 Task: Look for space in Gualeguaychú, Argentina from 9th July, 2023 to 16th July, 2023 for 2 adults, 1 child in price range Rs.8000 to Rs.16000. Place can be entire place with 2 bedrooms having 2 beds and 1 bathroom. Property type can be flat. Amenities needed are: heating, . Booking option can be shelf check-in. Required host language is English.
Action: Mouse moved to (463, 91)
Screenshot: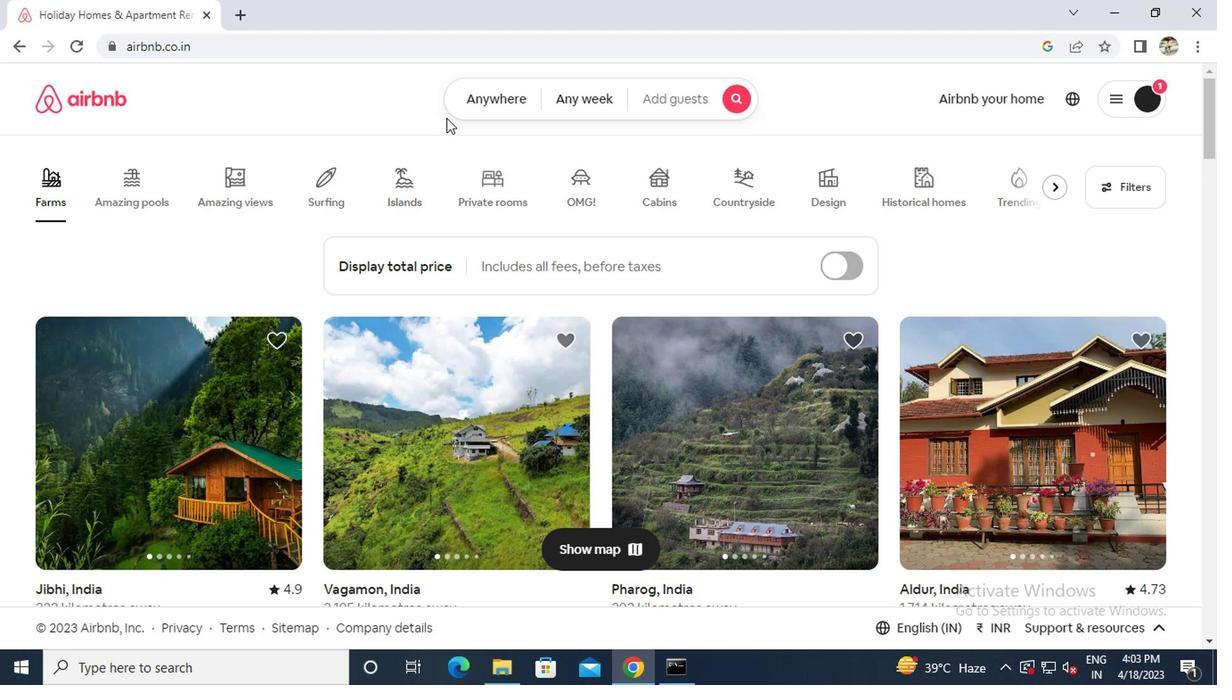 
Action: Mouse pressed left at (463, 91)
Screenshot: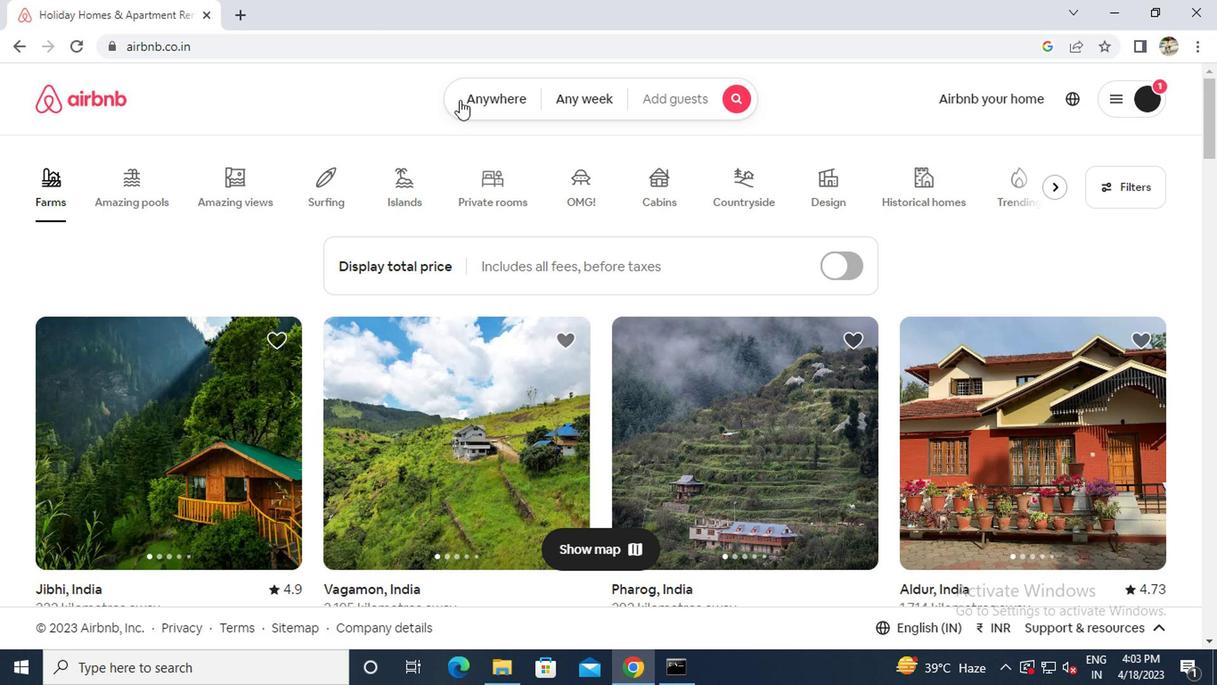 
Action: Mouse moved to (335, 168)
Screenshot: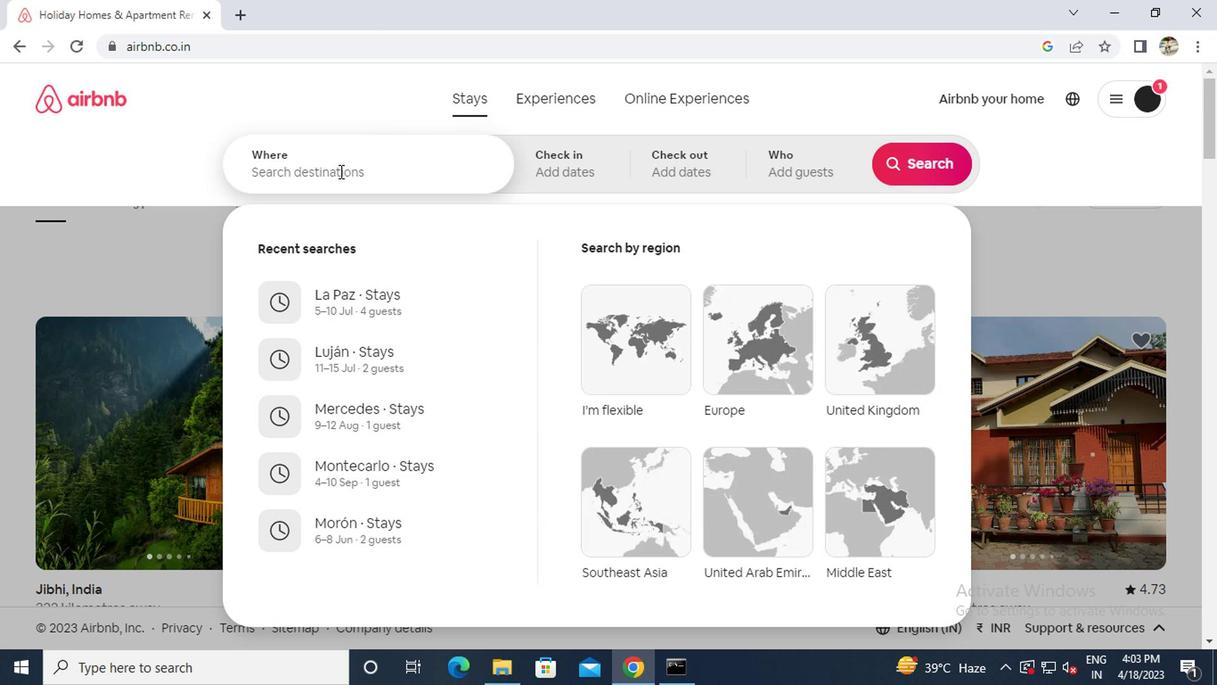 
Action: Mouse pressed left at (335, 168)
Screenshot: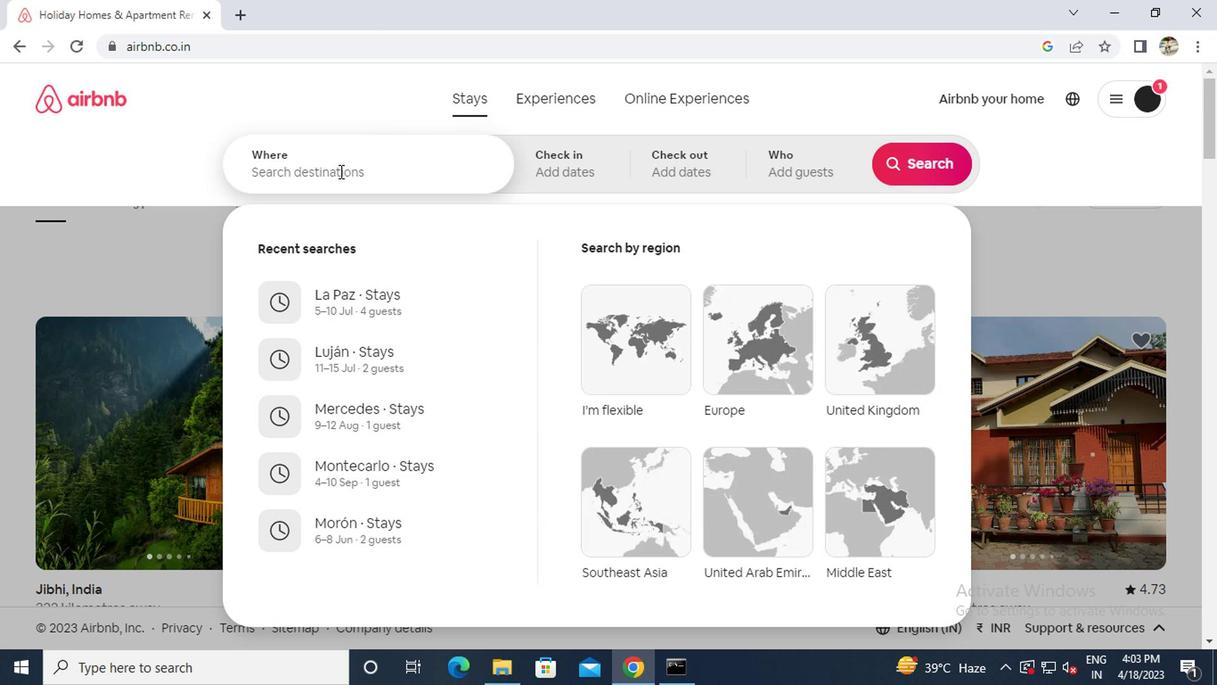 
Action: Key pressed g<Key.caps_lock>ualeguaychu
Screenshot: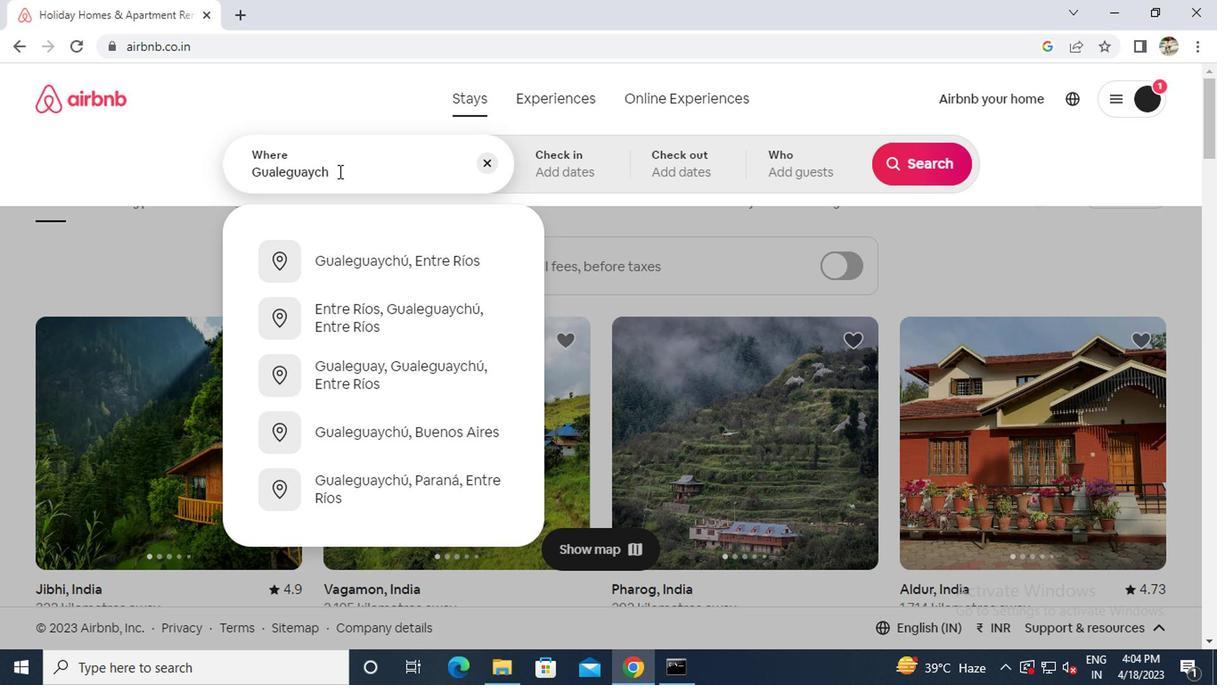 
Action: Mouse moved to (370, 248)
Screenshot: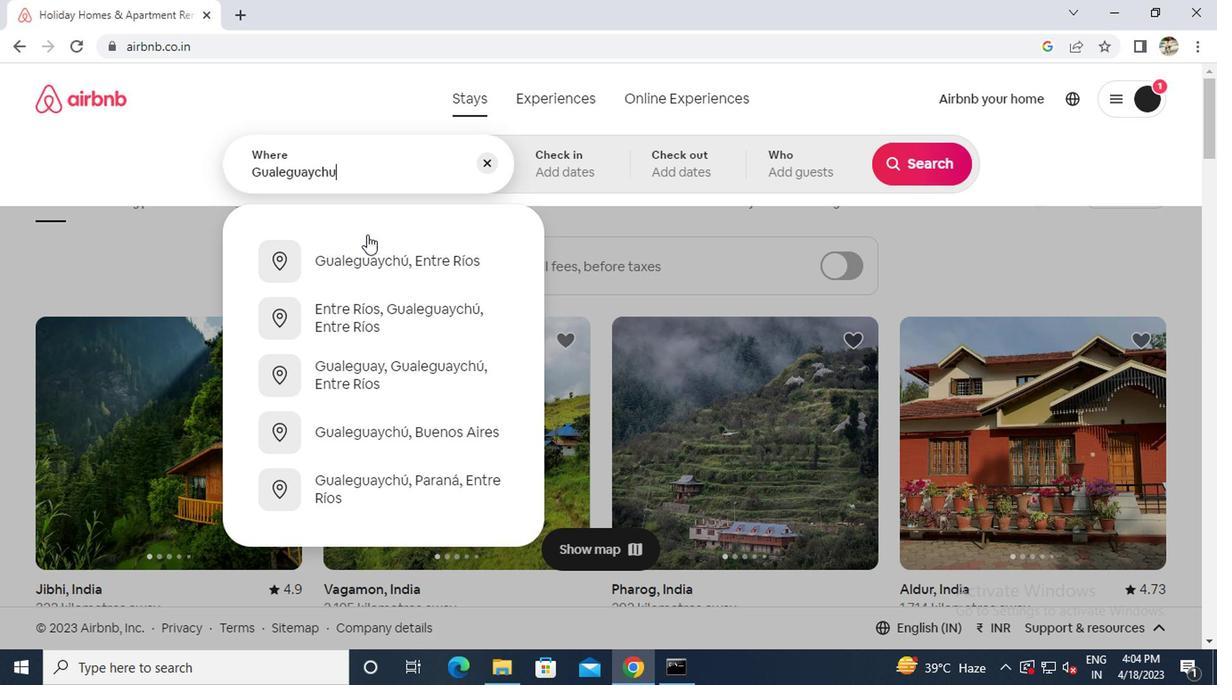 
Action: Mouse pressed left at (370, 248)
Screenshot: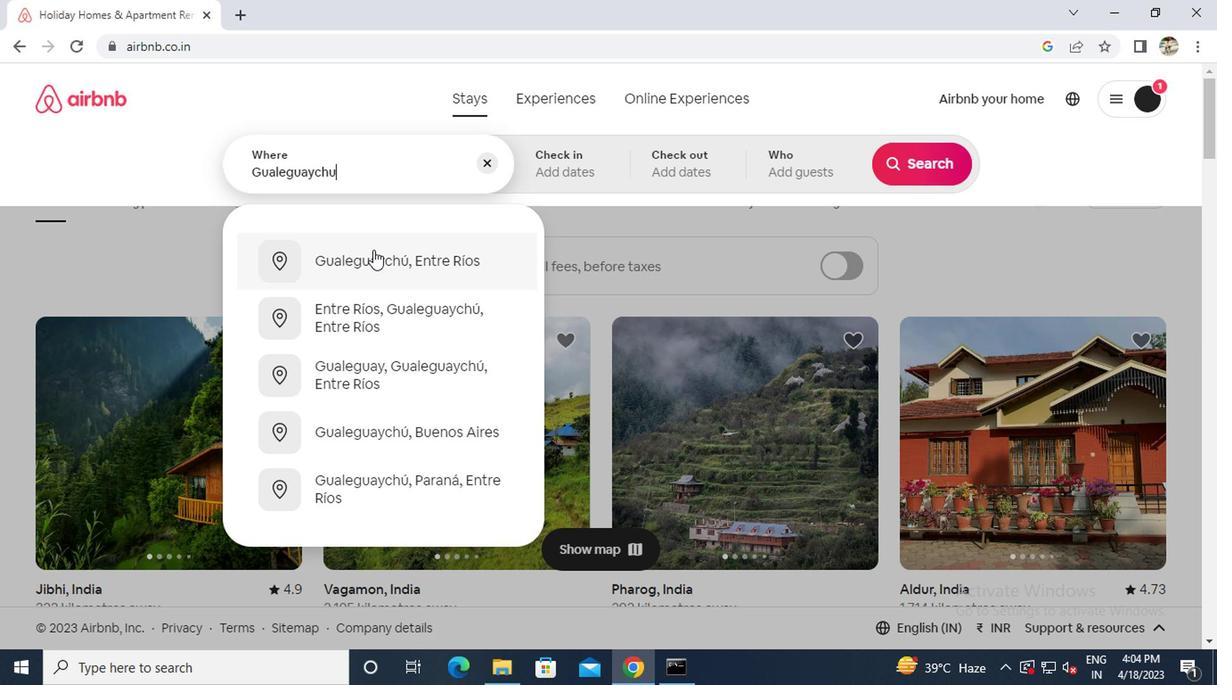 
Action: Mouse moved to (904, 310)
Screenshot: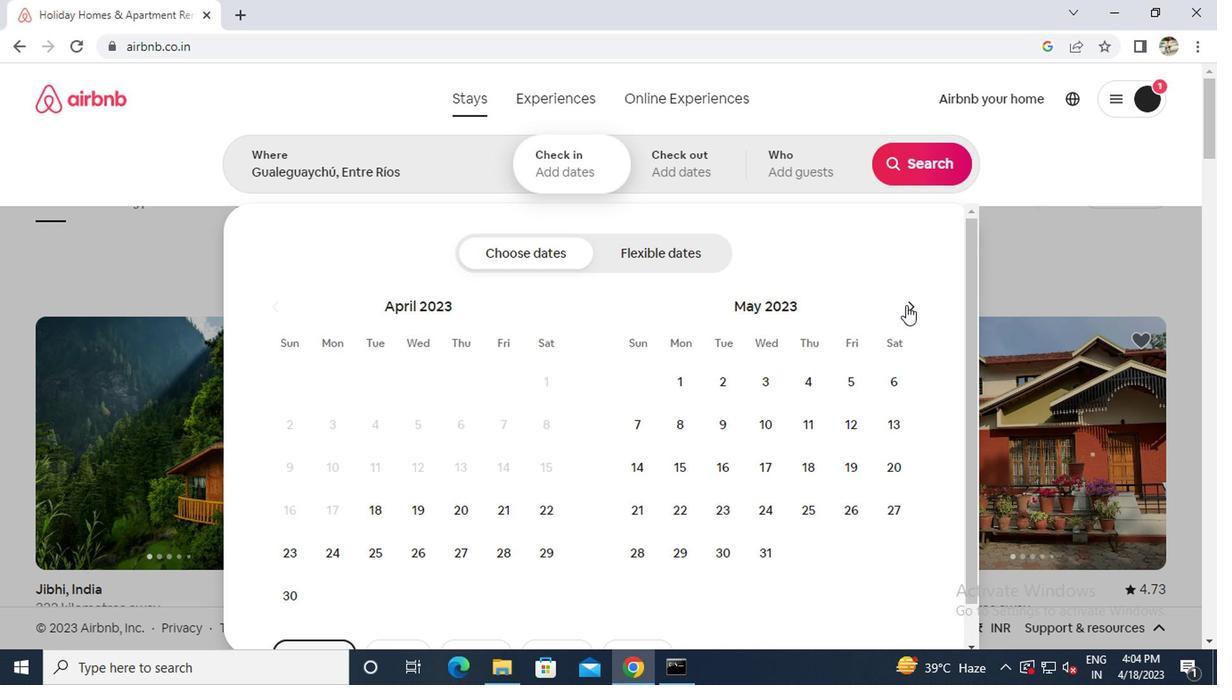 
Action: Mouse pressed left at (904, 310)
Screenshot: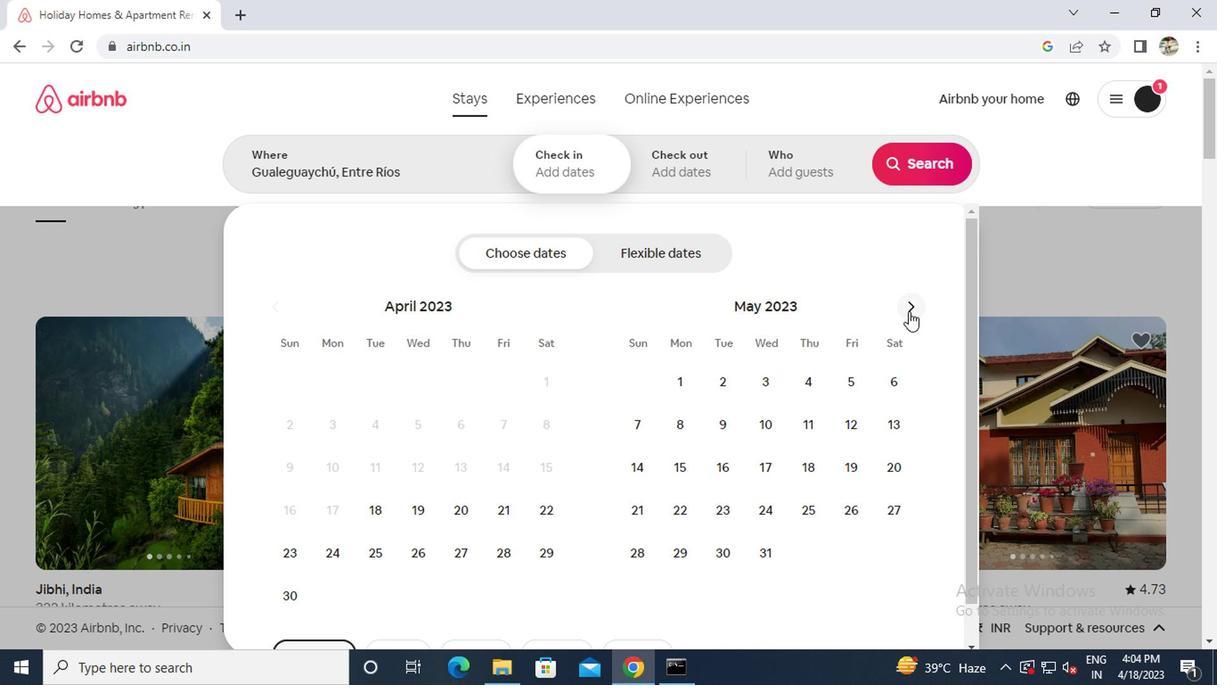 
Action: Mouse pressed left at (904, 310)
Screenshot: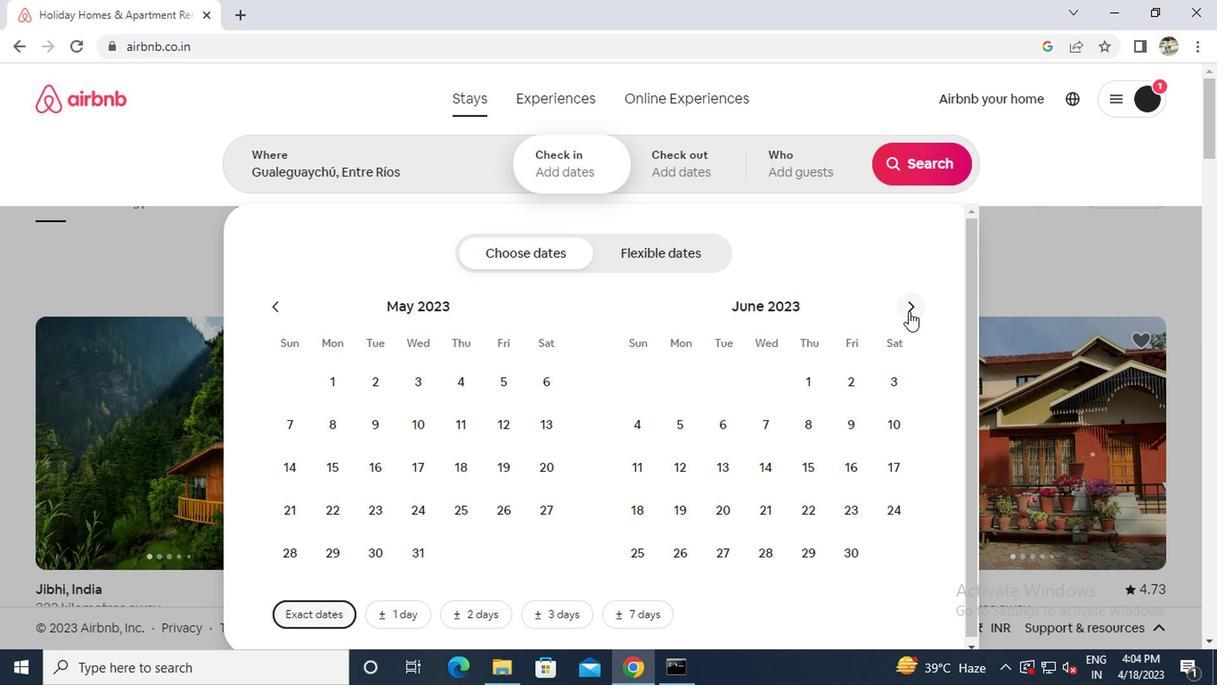 
Action: Mouse moved to (627, 477)
Screenshot: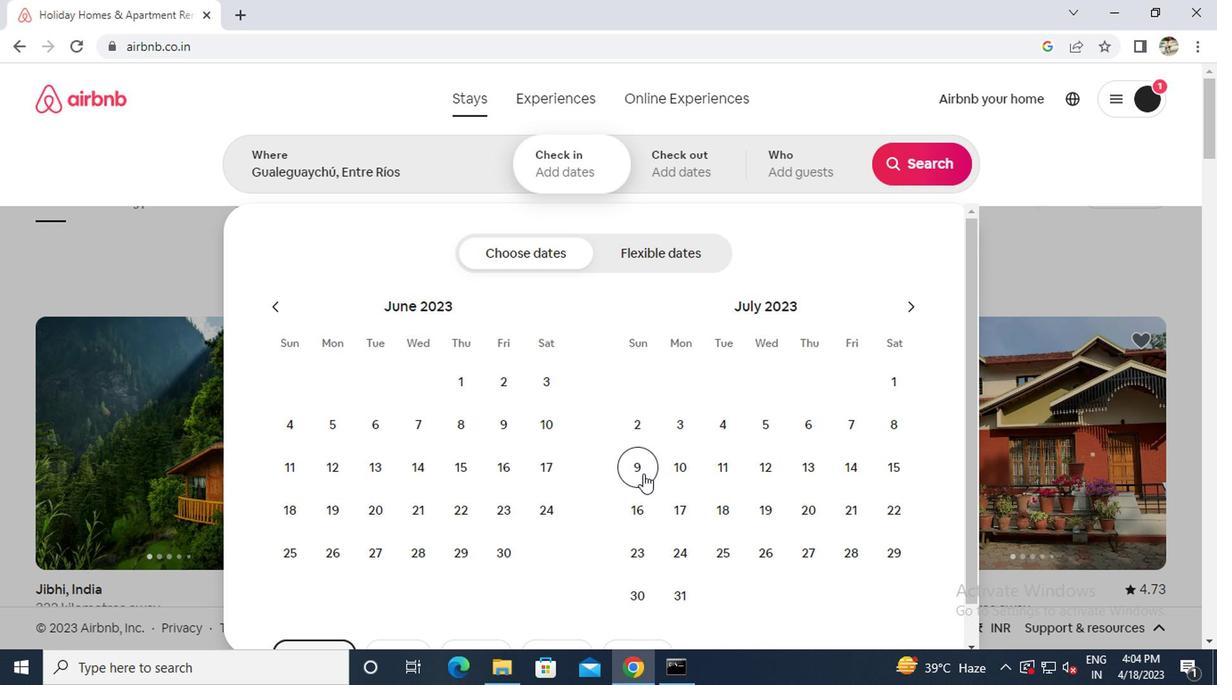 
Action: Mouse pressed left at (627, 477)
Screenshot: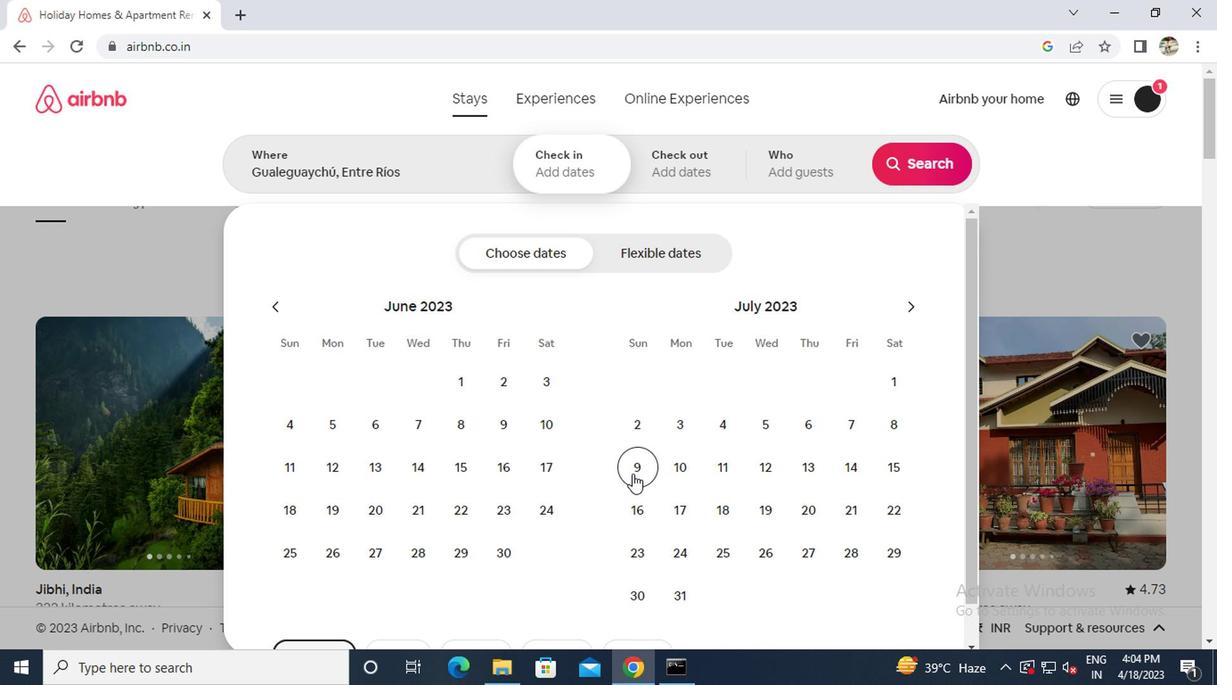 
Action: Mouse moved to (630, 509)
Screenshot: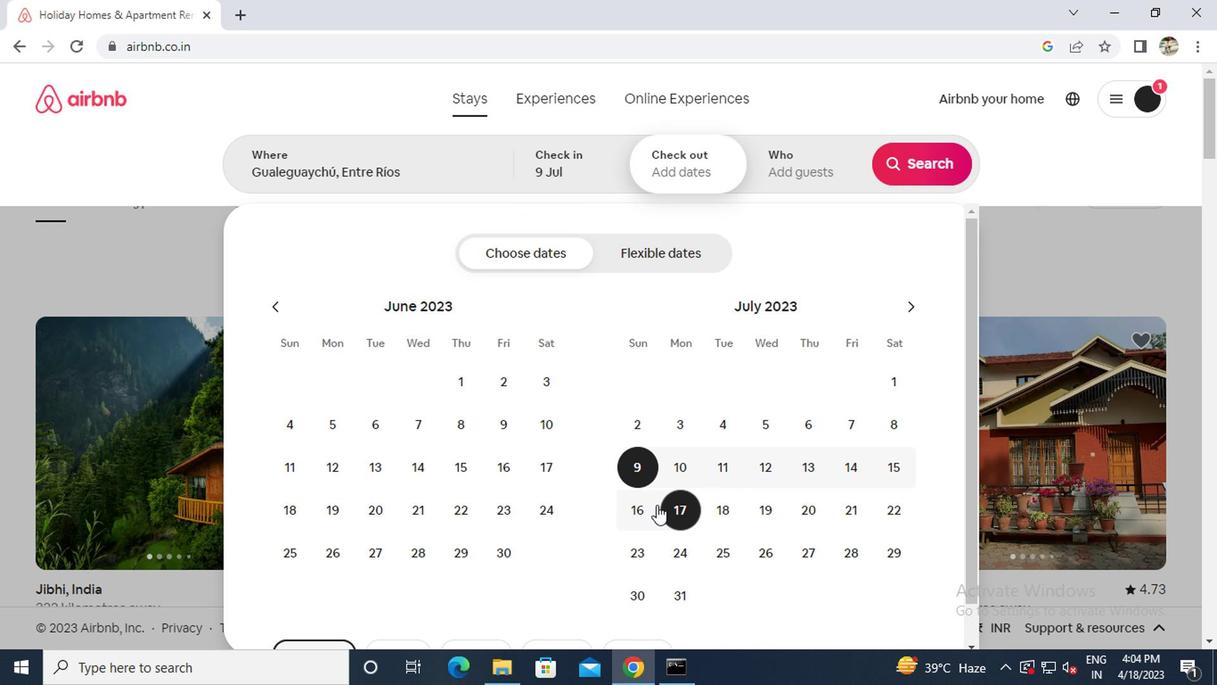 
Action: Mouse pressed left at (630, 509)
Screenshot: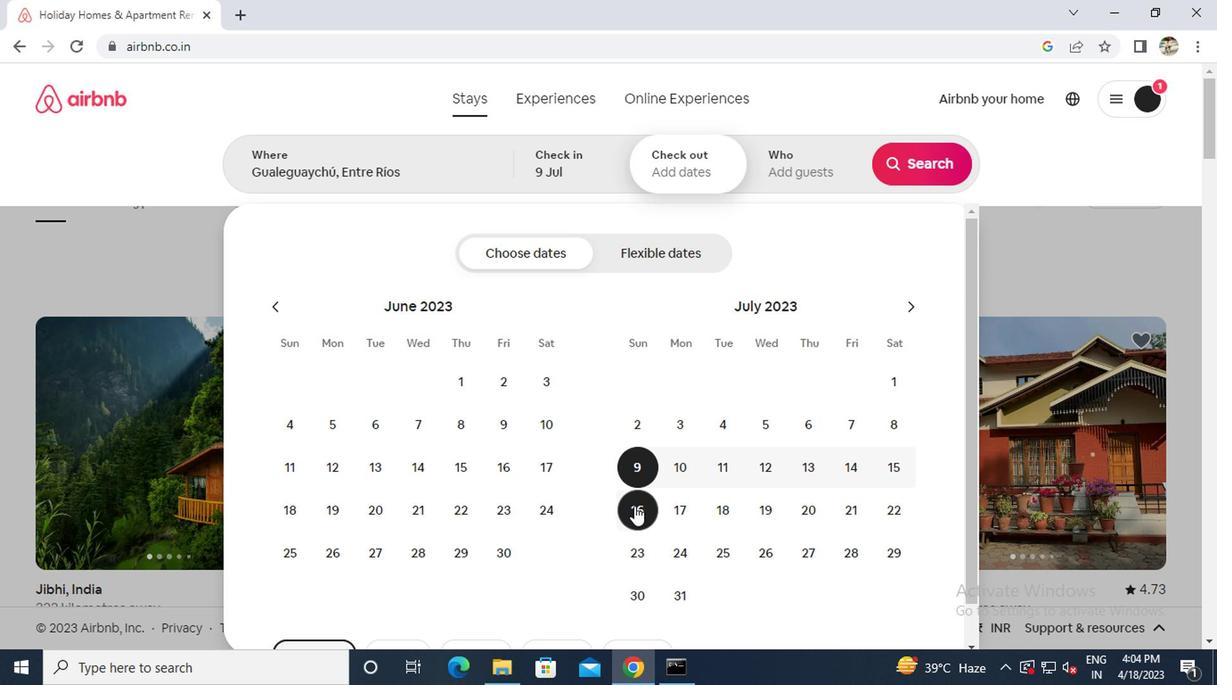 
Action: Mouse moved to (775, 150)
Screenshot: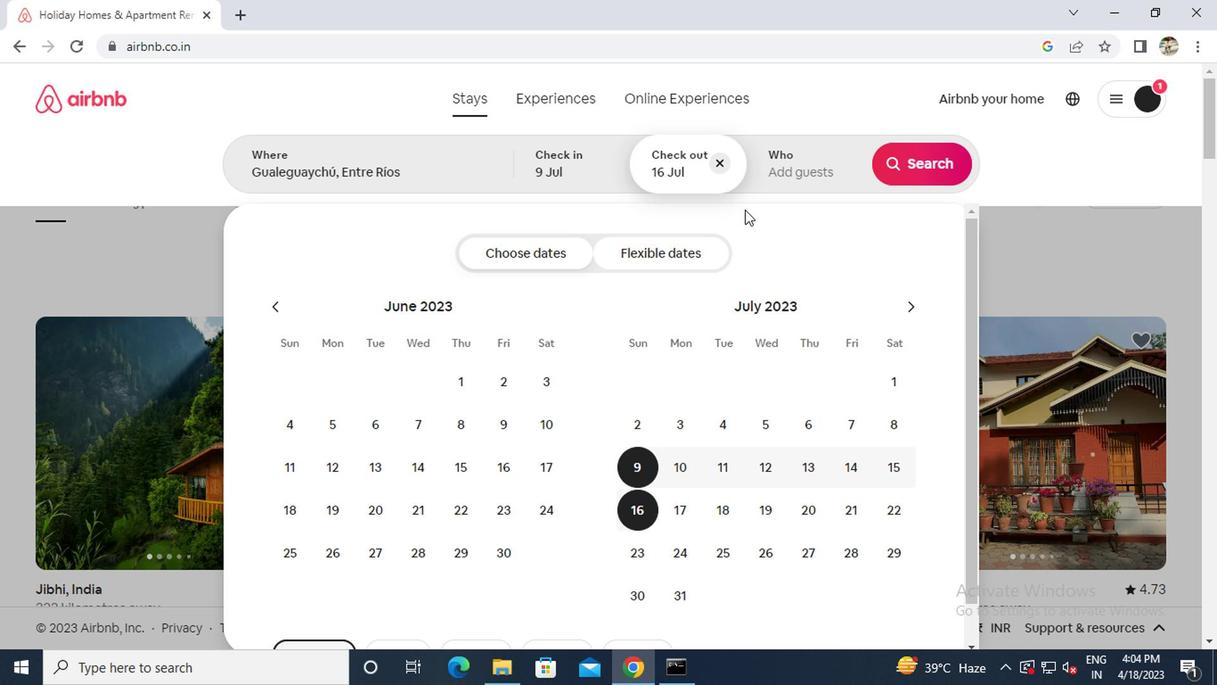 
Action: Mouse pressed left at (775, 150)
Screenshot: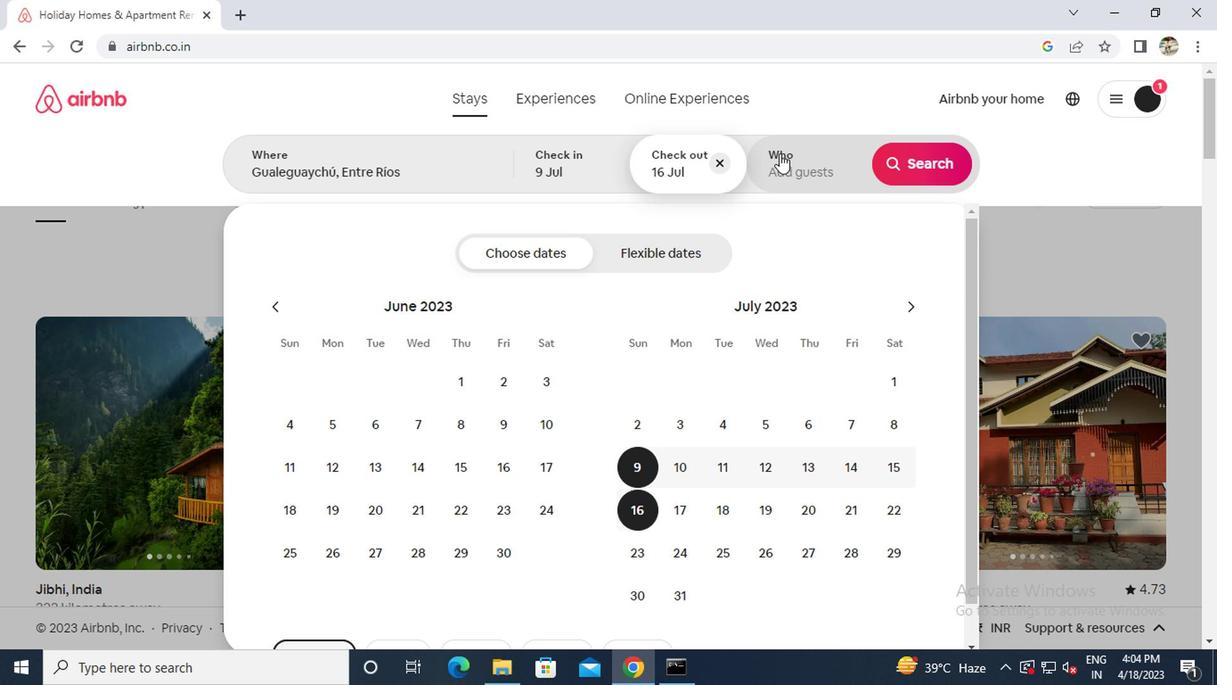 
Action: Mouse moved to (922, 258)
Screenshot: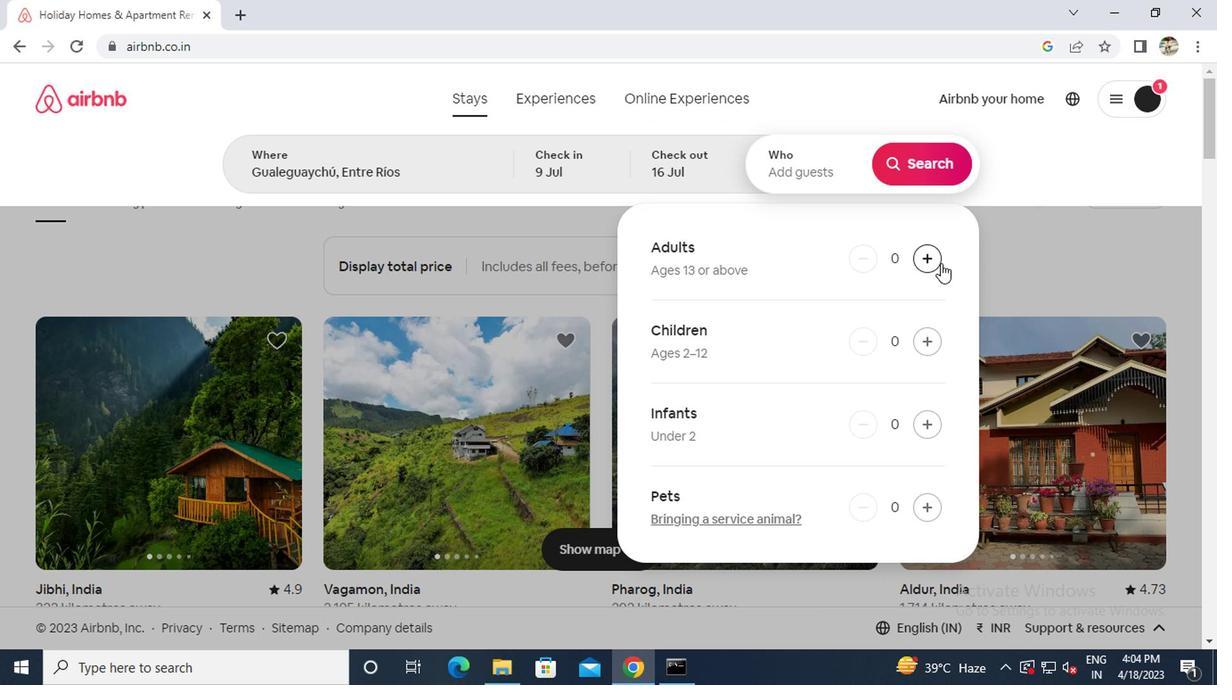 
Action: Mouse pressed left at (922, 258)
Screenshot: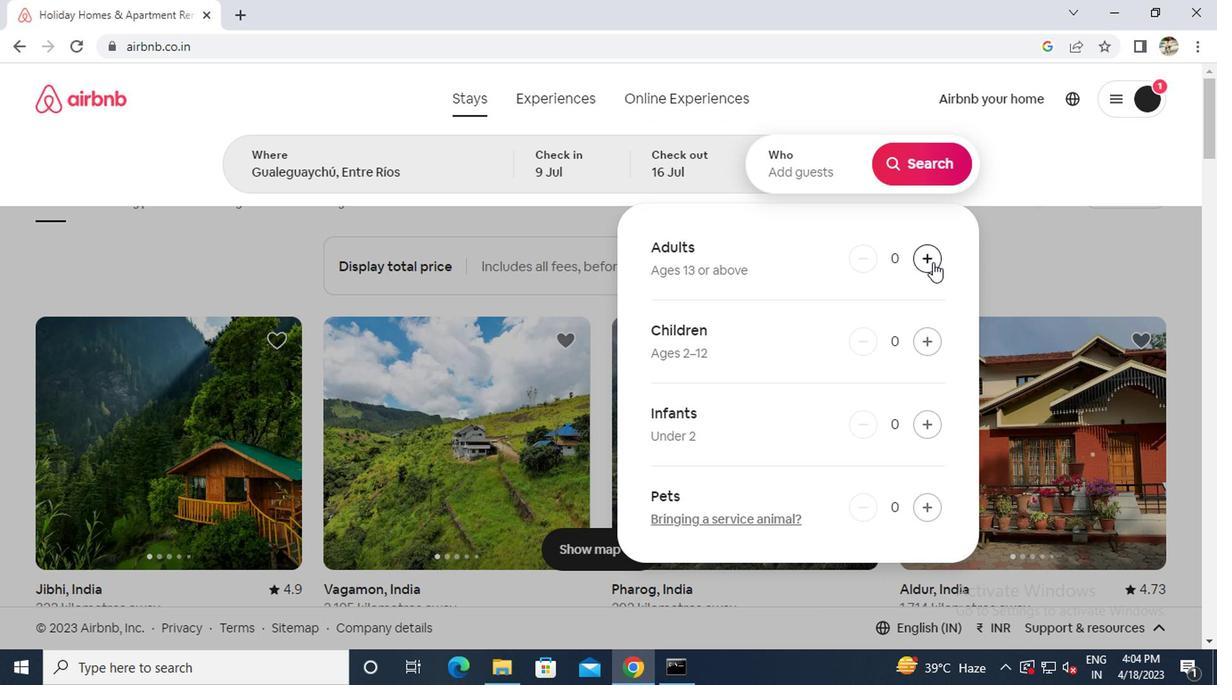 
Action: Mouse pressed left at (922, 258)
Screenshot: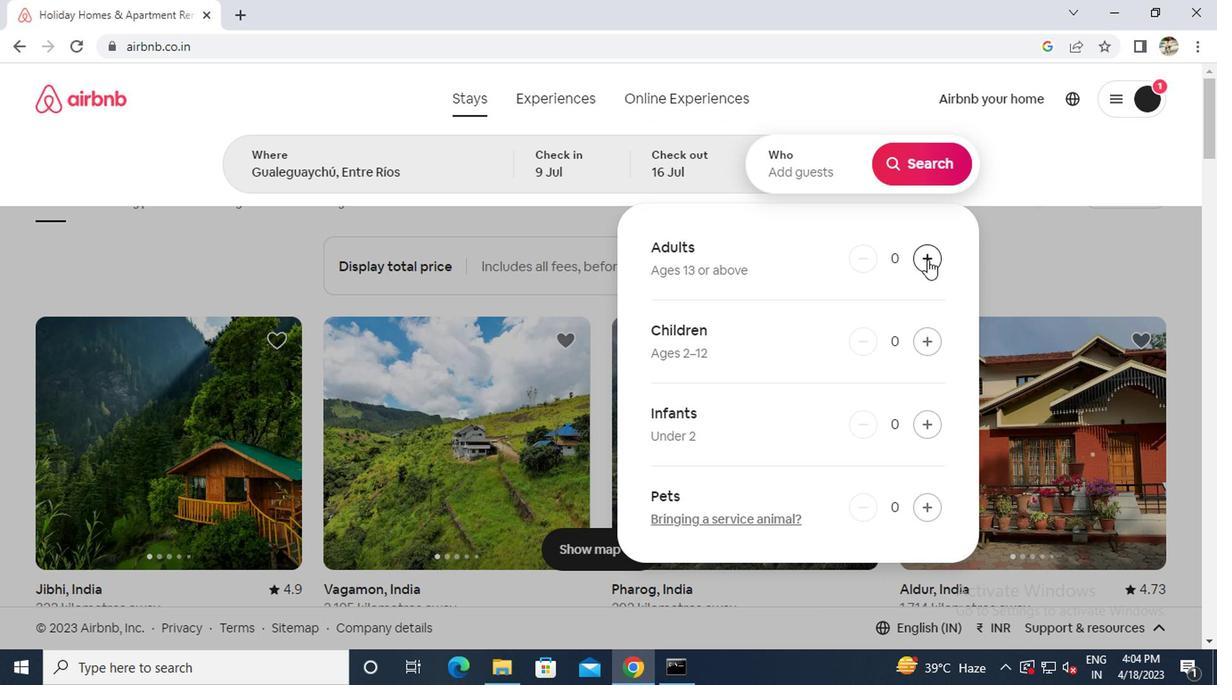 
Action: Mouse moved to (917, 333)
Screenshot: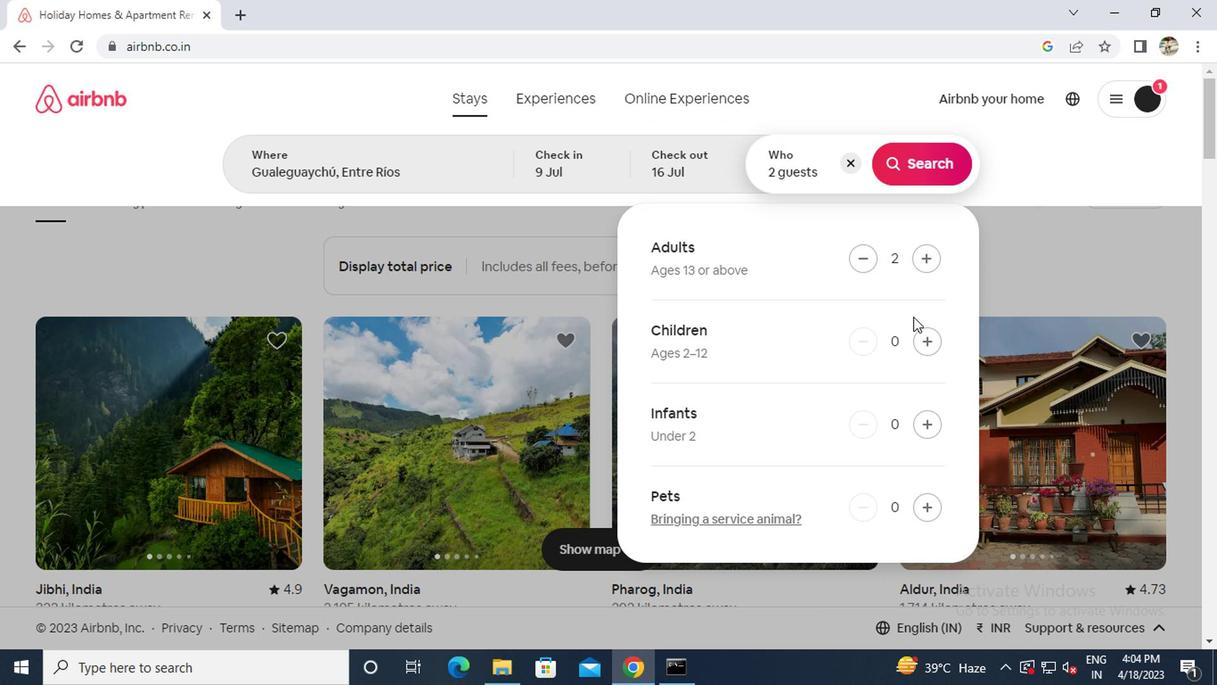 
Action: Mouse pressed left at (917, 333)
Screenshot: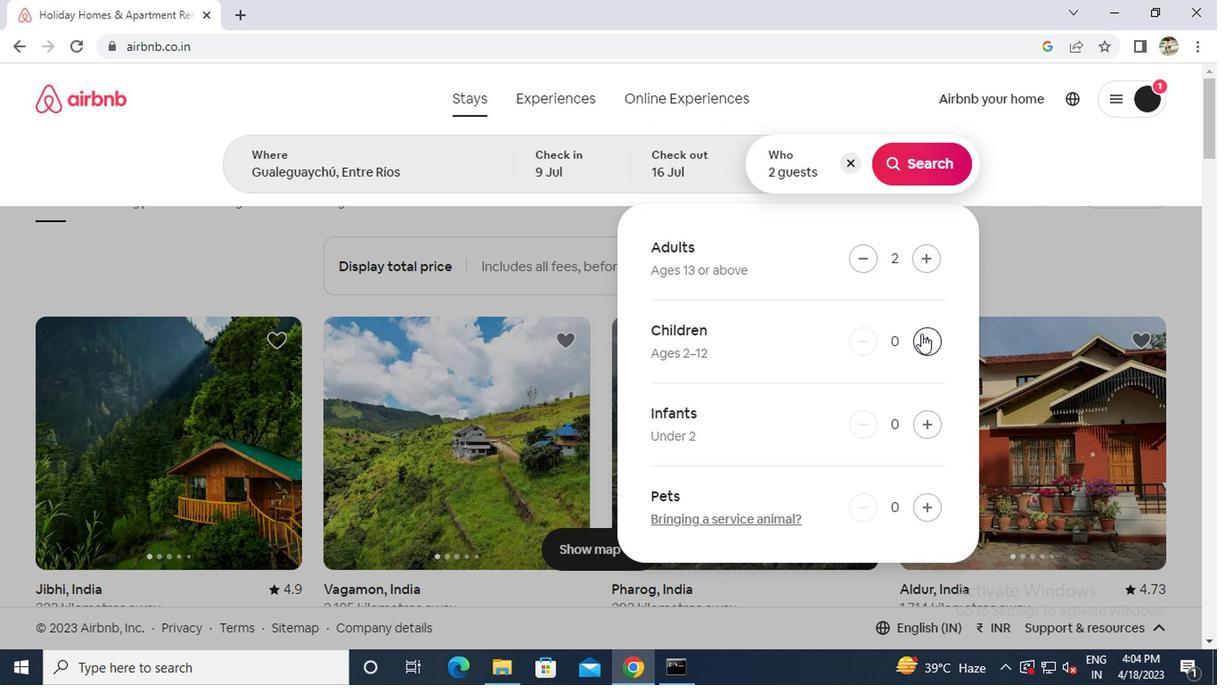 
Action: Mouse moved to (920, 142)
Screenshot: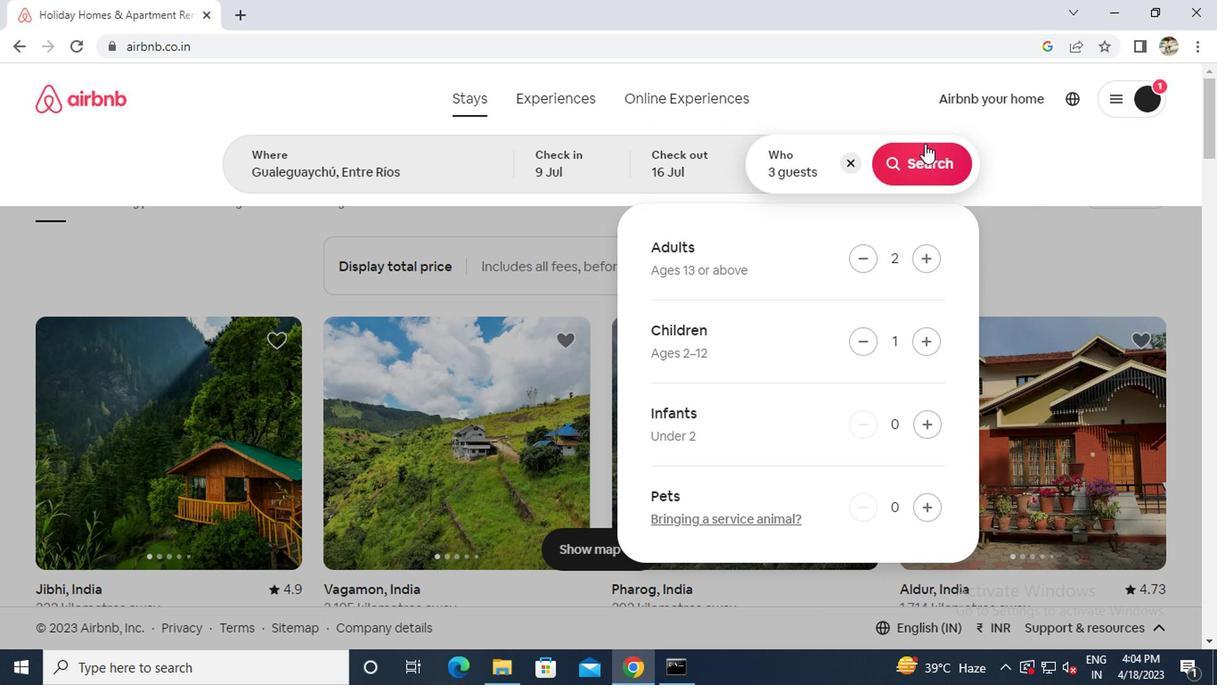 
Action: Mouse pressed left at (920, 142)
Screenshot: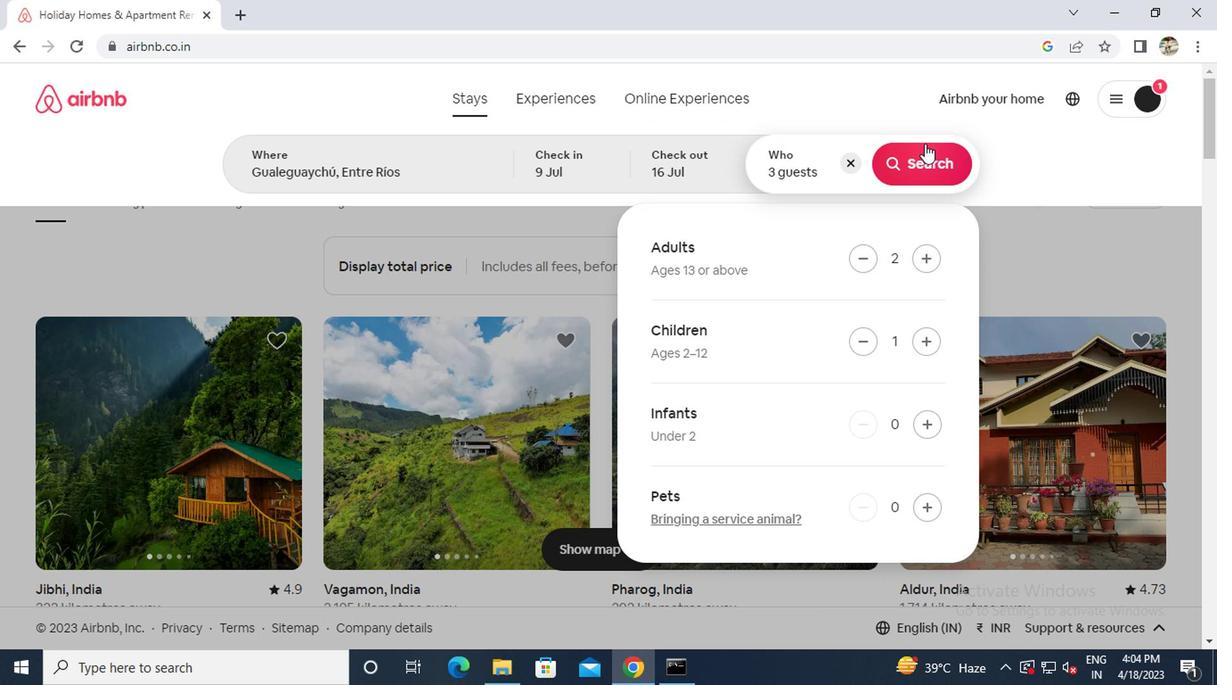 
Action: Mouse moved to (1111, 161)
Screenshot: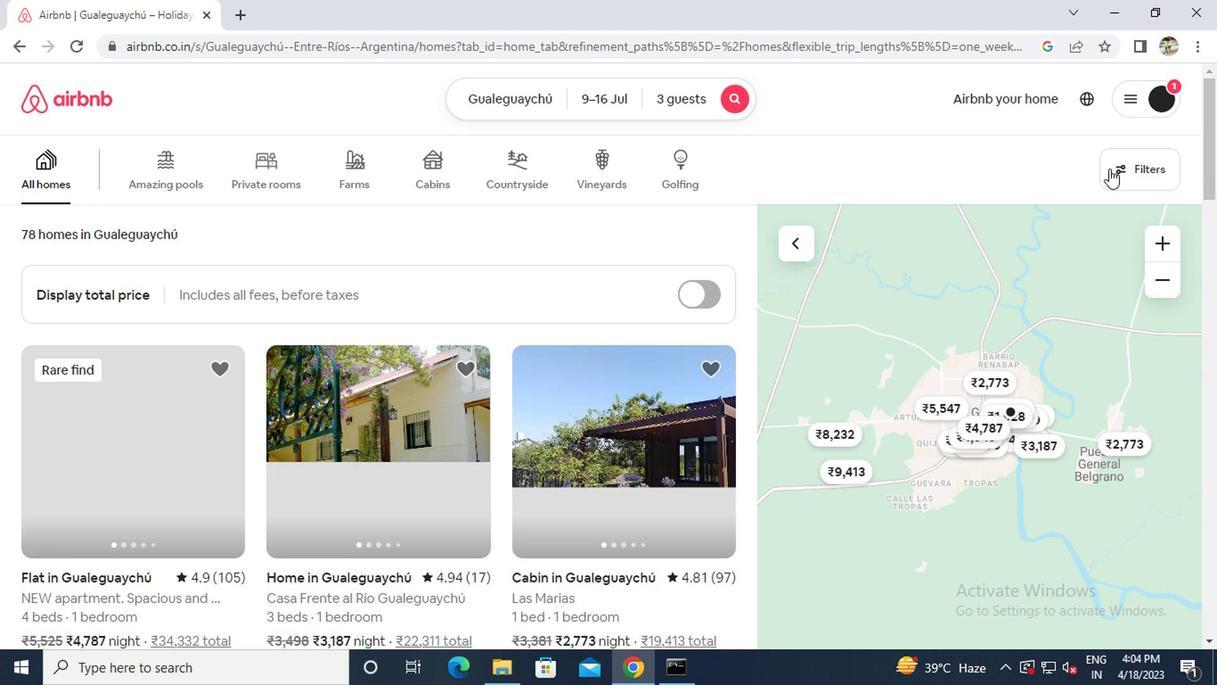 
Action: Mouse pressed left at (1111, 161)
Screenshot: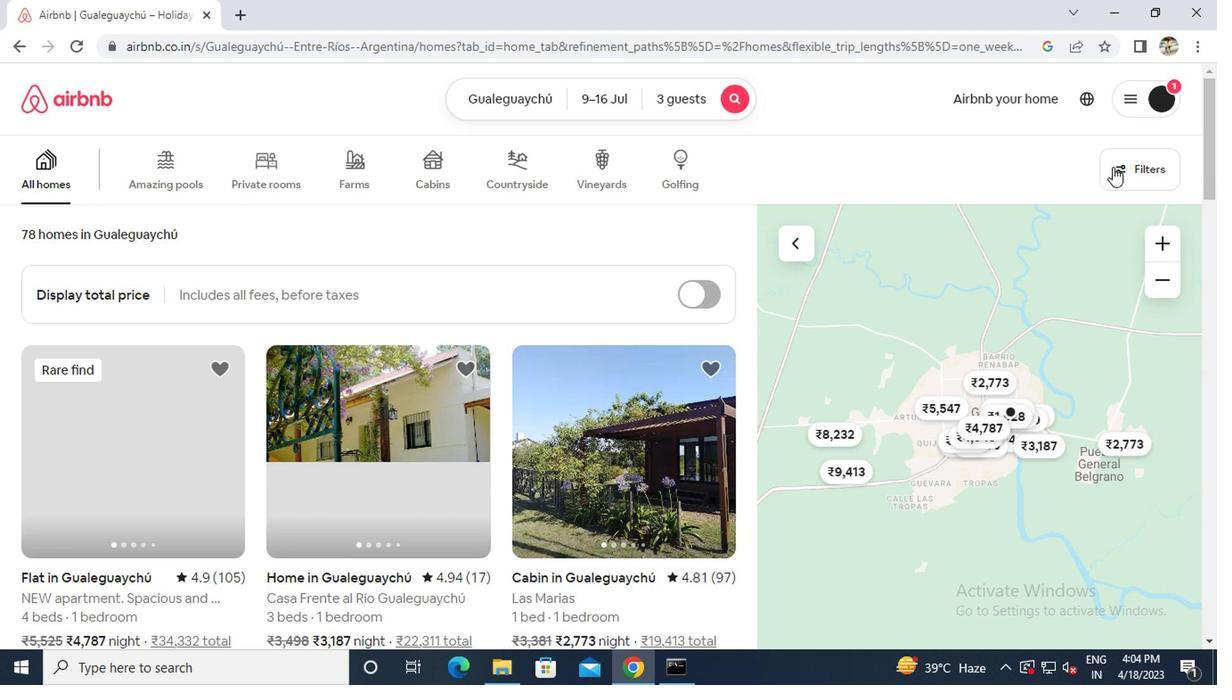 
Action: Mouse moved to (416, 391)
Screenshot: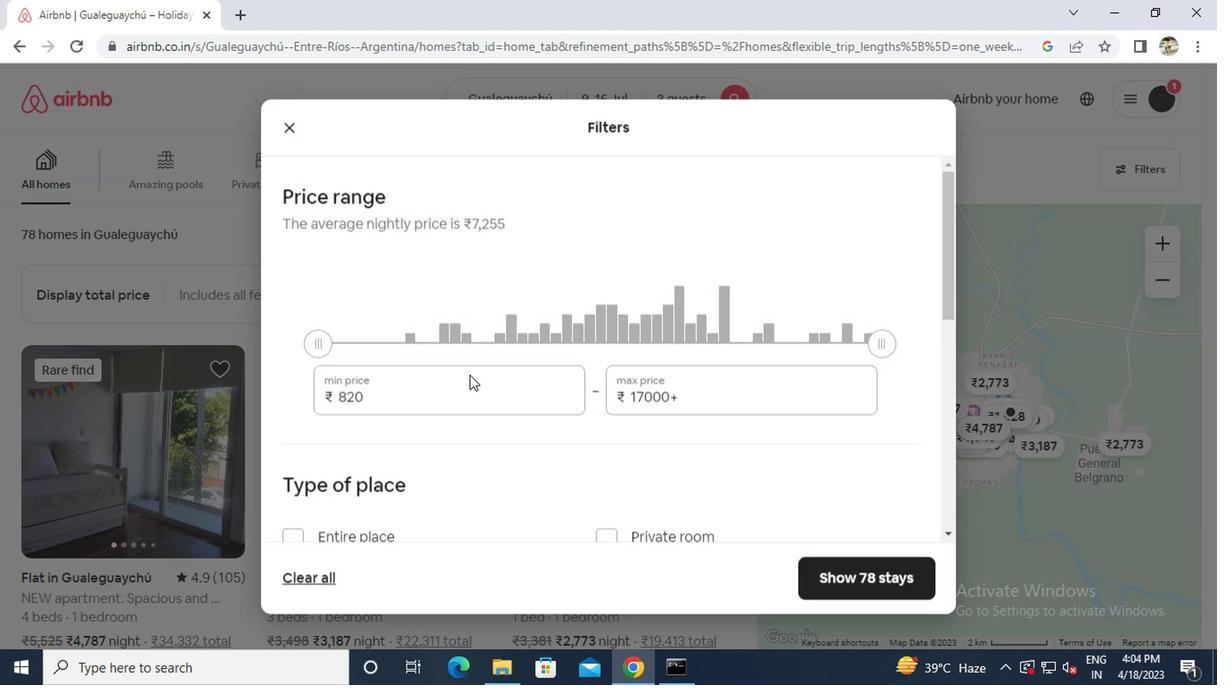 
Action: Mouse pressed left at (416, 391)
Screenshot: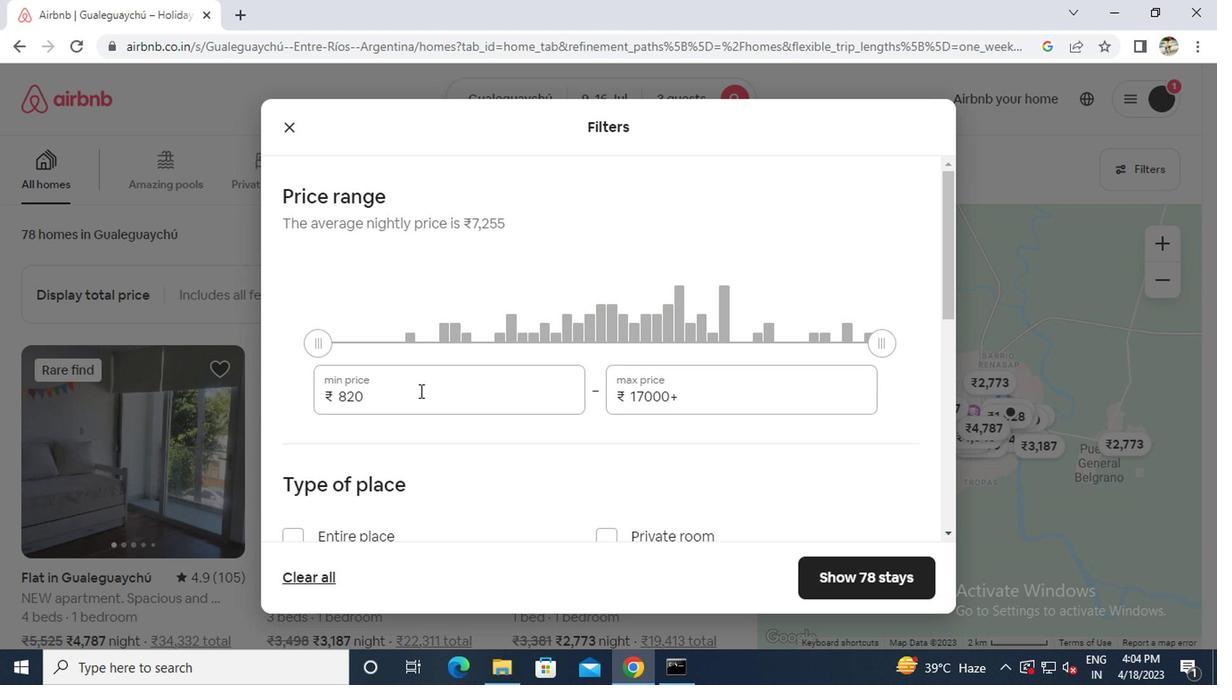 
Action: Key pressed ctrl+A8000
Screenshot: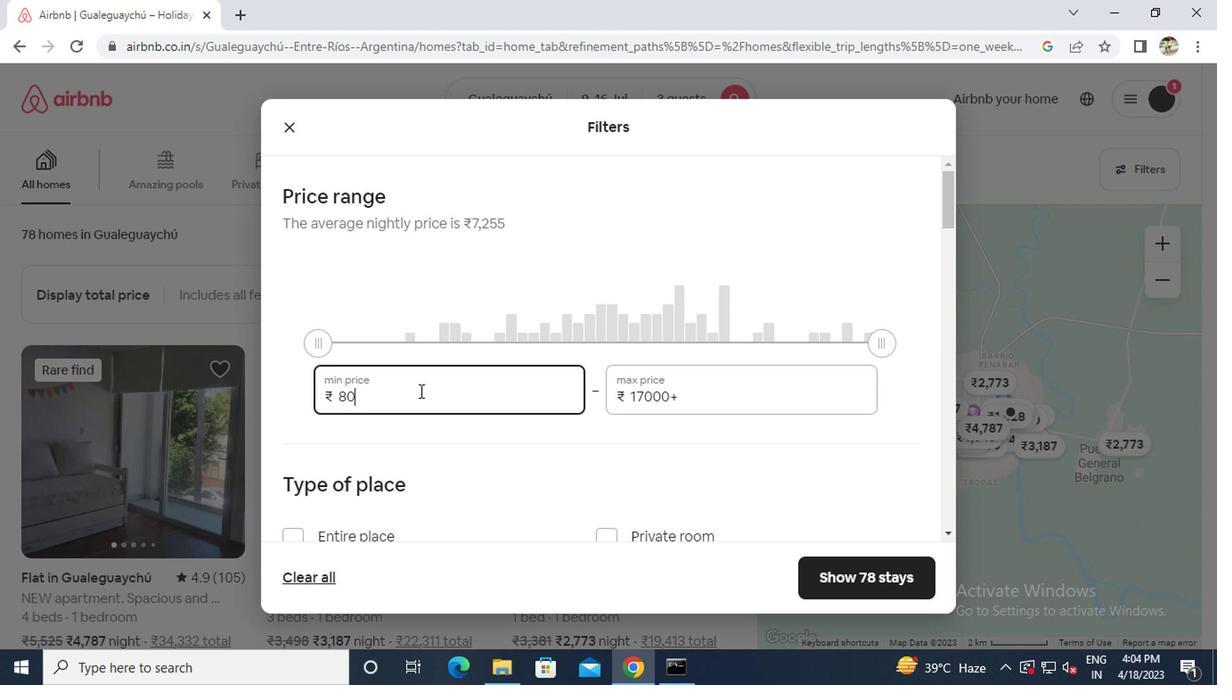 
Action: Mouse moved to (680, 391)
Screenshot: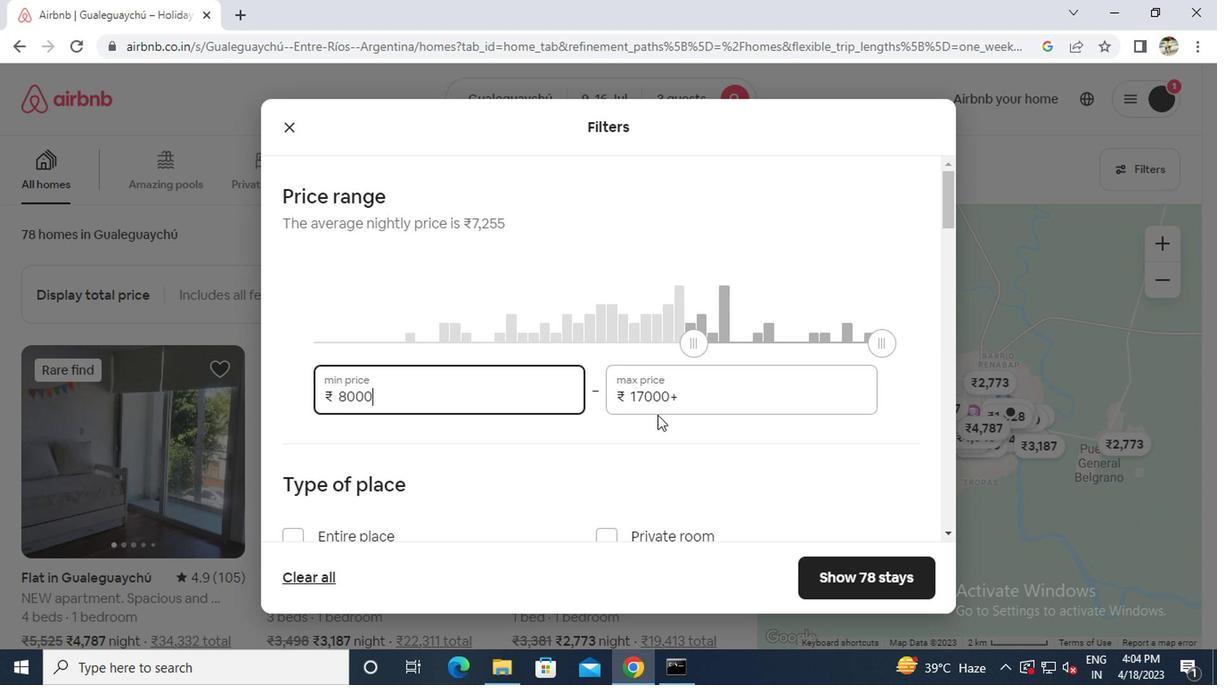 
Action: Mouse pressed left at (680, 391)
Screenshot: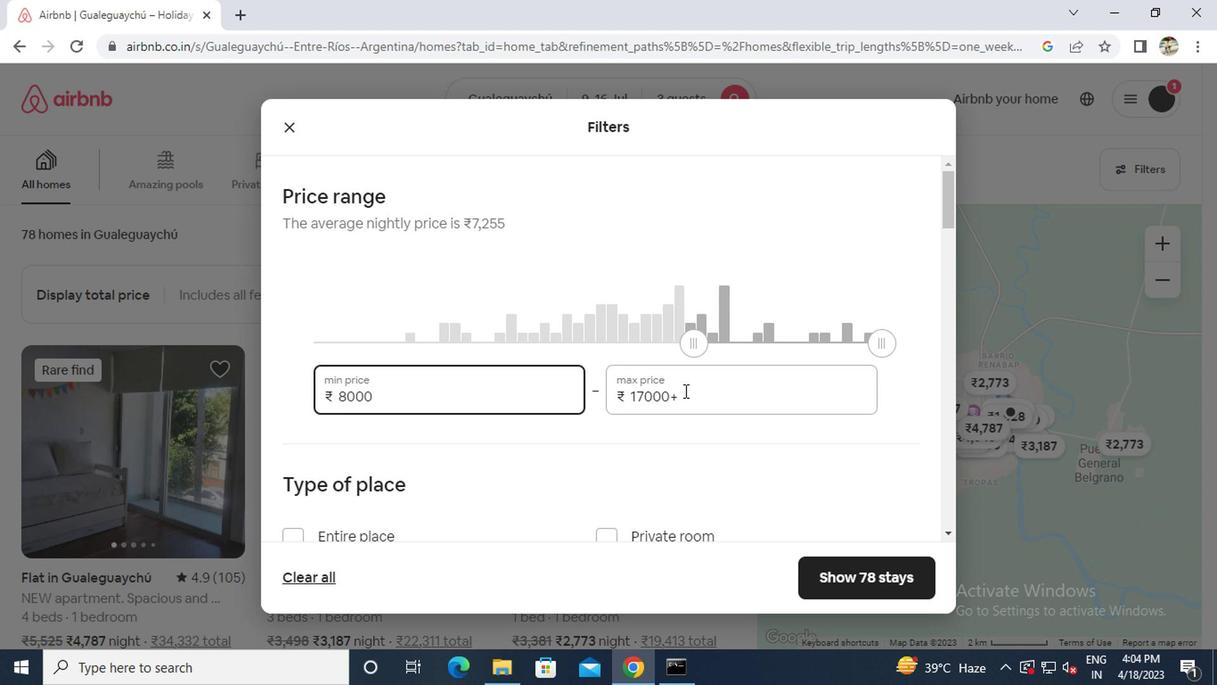 
Action: Key pressed ctrl+A16000
Screenshot: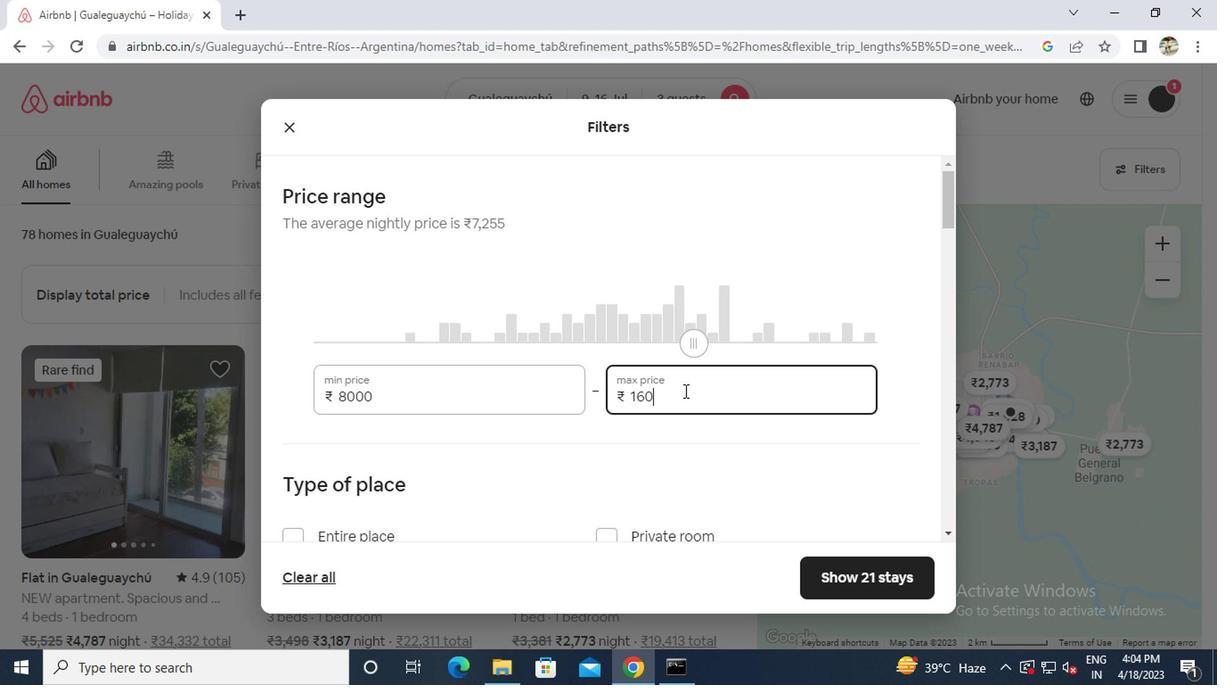 
Action: Mouse scrolled (680, 391) with delta (0, 0)
Screenshot: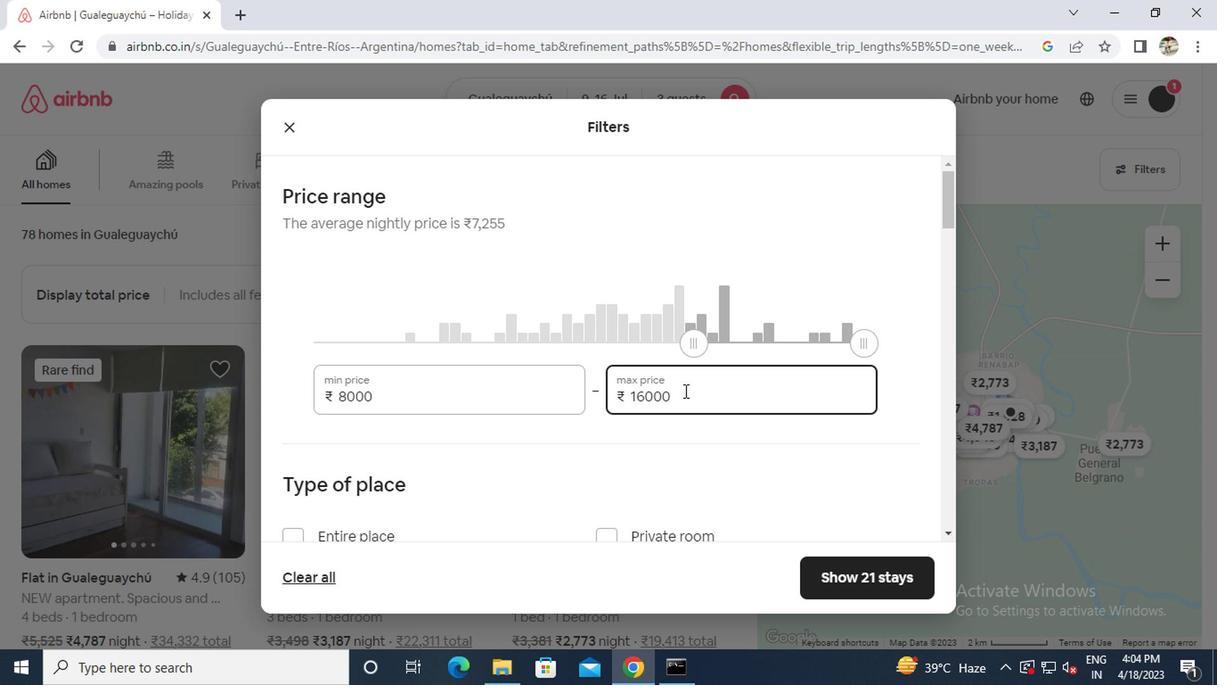 
Action: Mouse scrolled (680, 391) with delta (0, 0)
Screenshot: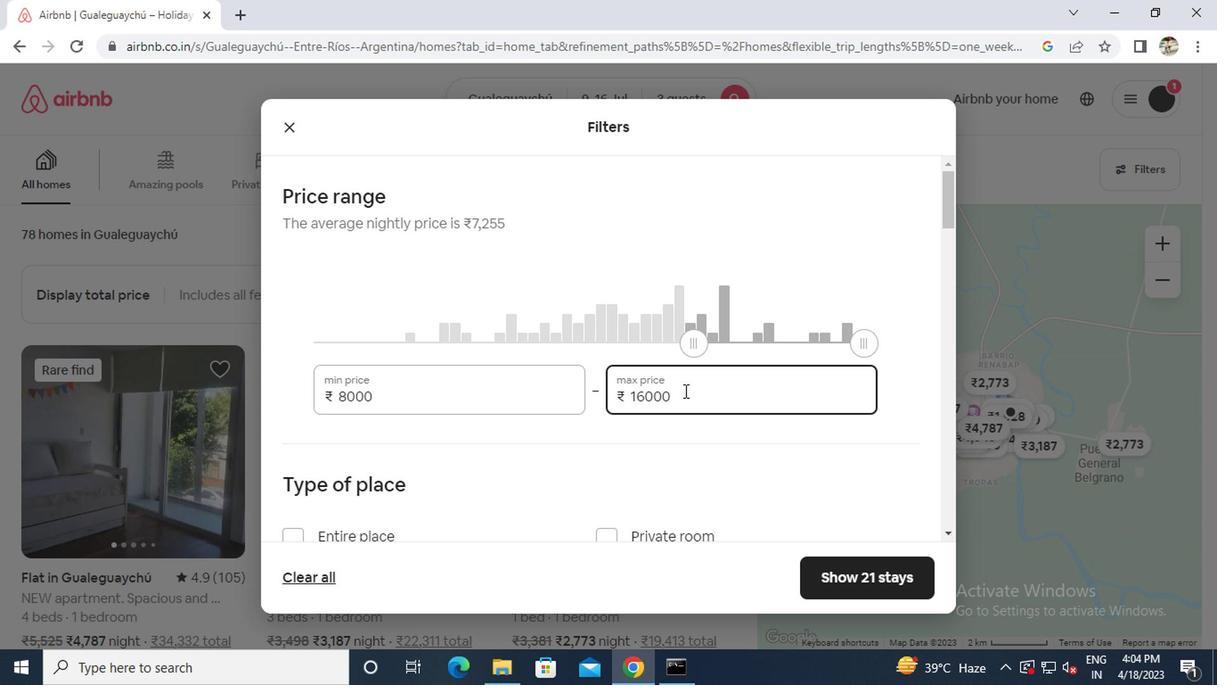 
Action: Mouse moved to (299, 365)
Screenshot: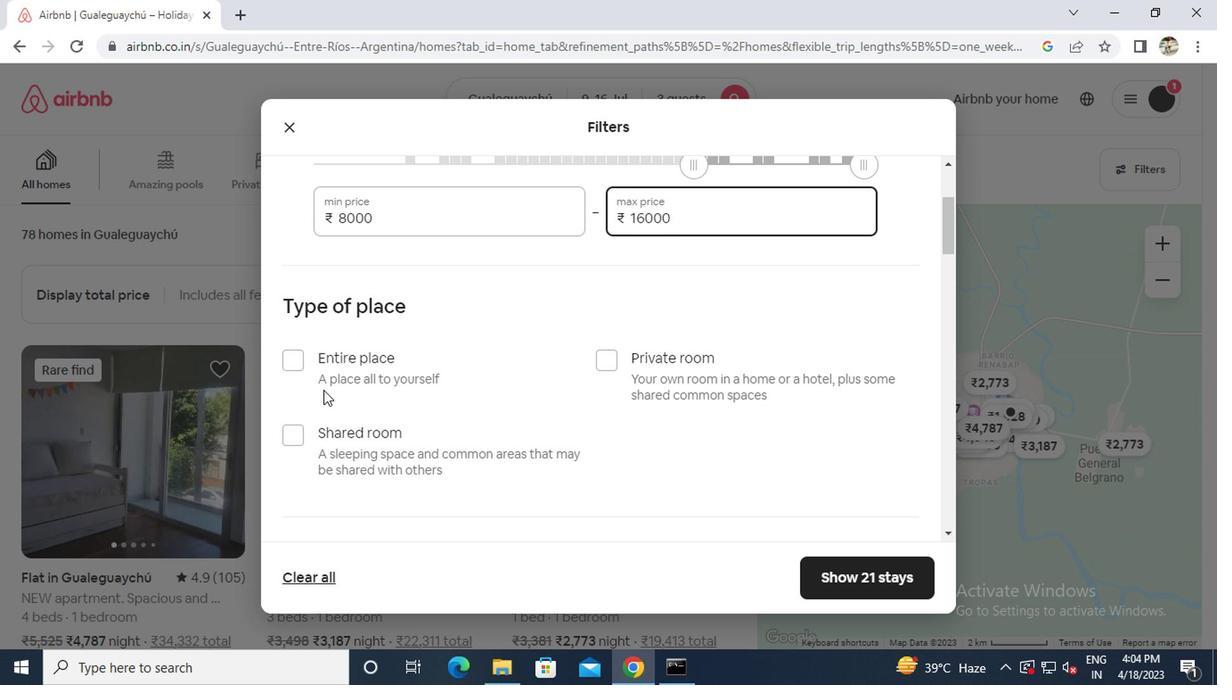 
Action: Mouse pressed left at (299, 365)
Screenshot: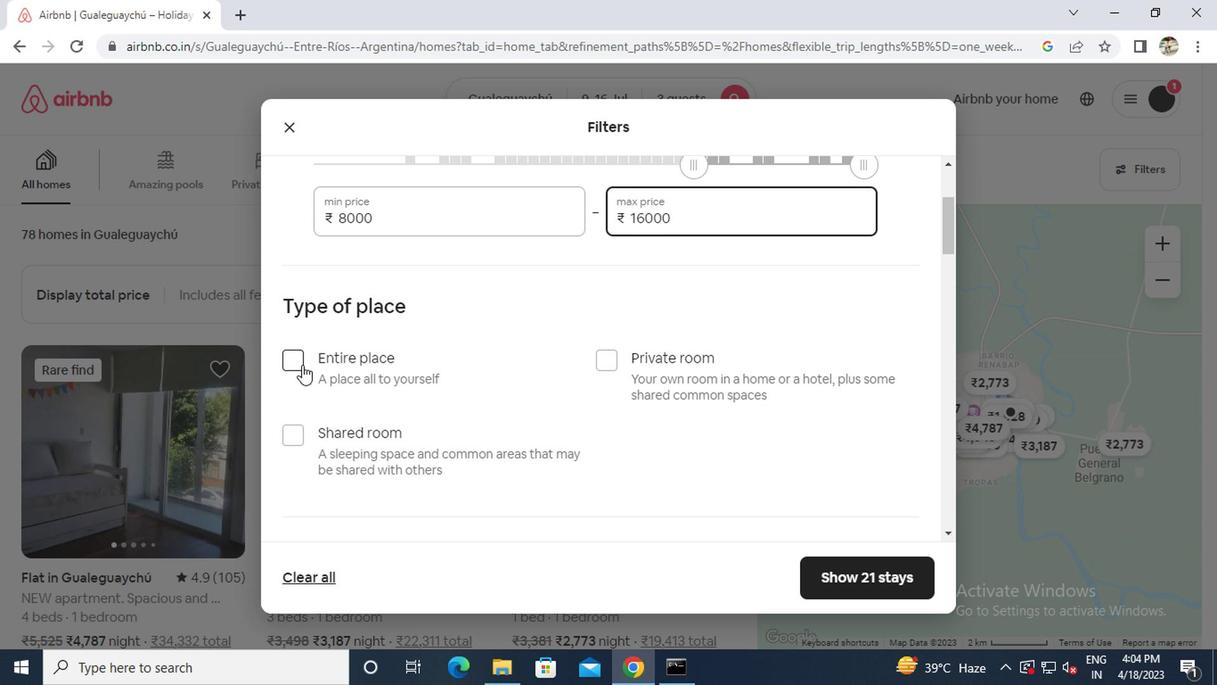 
Action: Mouse scrolled (299, 364) with delta (0, 0)
Screenshot: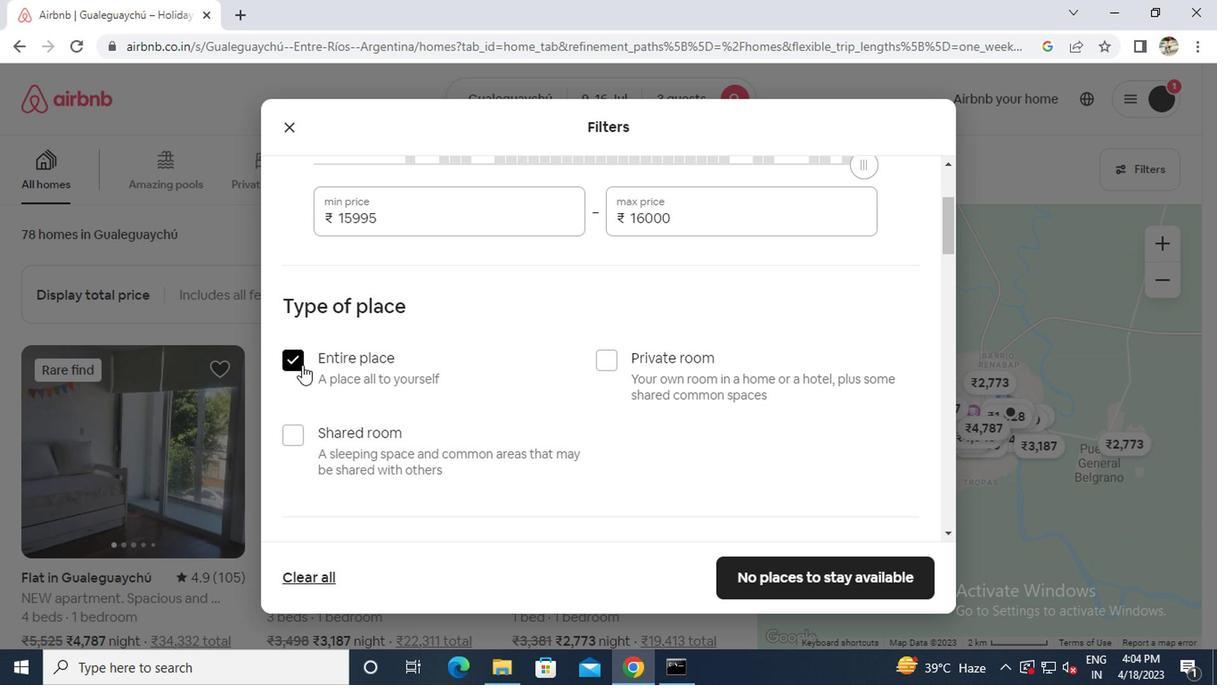 
Action: Mouse scrolled (299, 364) with delta (0, 0)
Screenshot: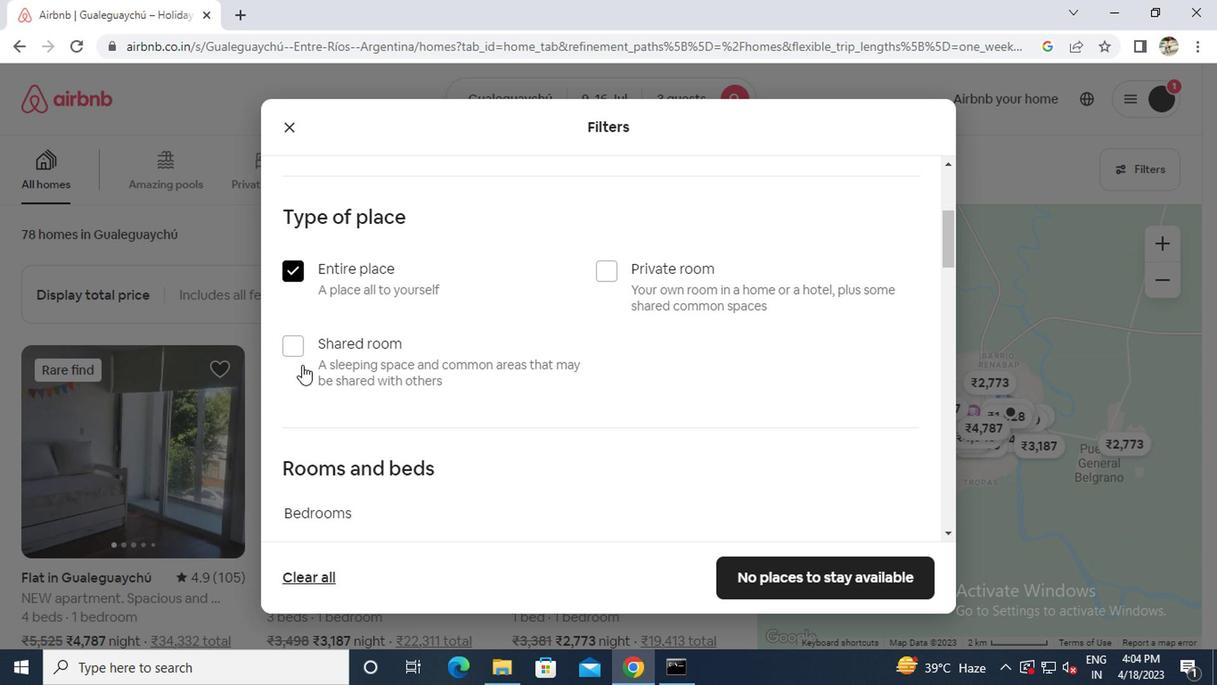 
Action: Mouse scrolled (299, 364) with delta (0, 0)
Screenshot: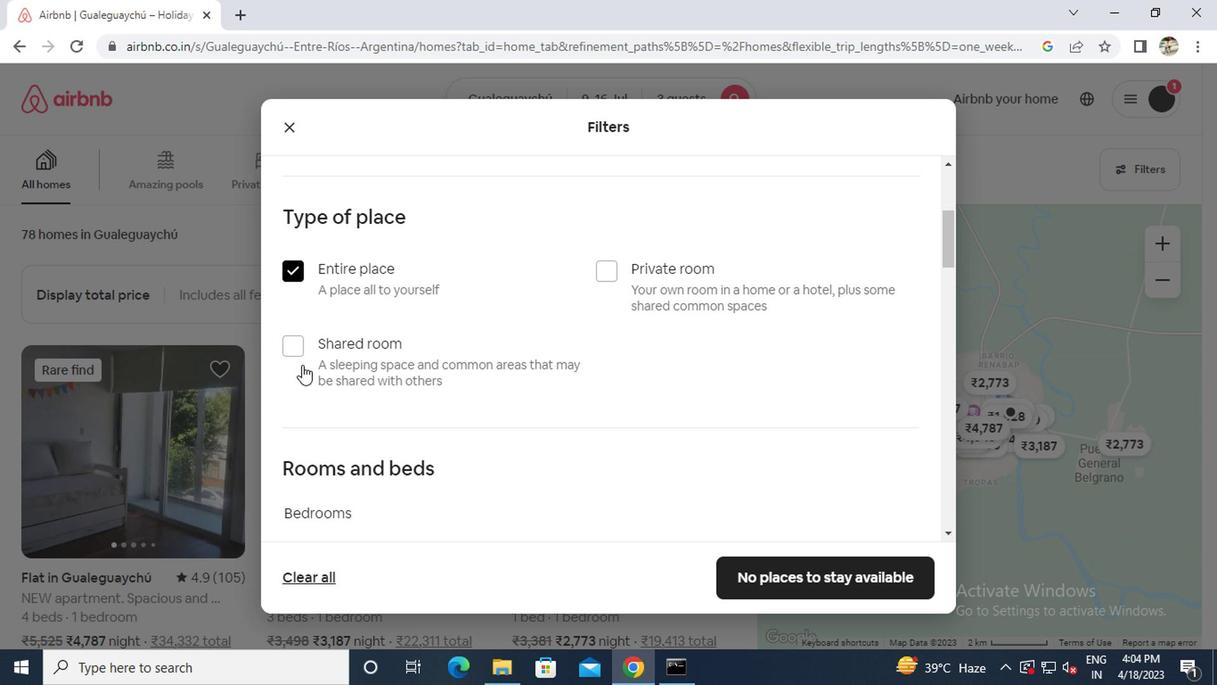 
Action: Mouse scrolled (299, 364) with delta (0, 0)
Screenshot: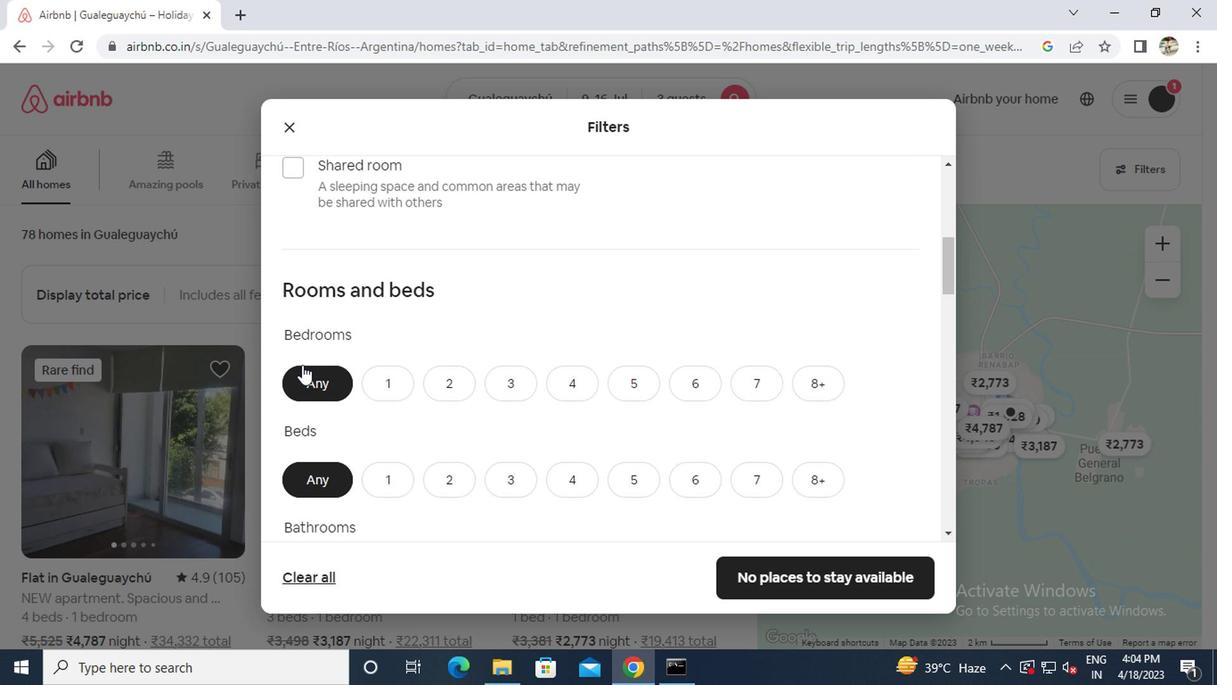 
Action: Mouse moved to (430, 301)
Screenshot: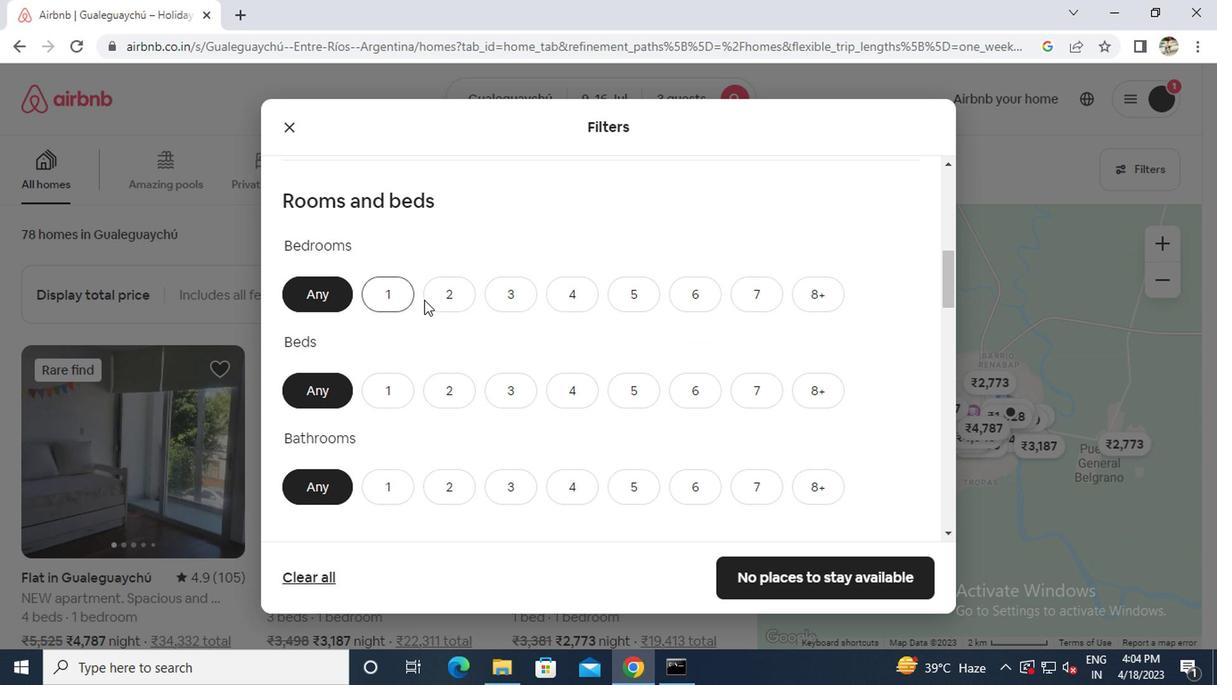 
Action: Mouse pressed left at (430, 301)
Screenshot: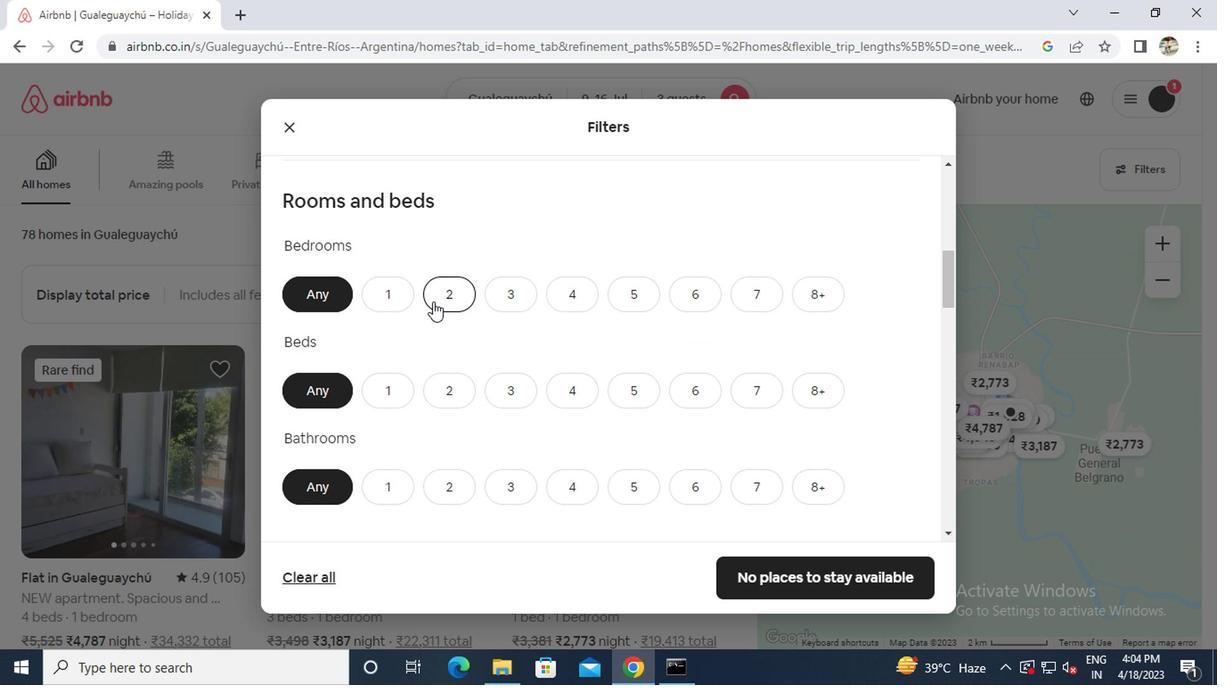 
Action: Mouse moved to (446, 381)
Screenshot: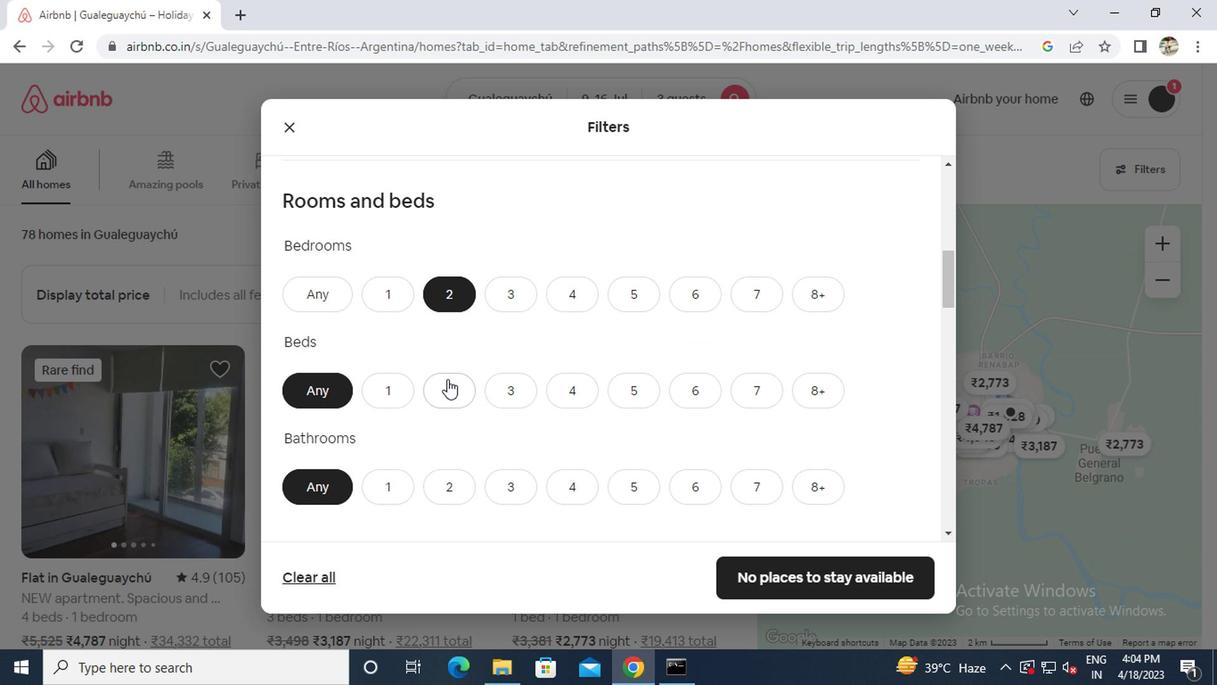 
Action: Mouse pressed left at (446, 381)
Screenshot: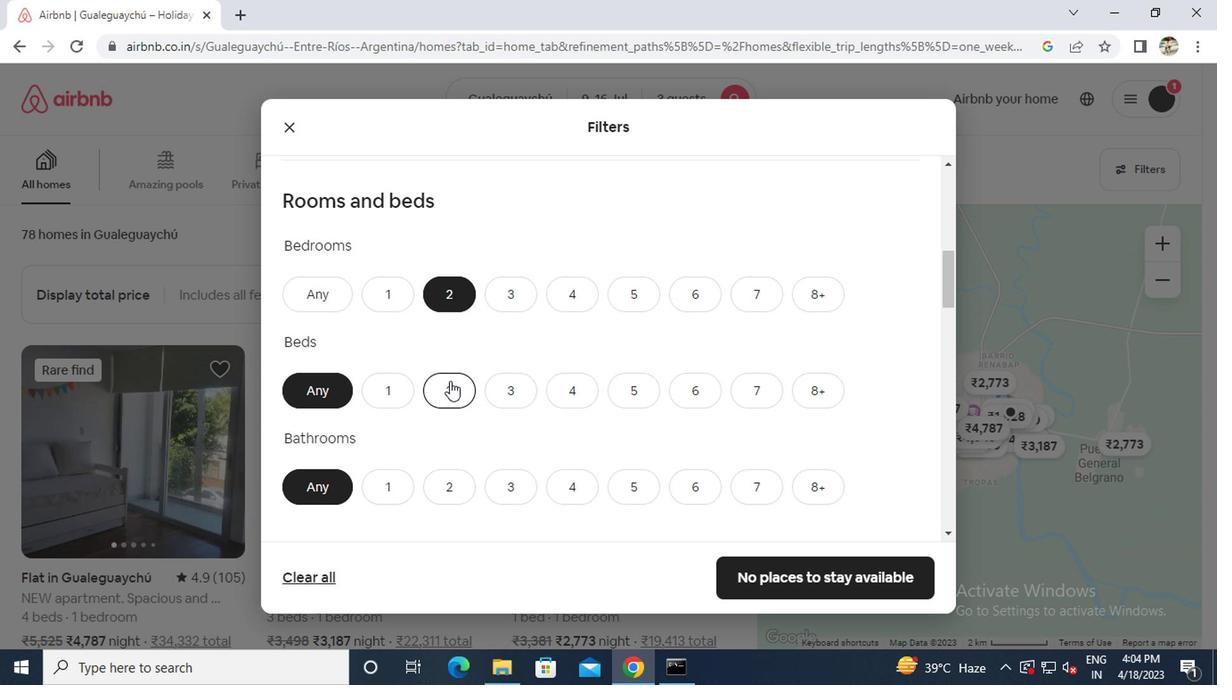 
Action: Mouse scrolled (446, 381) with delta (0, 0)
Screenshot: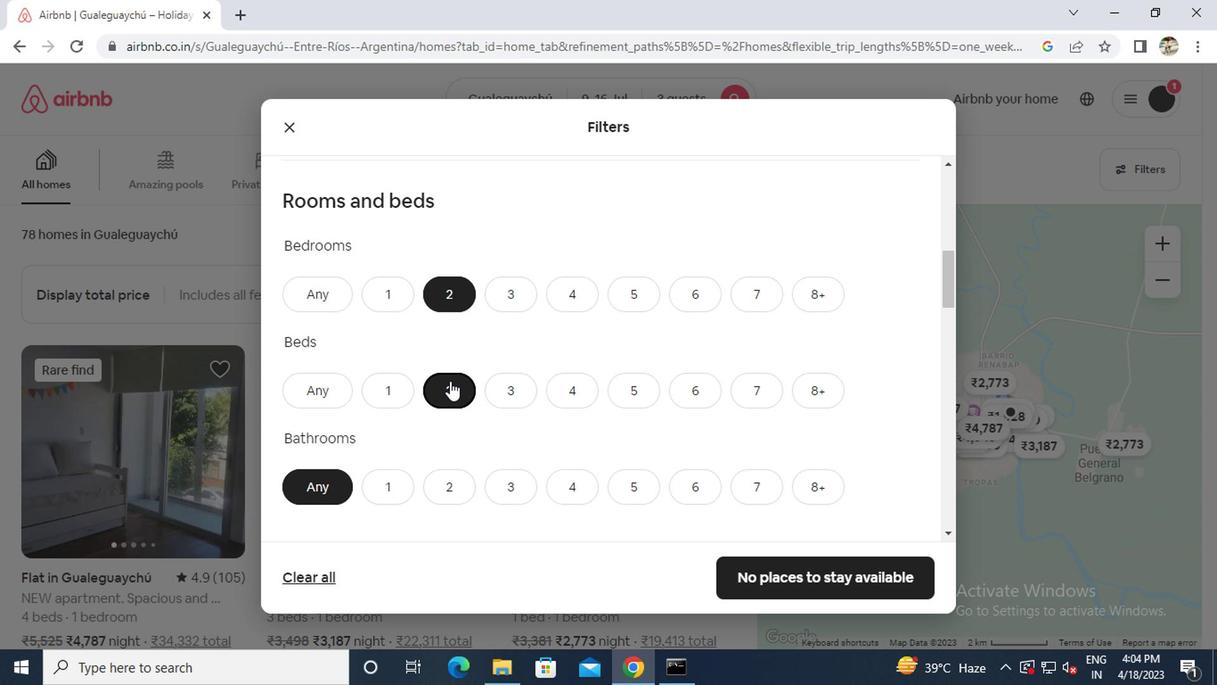 
Action: Mouse moved to (381, 392)
Screenshot: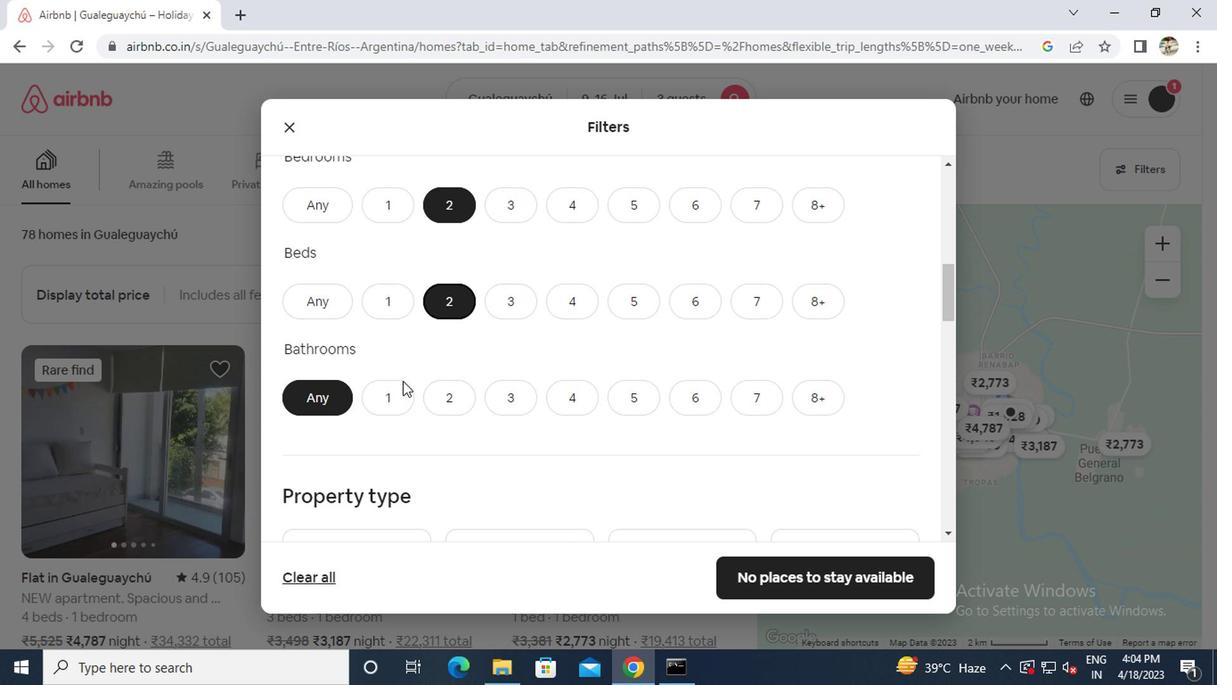 
Action: Mouse pressed left at (381, 392)
Screenshot: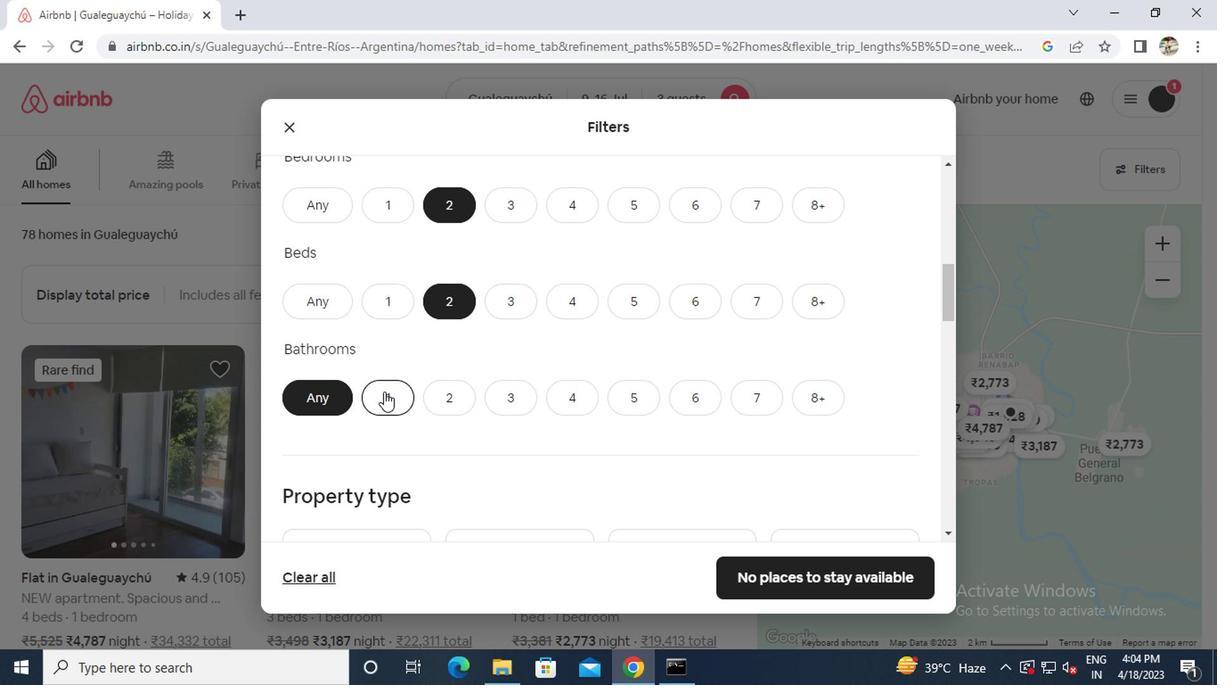 
Action: Mouse scrolled (381, 391) with delta (0, 0)
Screenshot: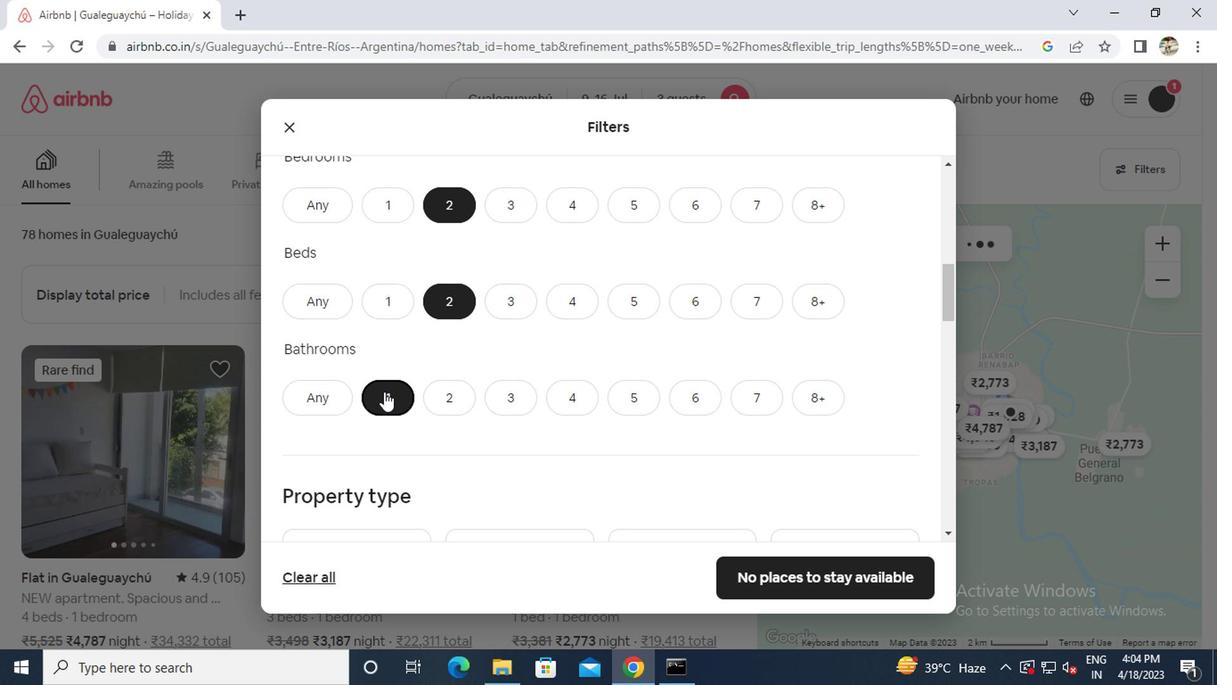 
Action: Mouse scrolled (381, 391) with delta (0, 0)
Screenshot: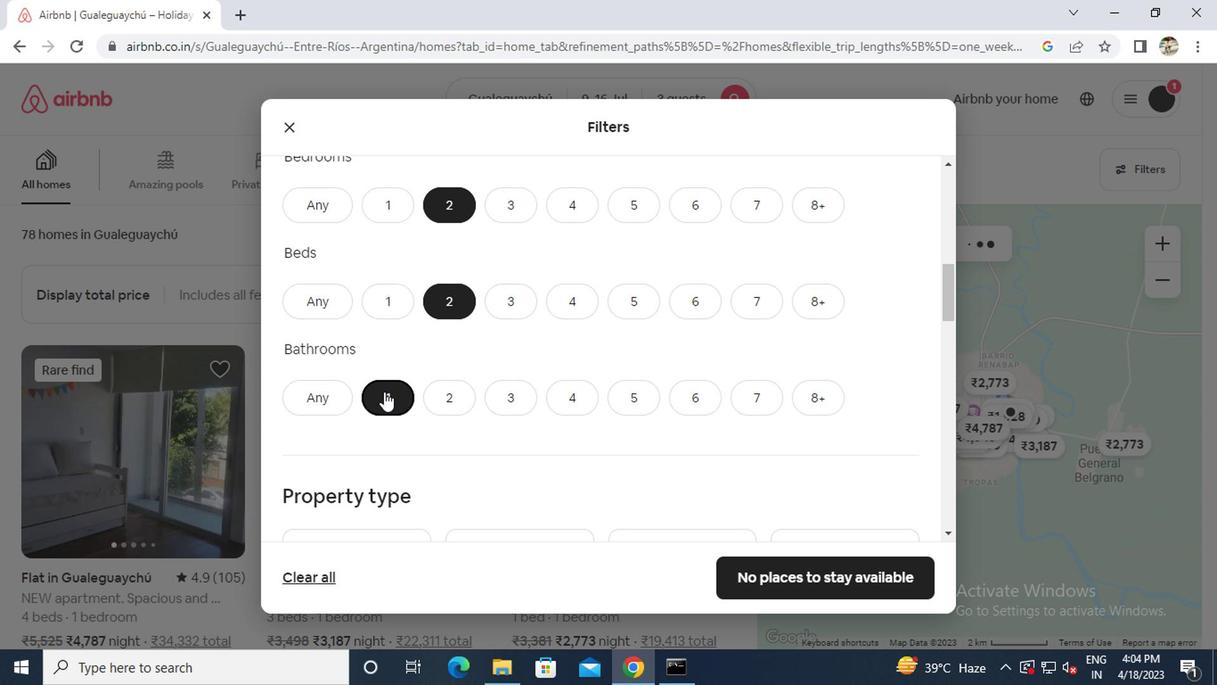 
Action: Mouse moved to (565, 424)
Screenshot: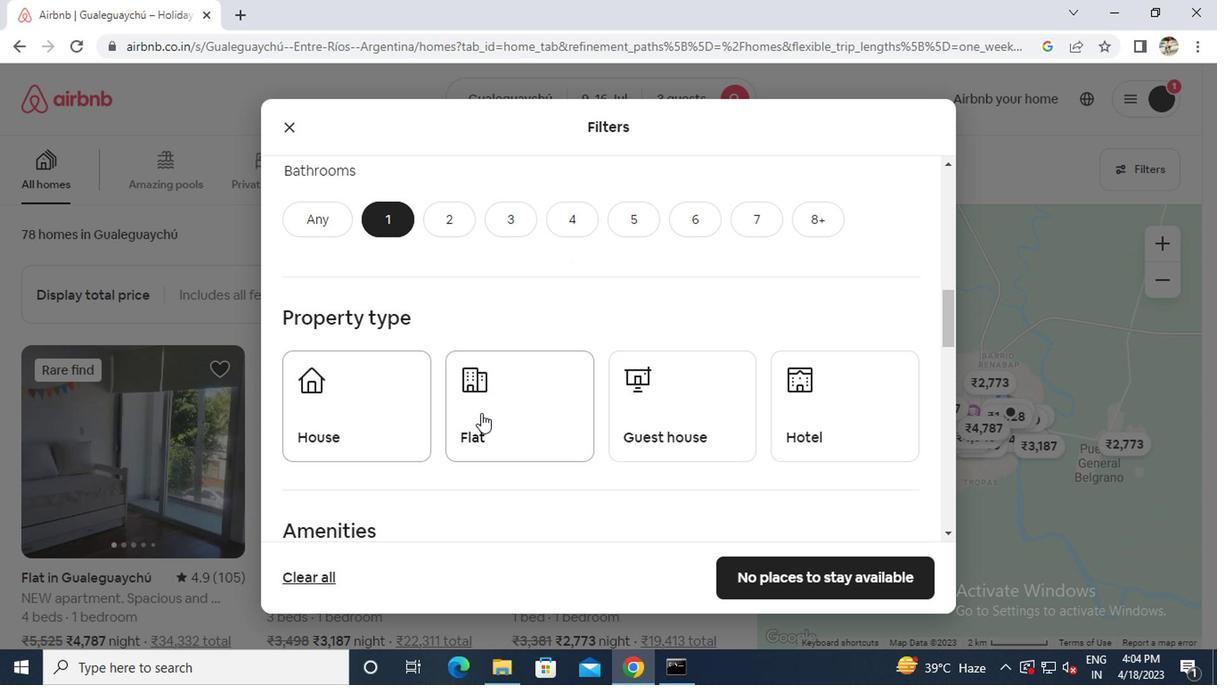 
Action: Mouse pressed left at (565, 424)
Screenshot: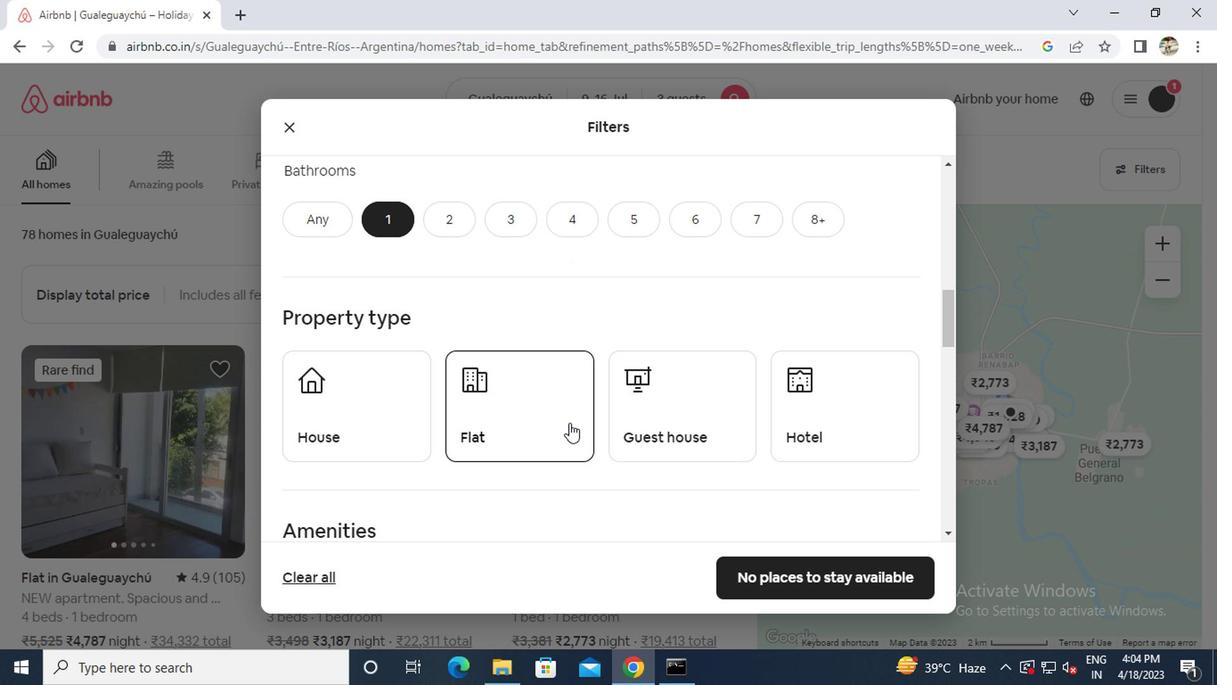 
Action: Mouse scrolled (565, 423) with delta (0, -1)
Screenshot: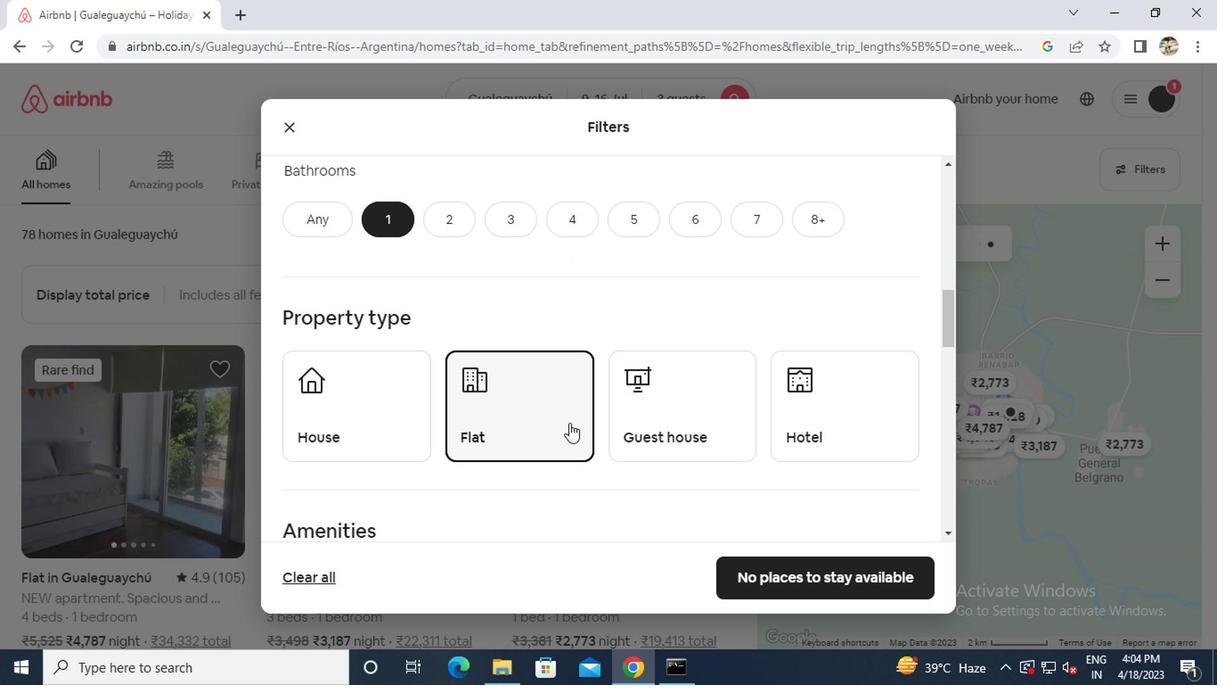 
Action: Mouse scrolled (565, 423) with delta (0, -1)
Screenshot: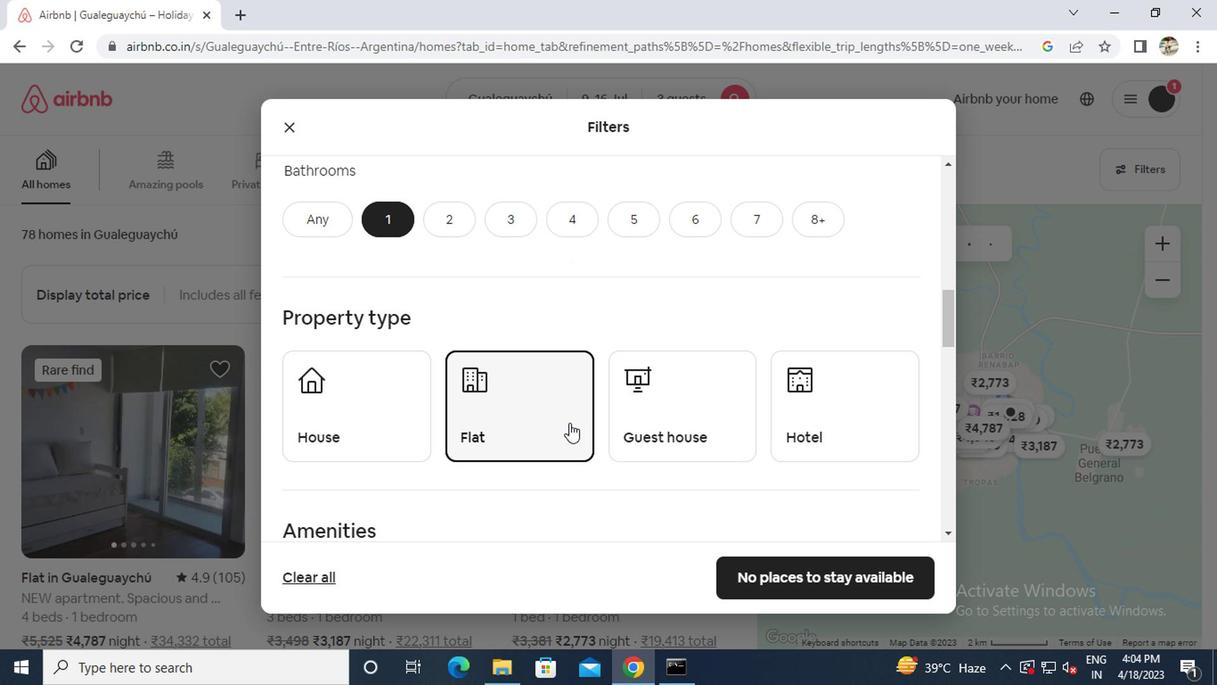 
Action: Mouse scrolled (565, 423) with delta (0, -1)
Screenshot: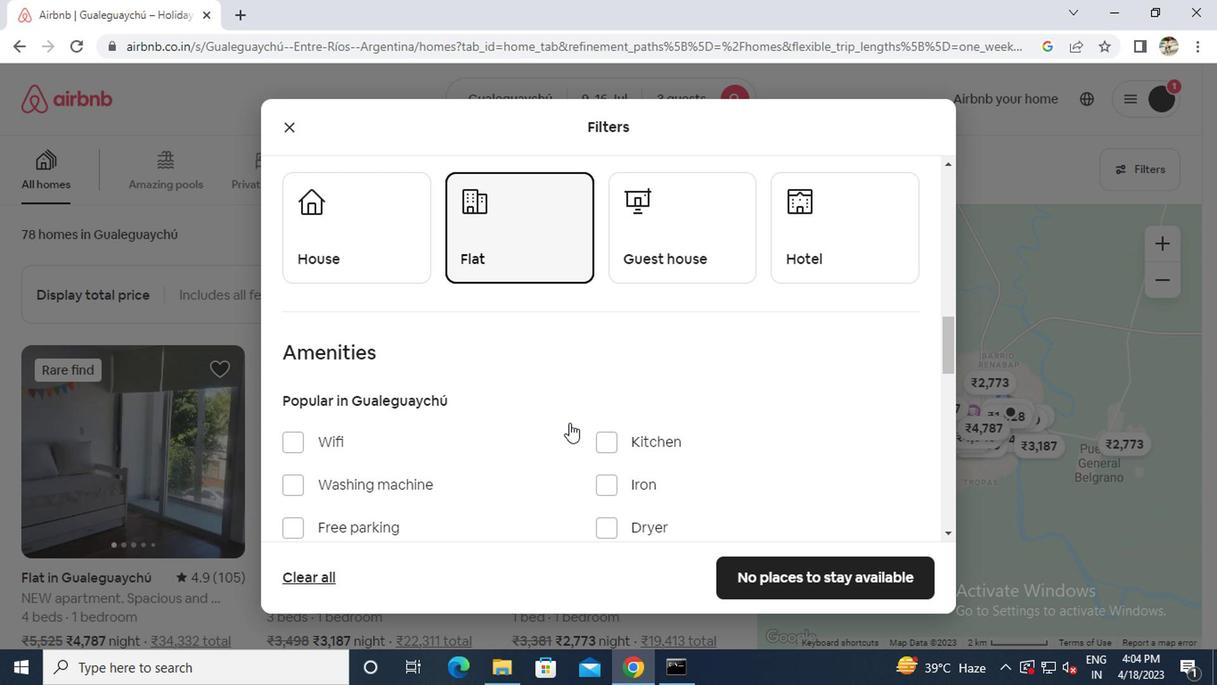 
Action: Mouse scrolled (565, 423) with delta (0, -1)
Screenshot: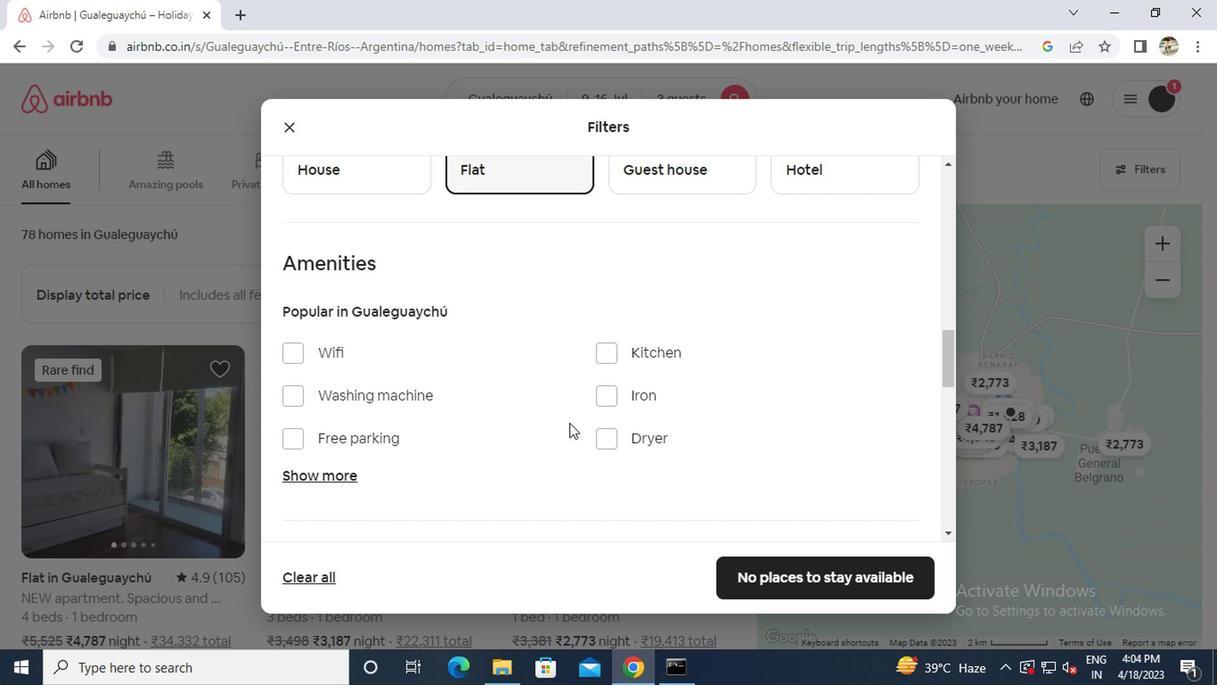 
Action: Mouse scrolled (565, 423) with delta (0, -1)
Screenshot: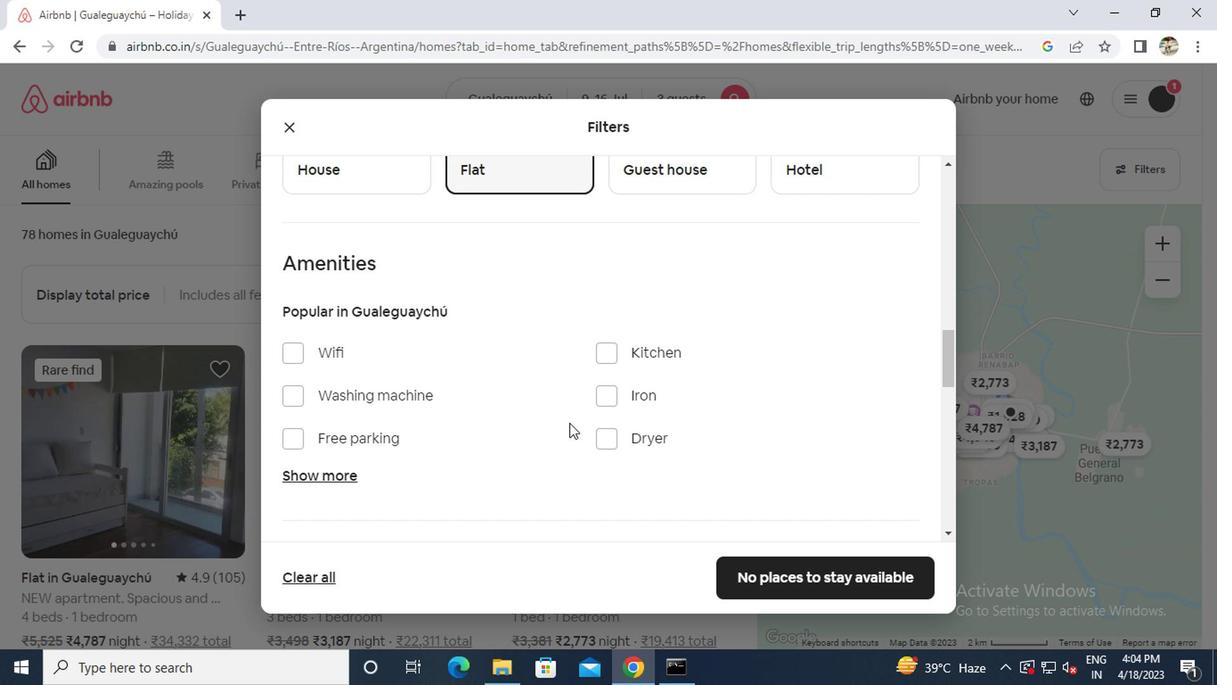 
Action: Mouse moved to (287, 295)
Screenshot: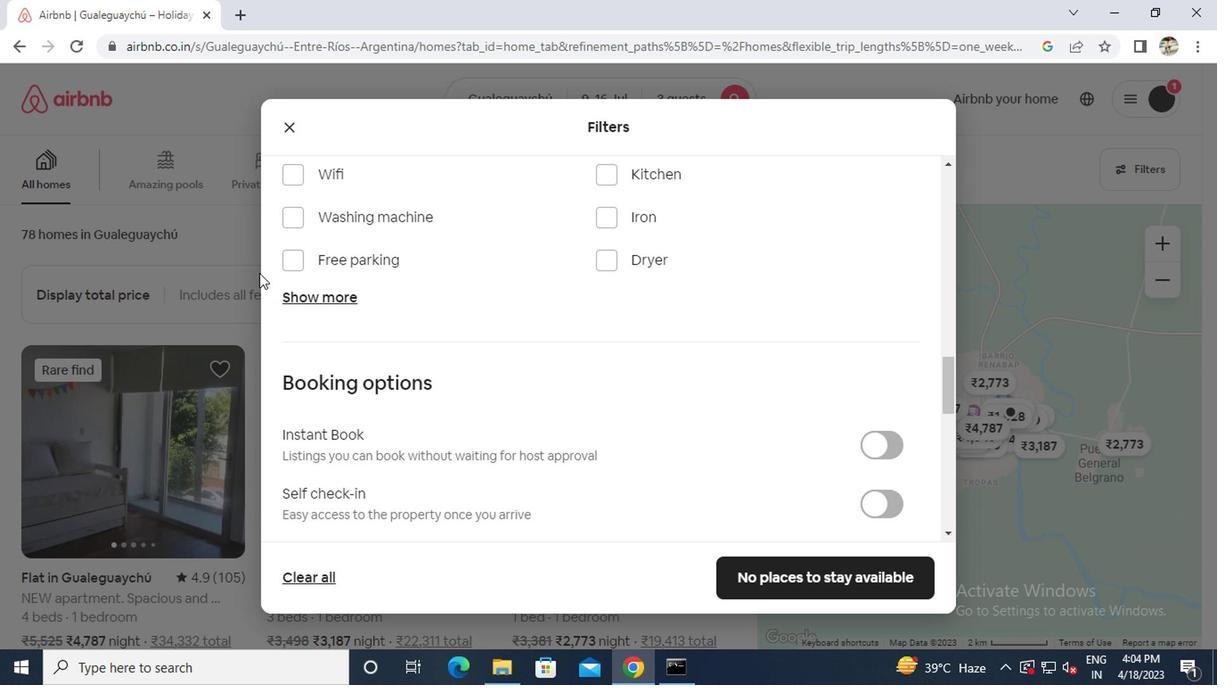 
Action: Mouse pressed left at (287, 295)
Screenshot: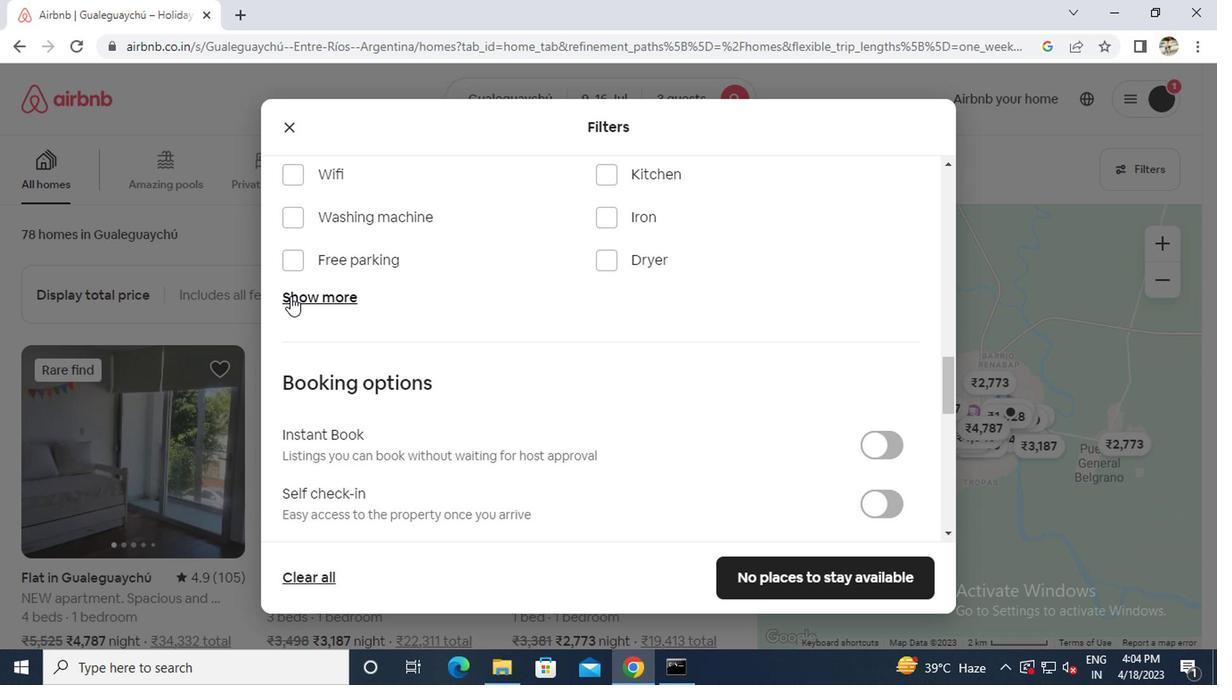 
Action: Mouse moved to (605, 360)
Screenshot: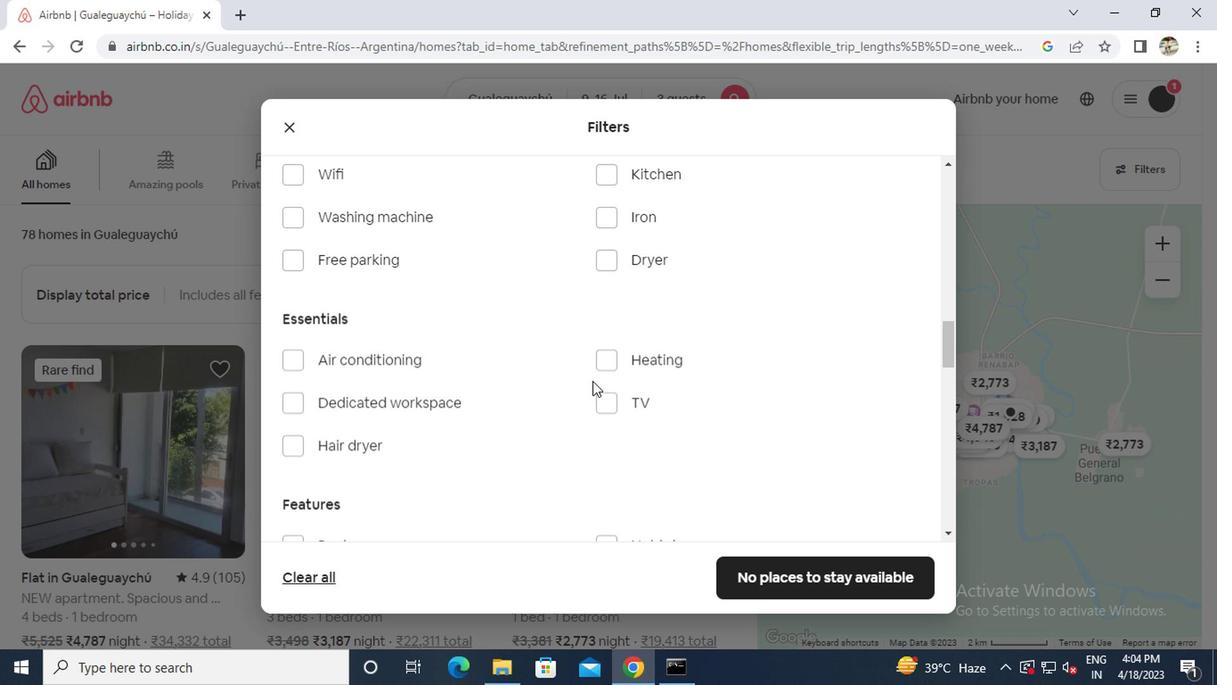 
Action: Mouse pressed left at (605, 360)
Screenshot: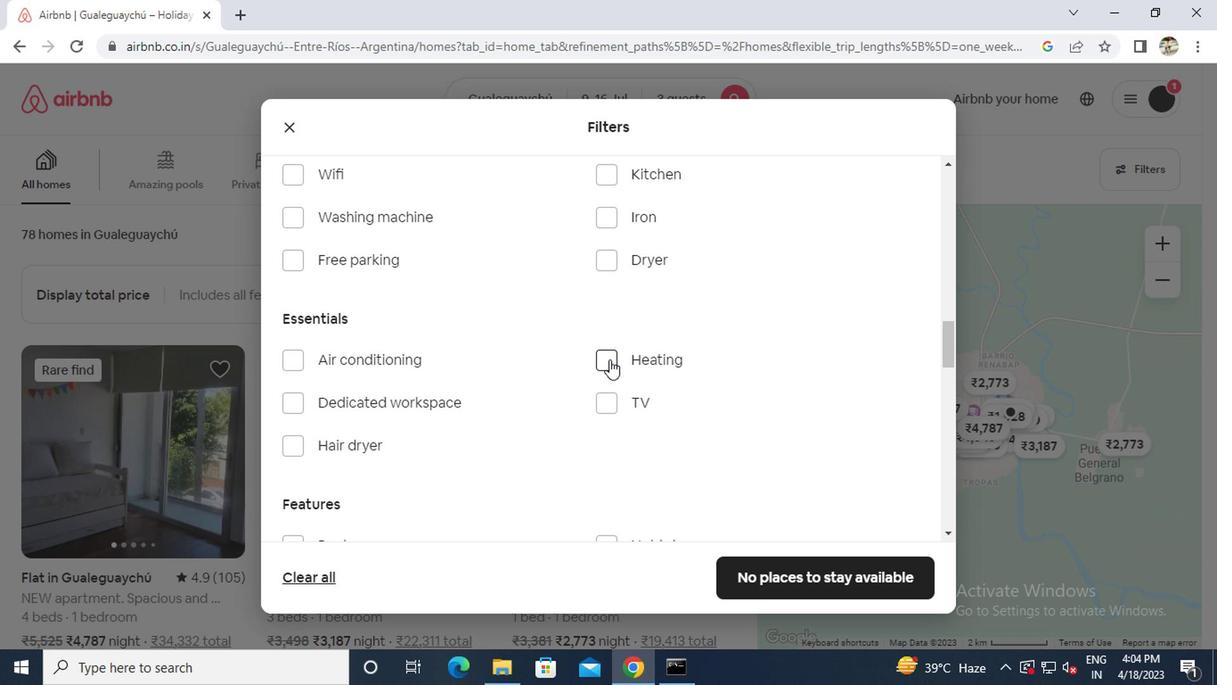 
Action: Mouse scrolled (605, 359) with delta (0, -1)
Screenshot: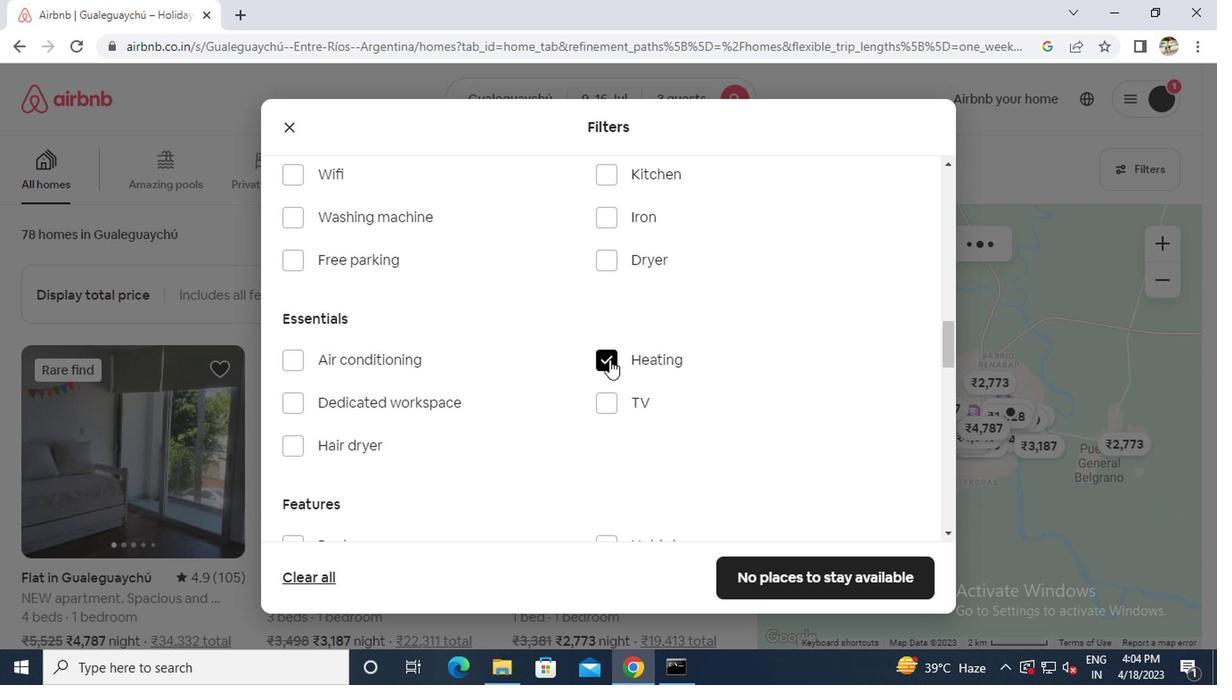 
Action: Mouse scrolled (605, 359) with delta (0, -1)
Screenshot: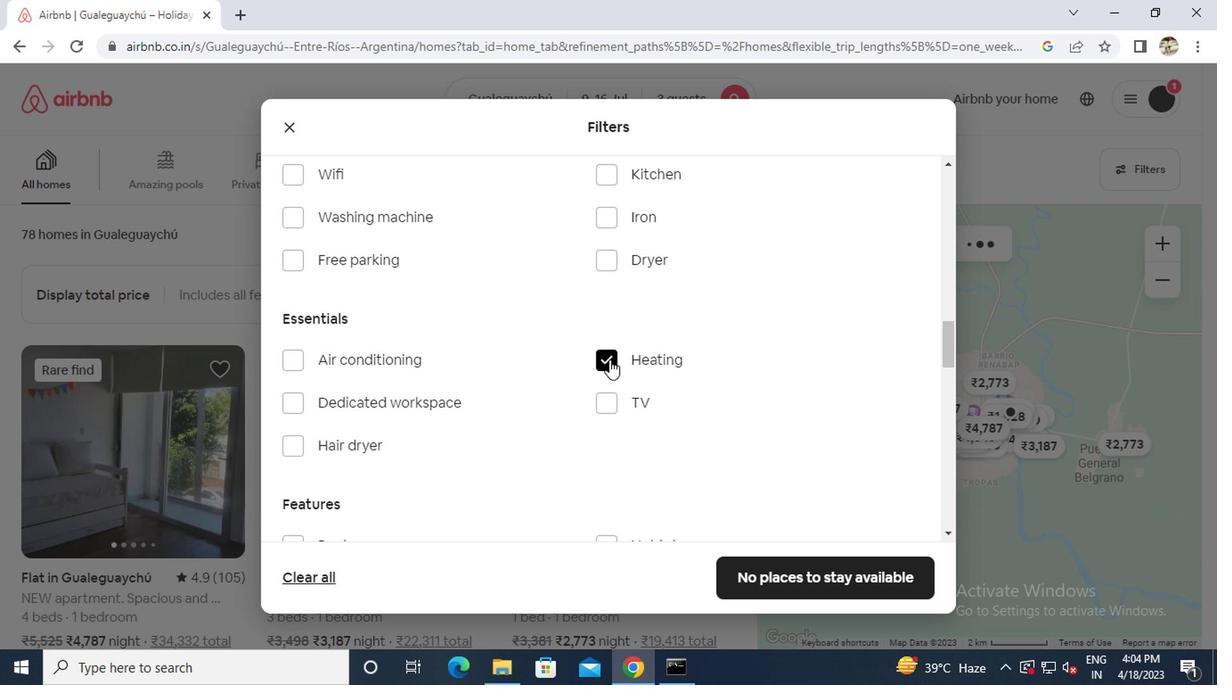 
Action: Mouse scrolled (605, 359) with delta (0, -1)
Screenshot: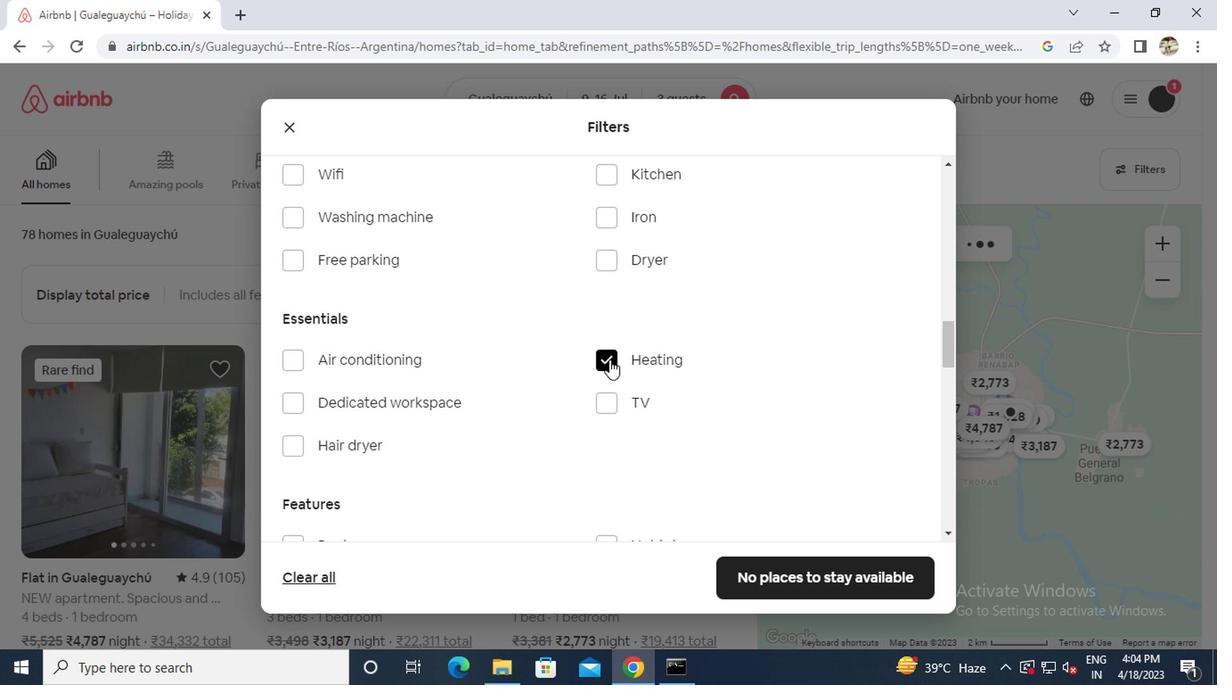
Action: Mouse scrolled (605, 359) with delta (0, -1)
Screenshot: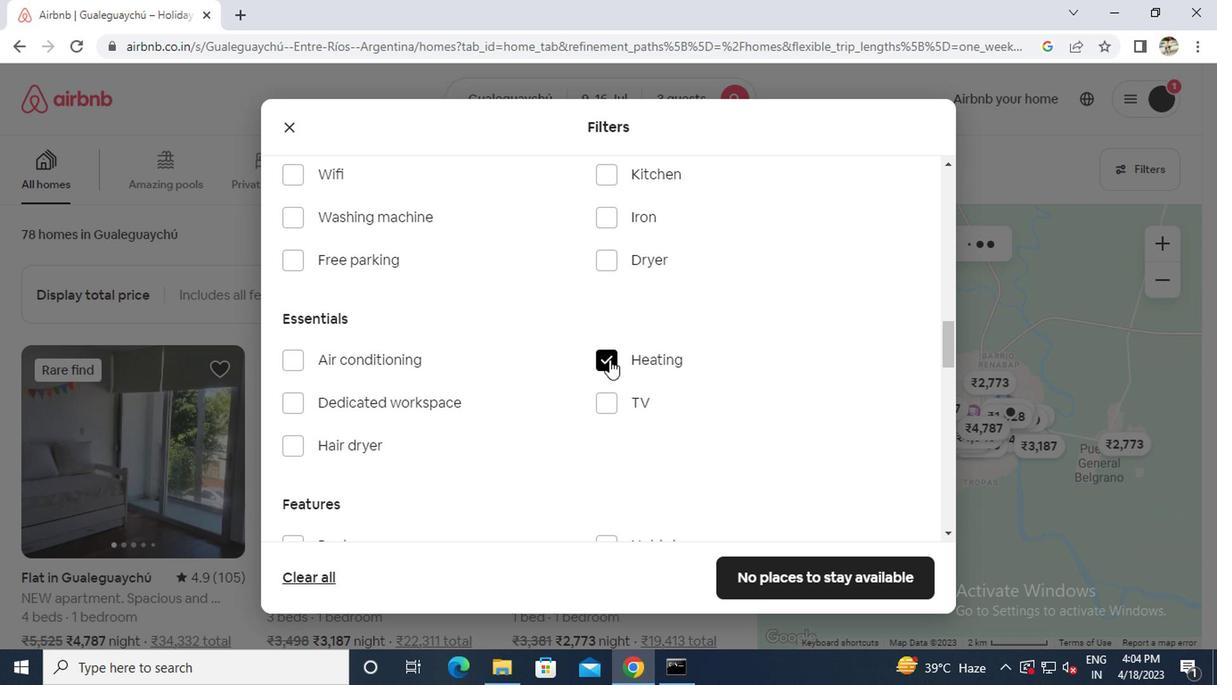 
Action: Mouse scrolled (605, 359) with delta (0, -1)
Screenshot: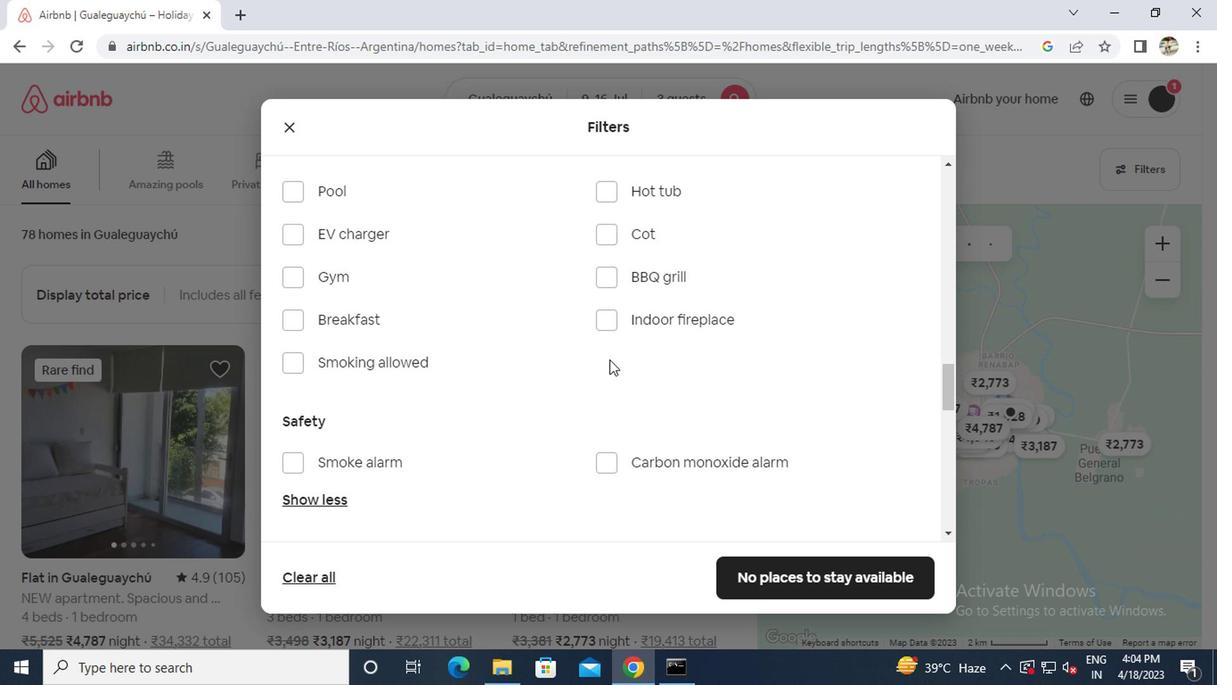 
Action: Mouse scrolled (605, 359) with delta (0, -1)
Screenshot: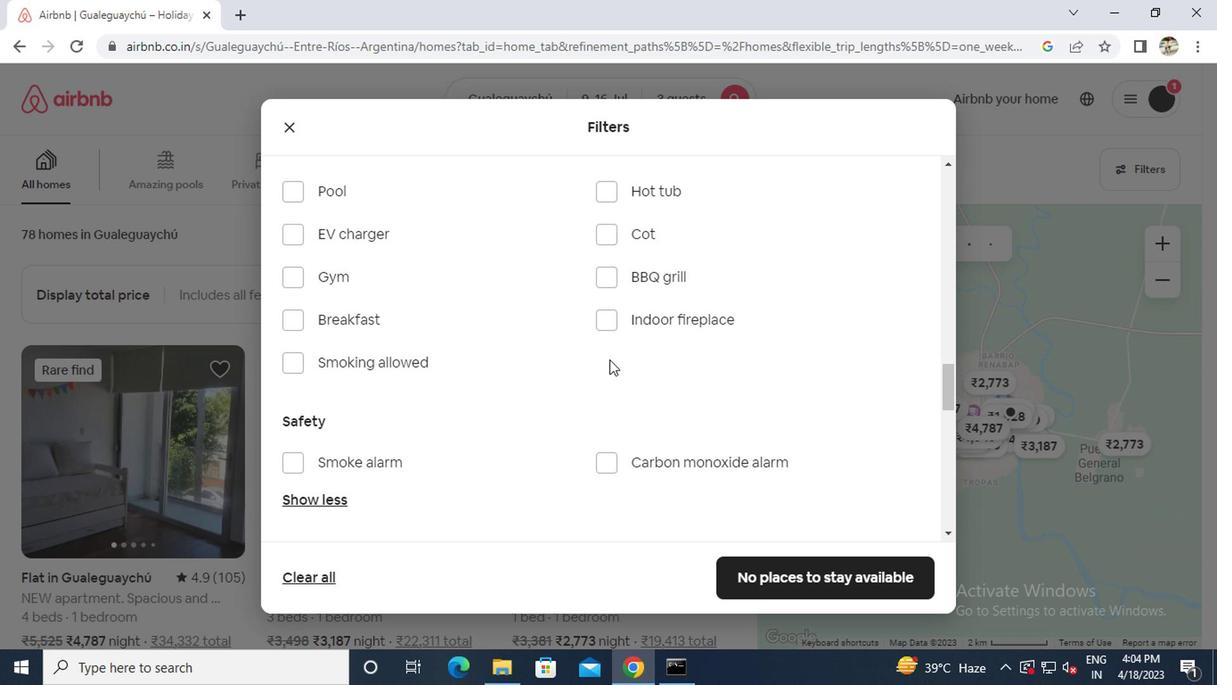 
Action: Mouse scrolled (605, 359) with delta (0, -1)
Screenshot: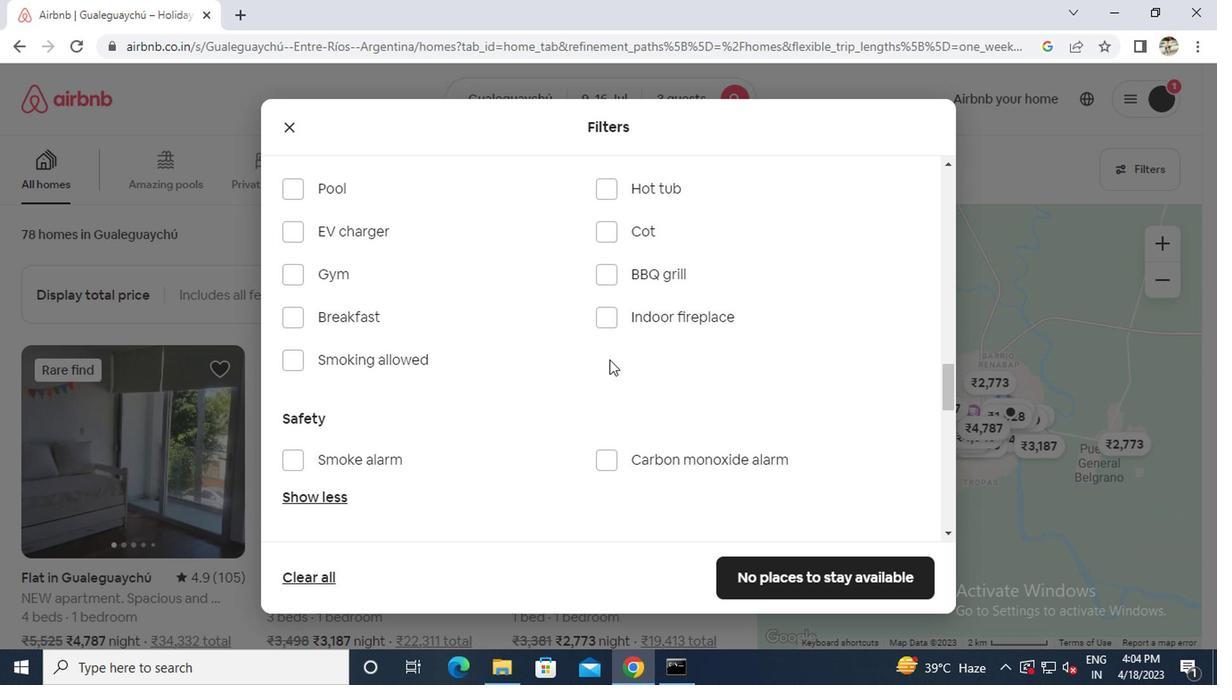 
Action: Mouse moved to (884, 450)
Screenshot: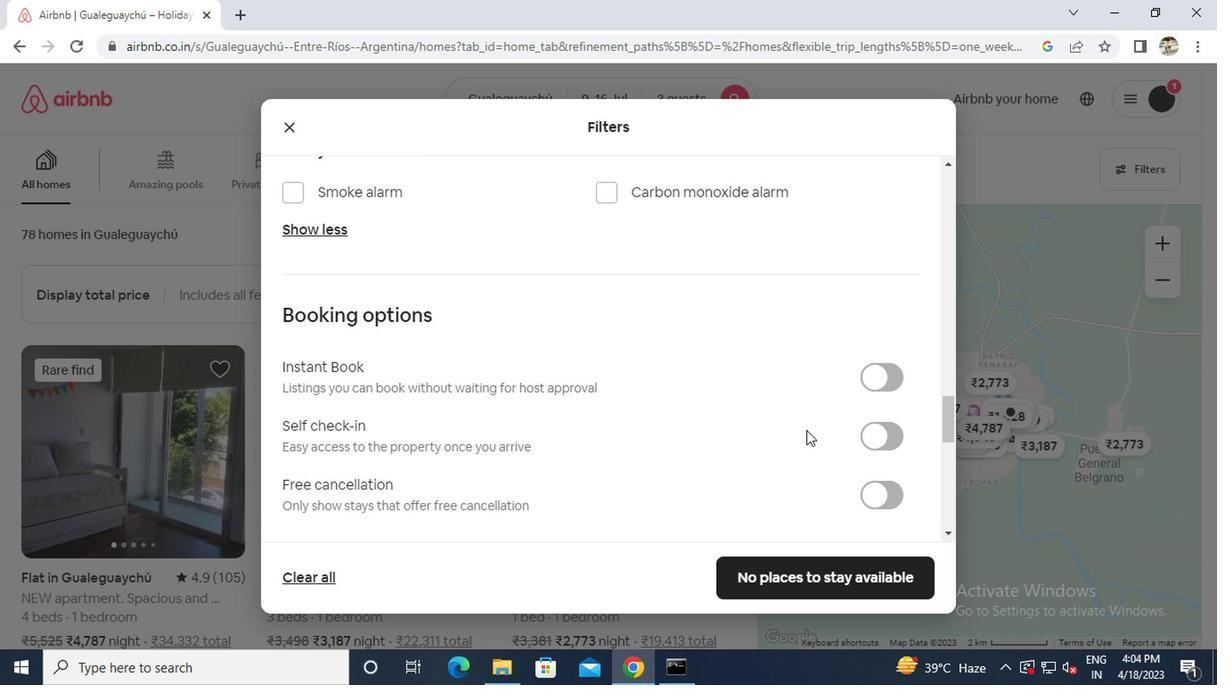 
Action: Mouse pressed left at (884, 450)
Screenshot: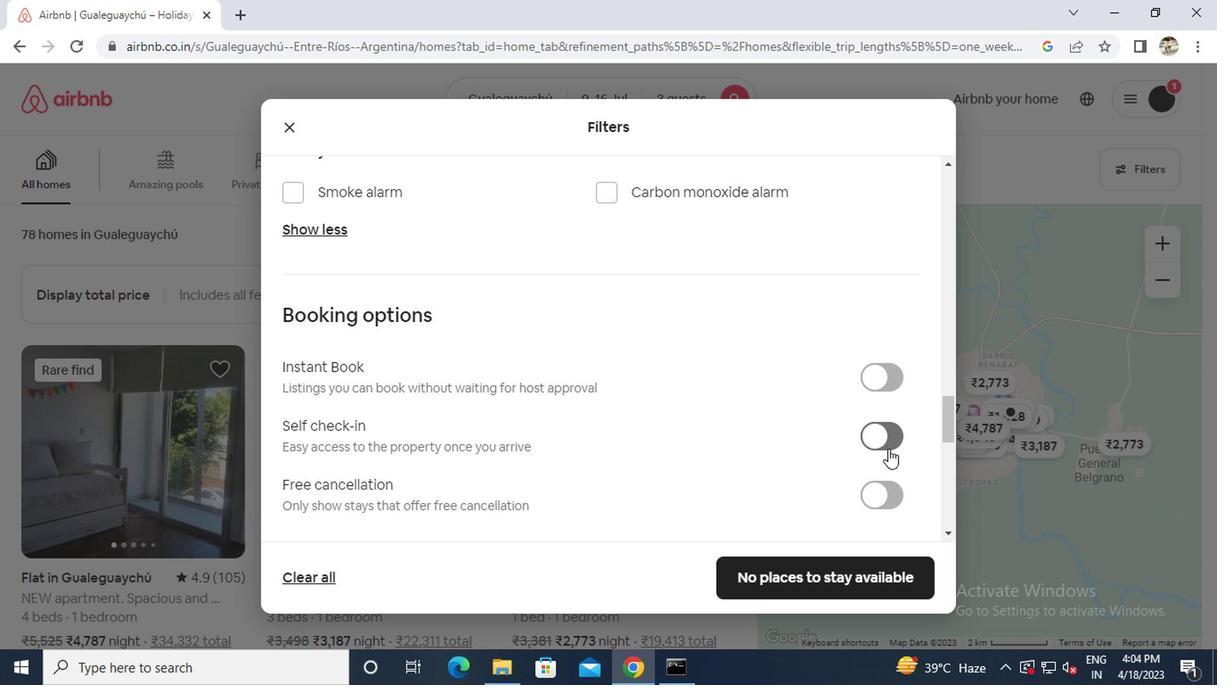 
Action: Mouse moved to (629, 407)
Screenshot: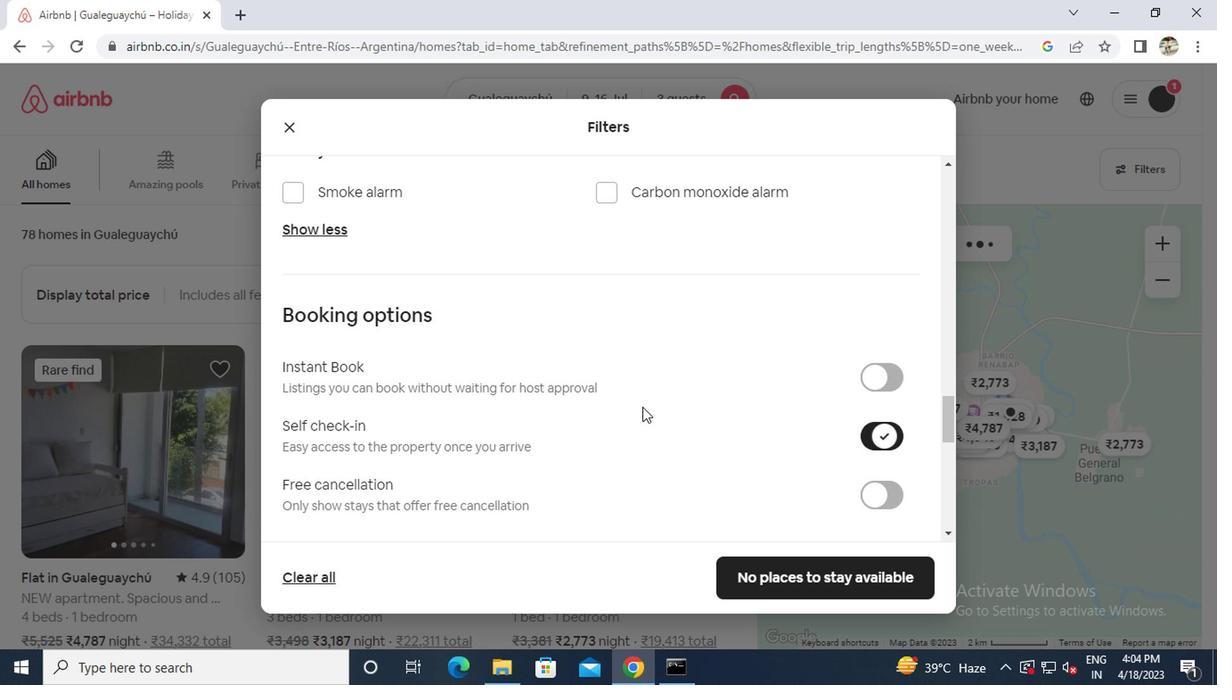 
Action: Mouse scrolled (629, 406) with delta (0, 0)
Screenshot: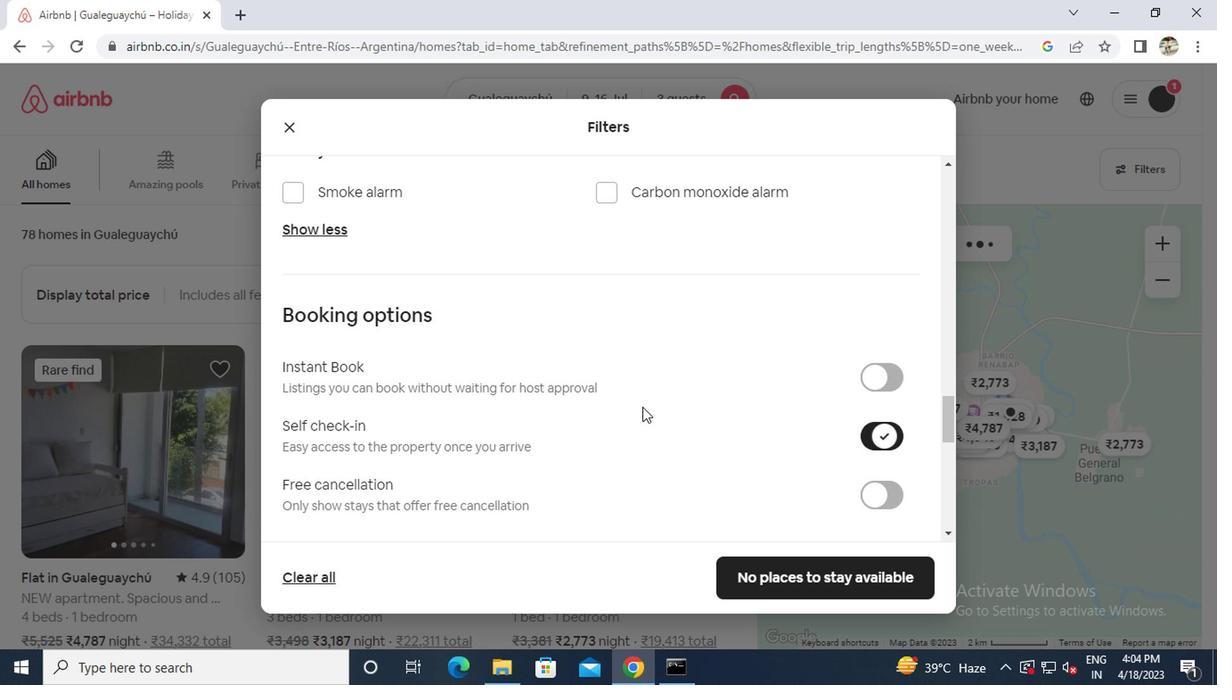 
Action: Mouse scrolled (629, 406) with delta (0, 0)
Screenshot: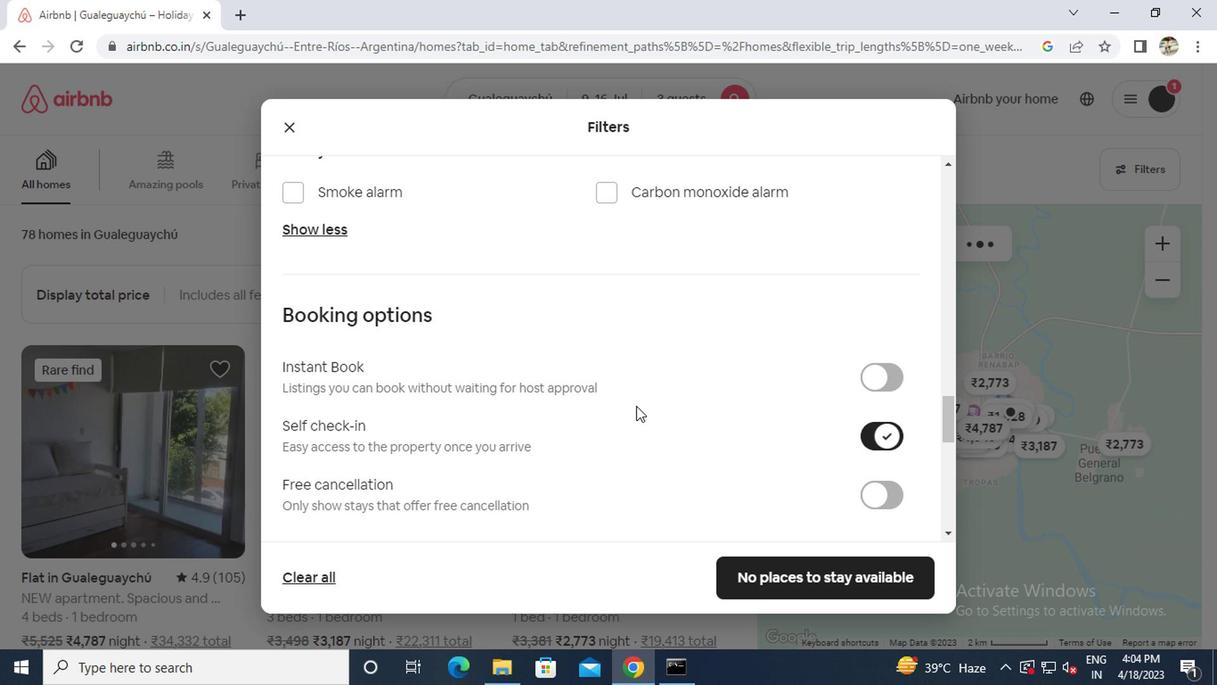 
Action: Mouse scrolled (629, 406) with delta (0, 0)
Screenshot: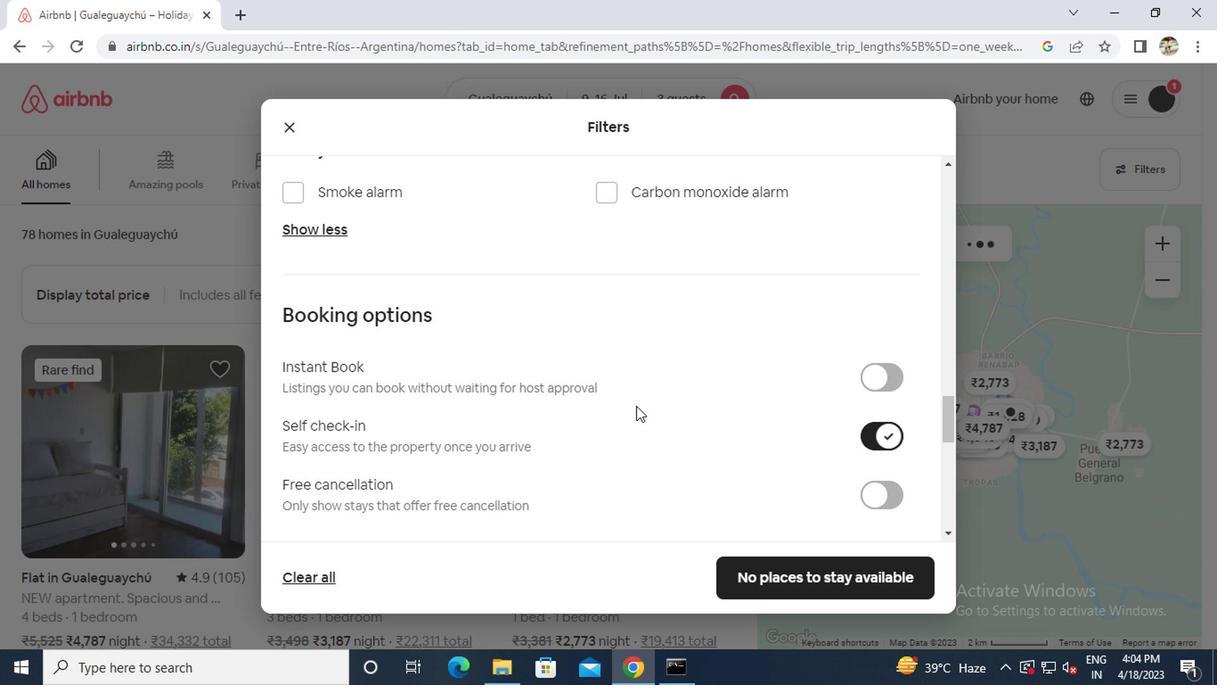 
Action: Mouse scrolled (629, 406) with delta (0, 0)
Screenshot: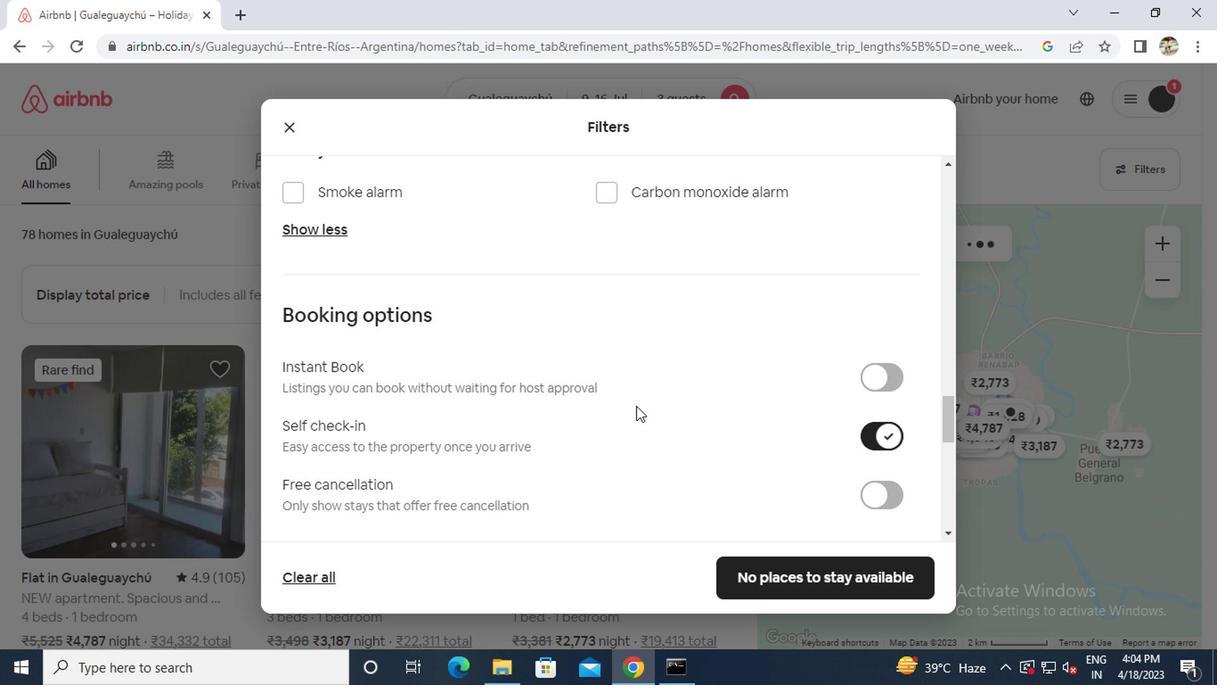 
Action: Mouse scrolled (629, 406) with delta (0, 0)
Screenshot: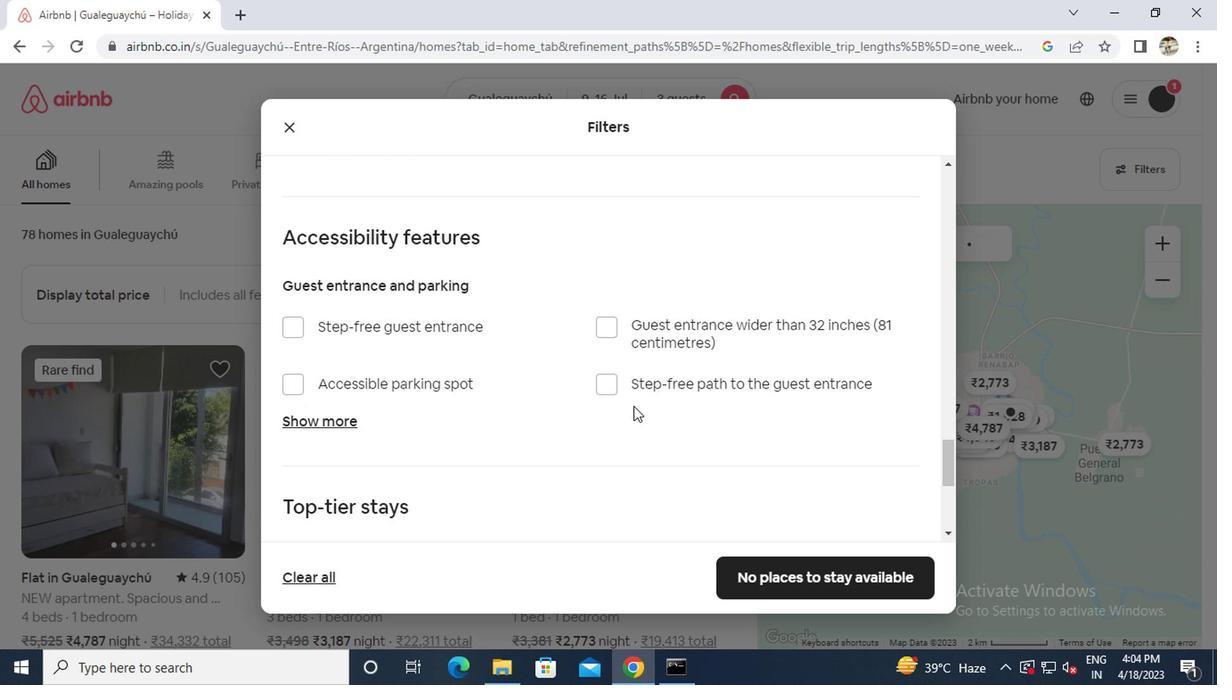 
Action: Mouse scrolled (629, 406) with delta (0, 0)
Screenshot: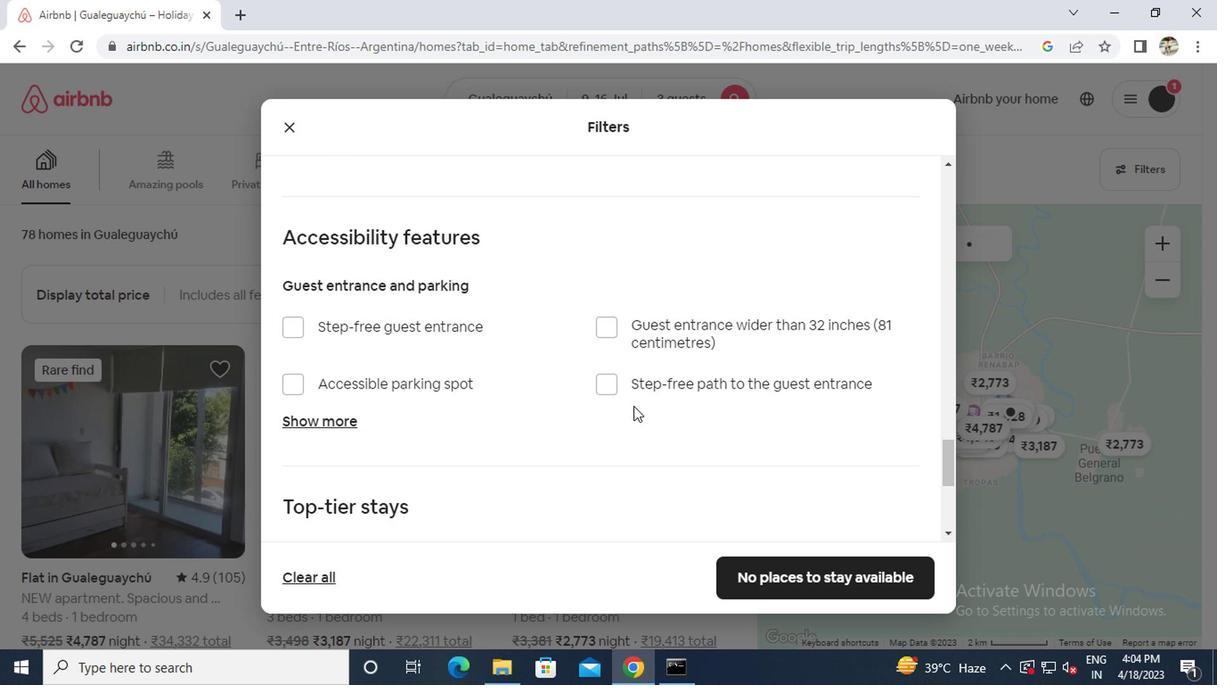 
Action: Mouse scrolled (629, 406) with delta (0, 0)
Screenshot: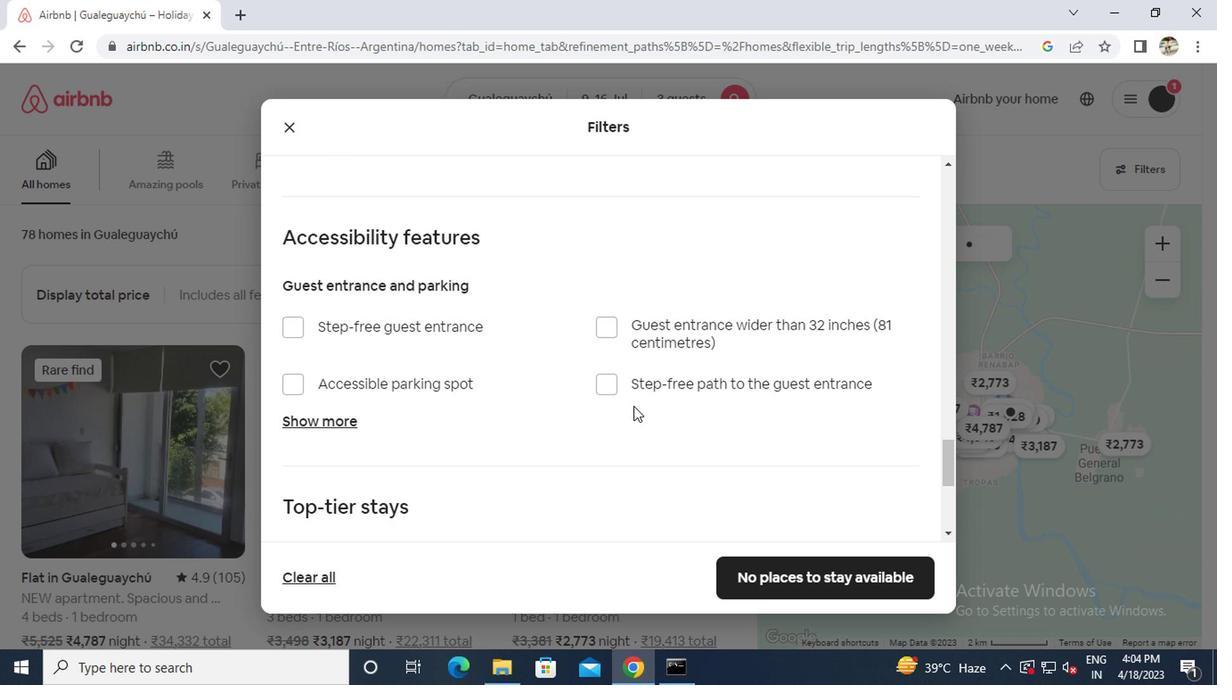 
Action: Mouse moved to (459, 409)
Screenshot: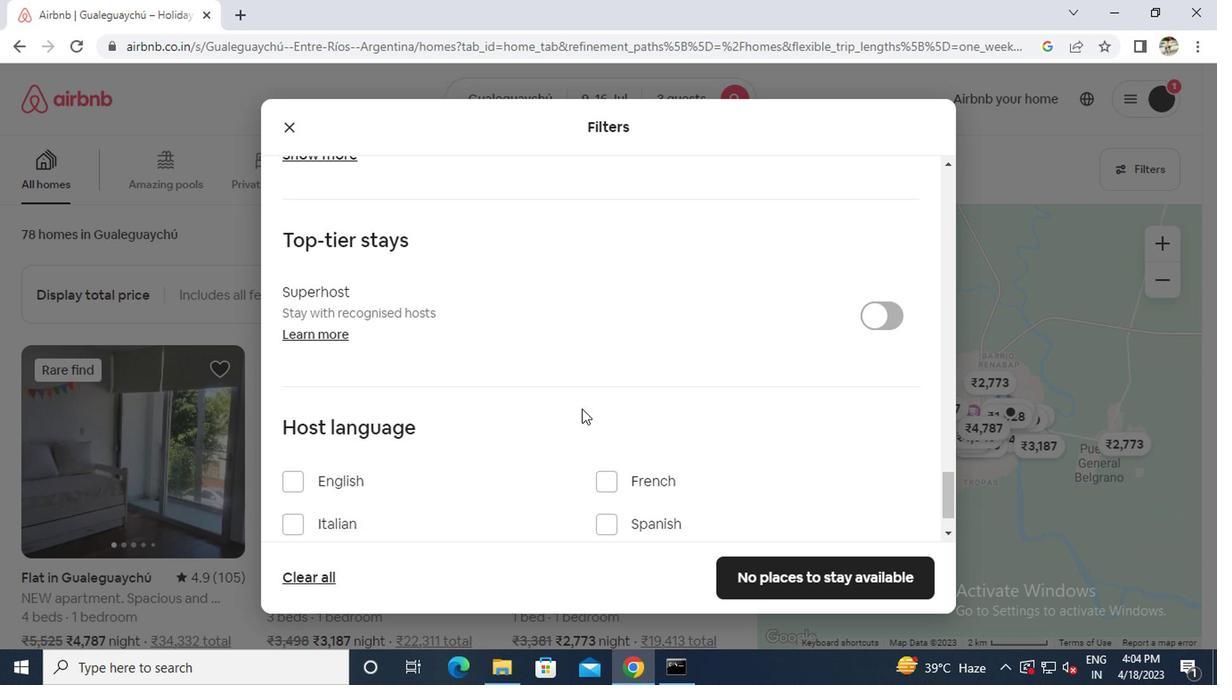 
Action: Mouse scrolled (459, 408) with delta (0, 0)
Screenshot: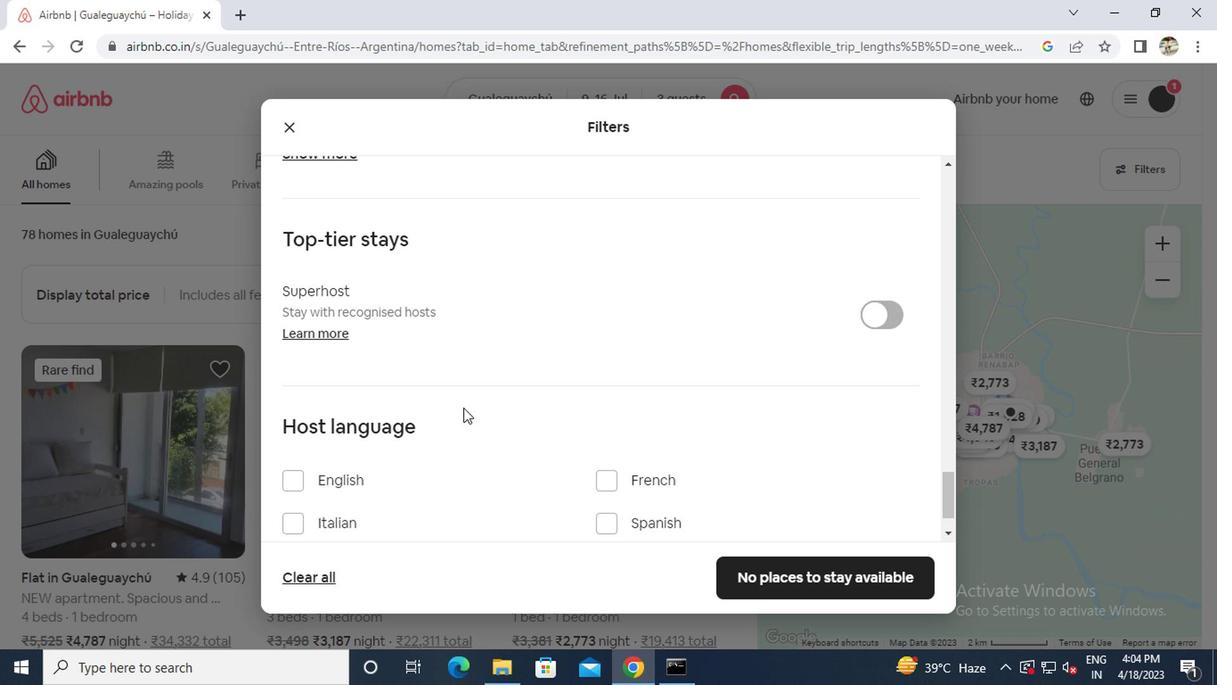 
Action: Mouse scrolled (459, 408) with delta (0, 0)
Screenshot: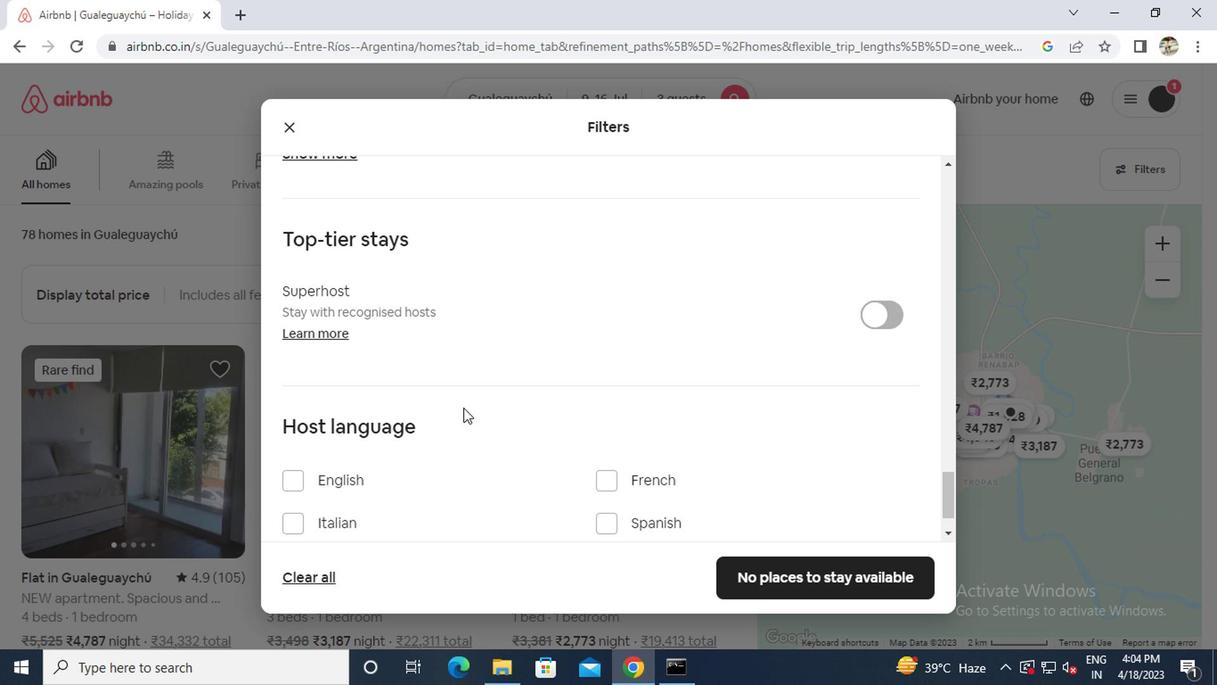 
Action: Mouse moved to (284, 409)
Screenshot: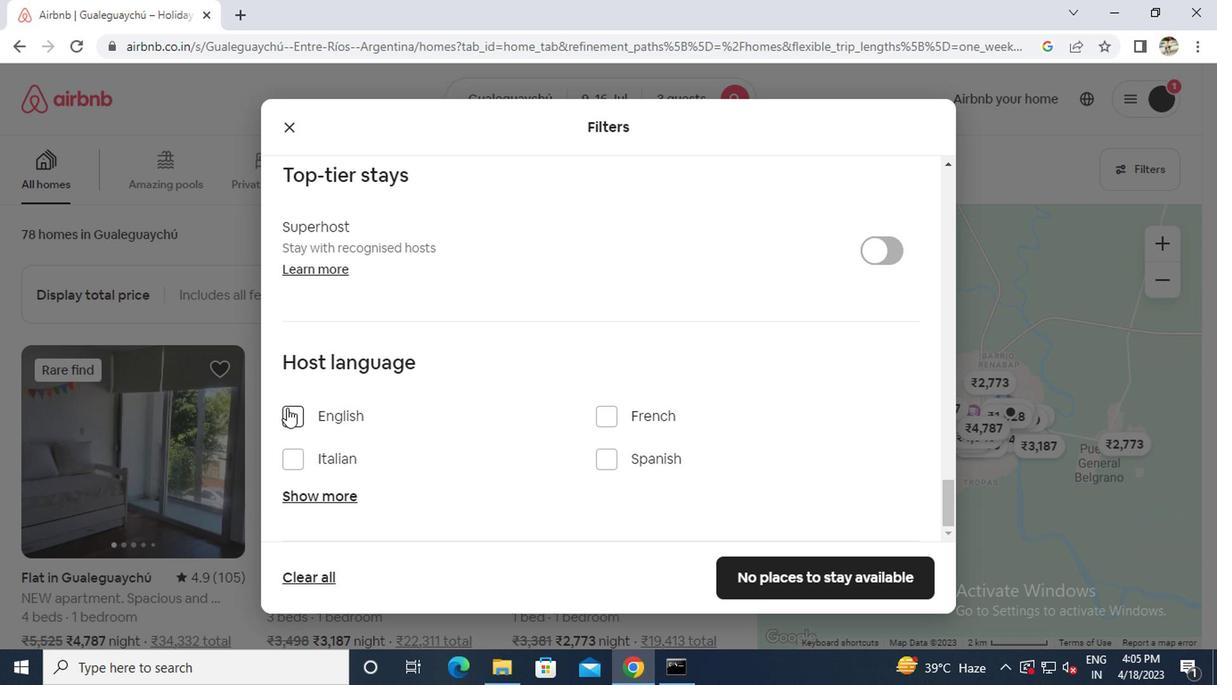 
Action: Mouse pressed left at (284, 409)
Screenshot: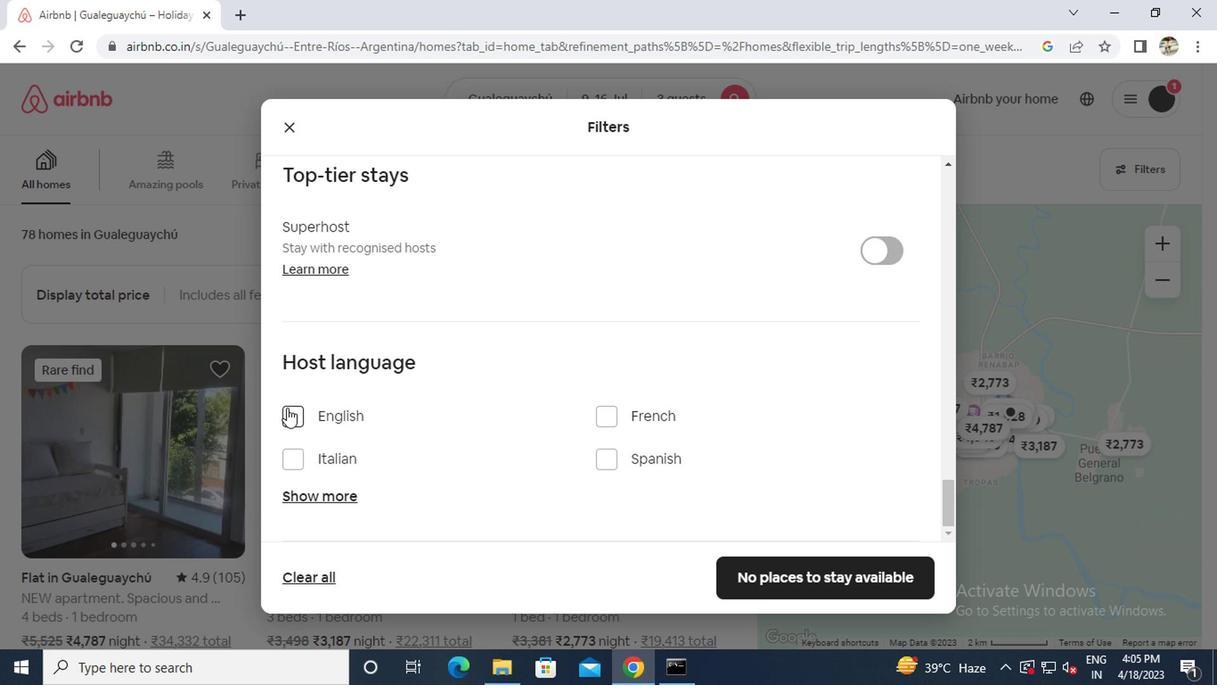 
Action: Mouse moved to (737, 576)
Screenshot: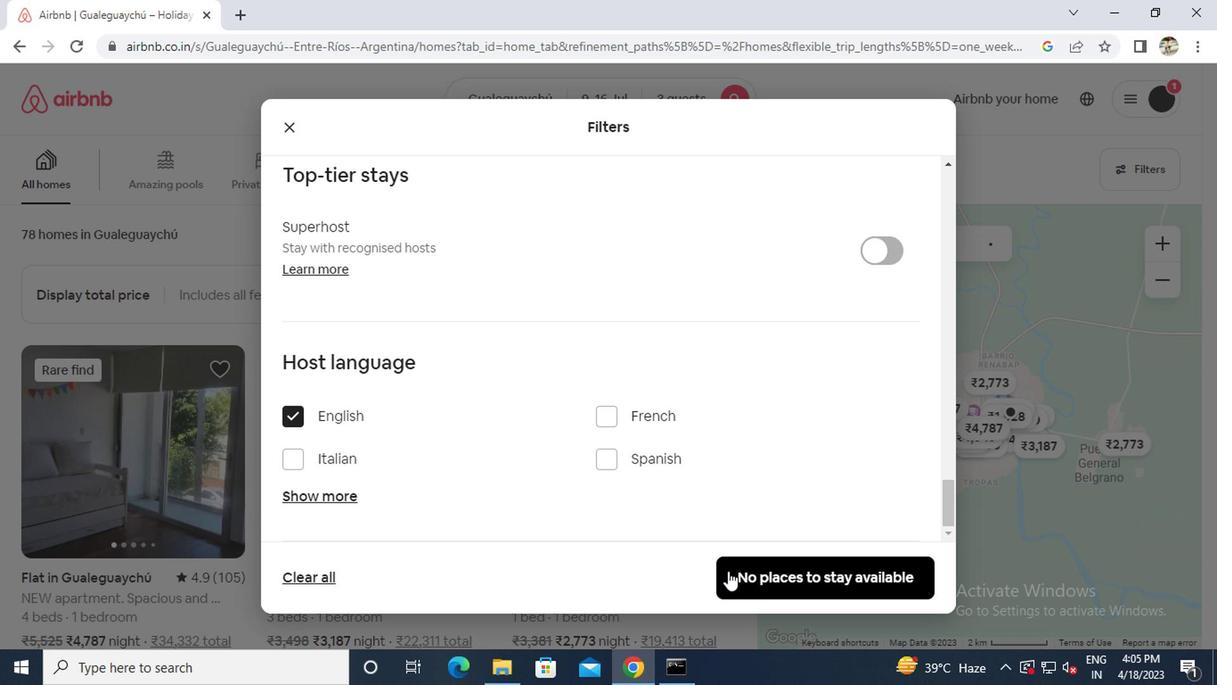 
Action: Mouse pressed left at (737, 576)
Screenshot: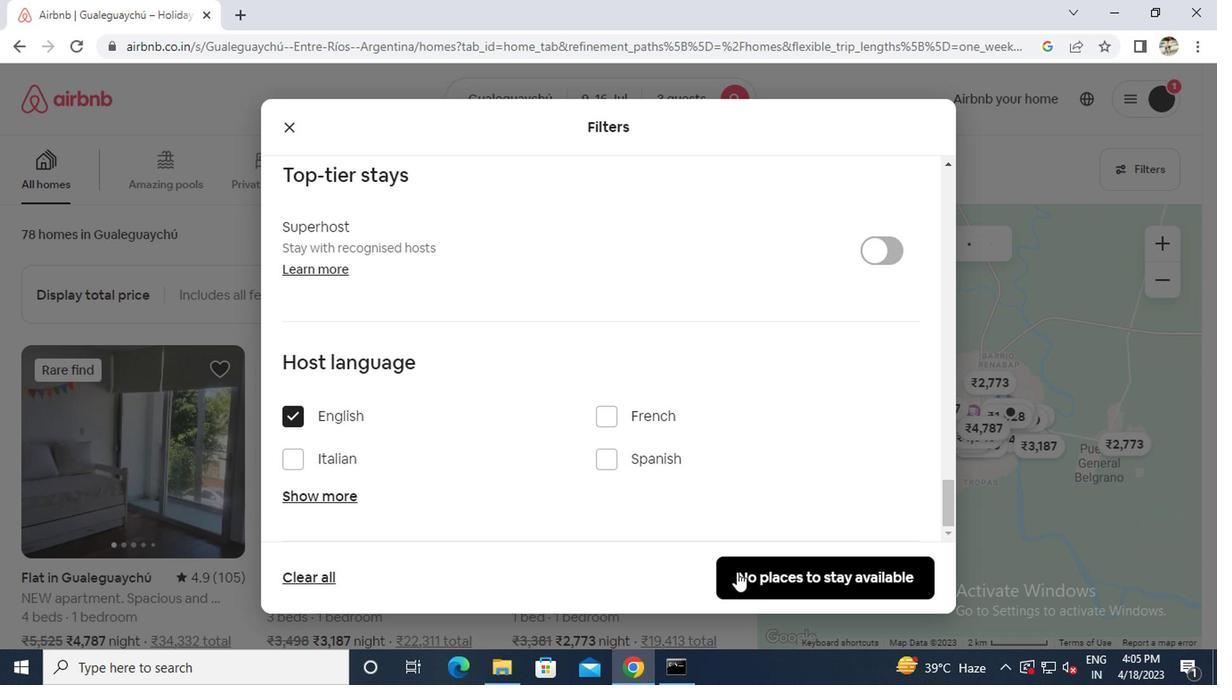 
